 Task: Search one way flight ticket for 3 adults in first from Paducah: Barkley Regional Airport to Raleigh: Raleigh-durham International Airport on 8-5-2023. Choice of flights is Alaska. Number of bags: 11 checked bags. Price is upto 35000. Outbound departure time preference is 8:45.
Action: Mouse moved to (390, 343)
Screenshot: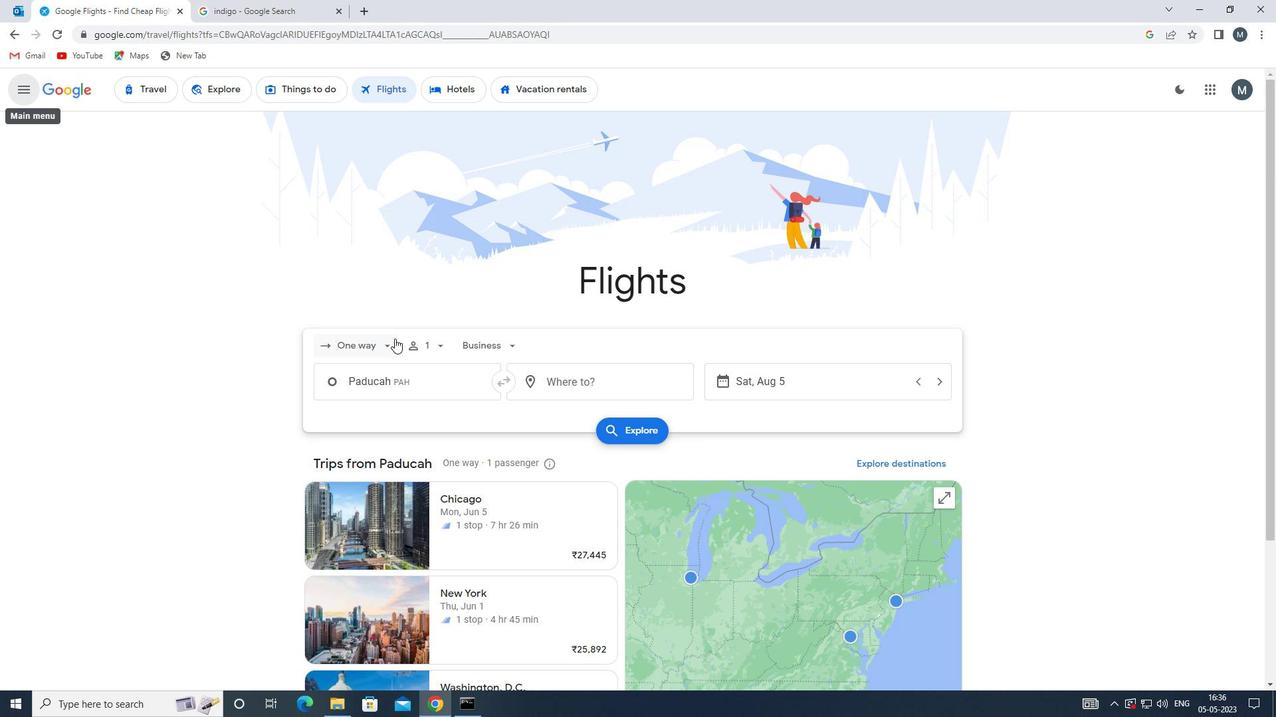 
Action: Mouse pressed left at (390, 343)
Screenshot: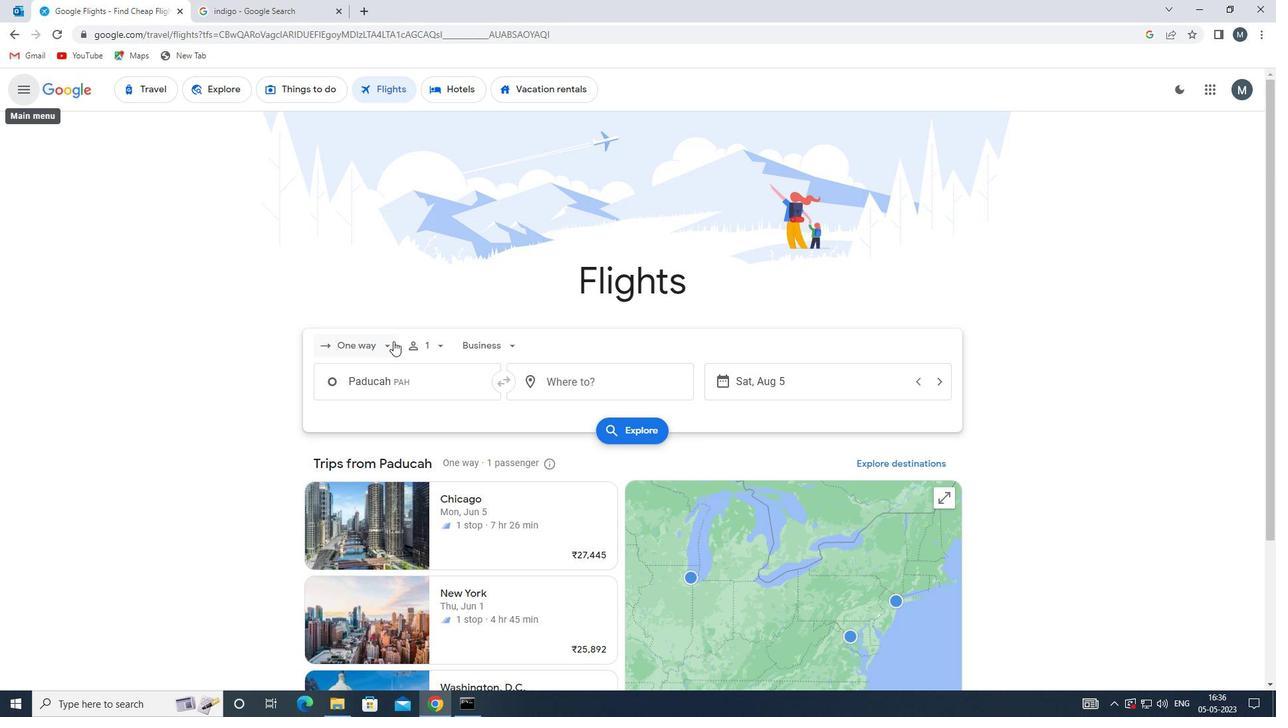 
Action: Mouse moved to (400, 412)
Screenshot: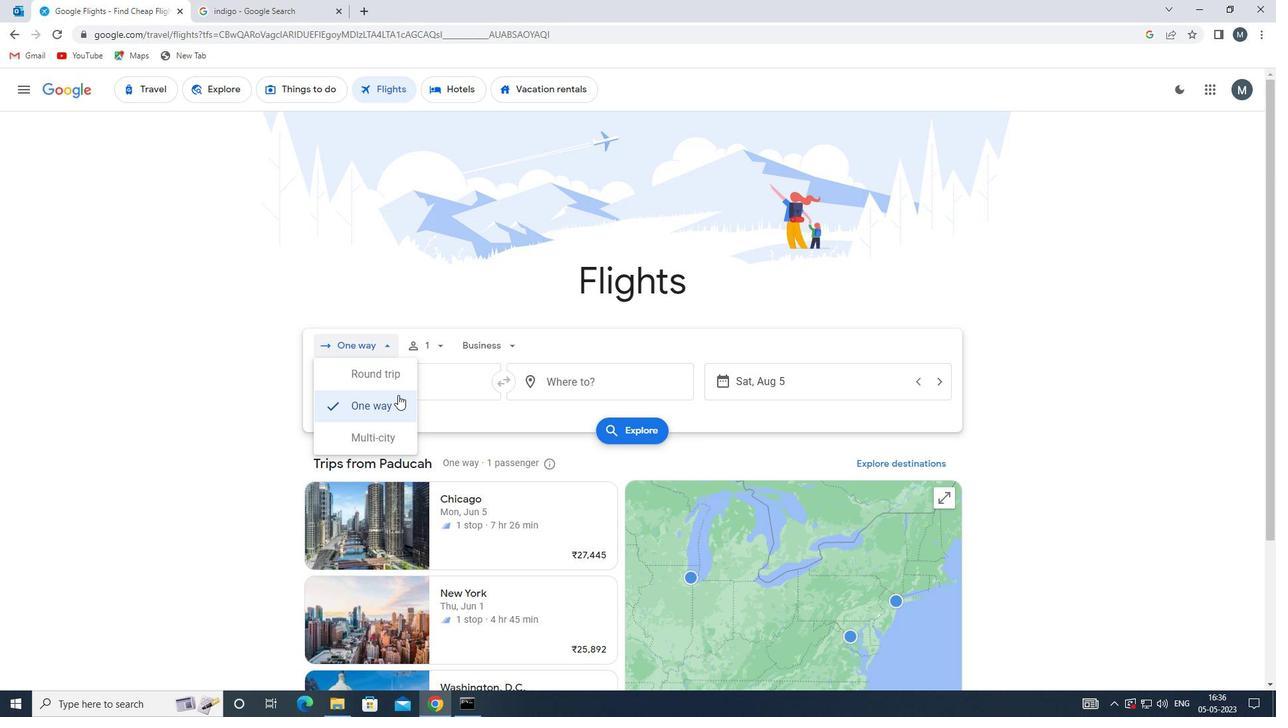 
Action: Mouse pressed left at (400, 412)
Screenshot: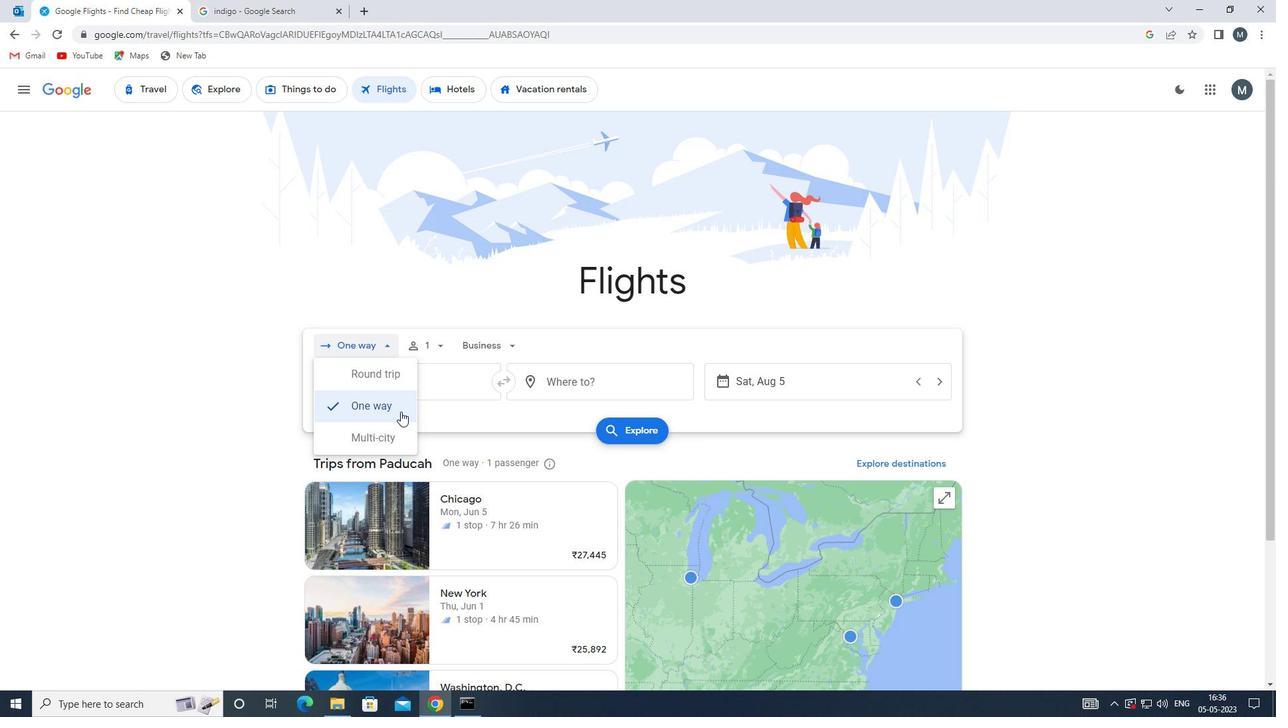 
Action: Mouse moved to (436, 334)
Screenshot: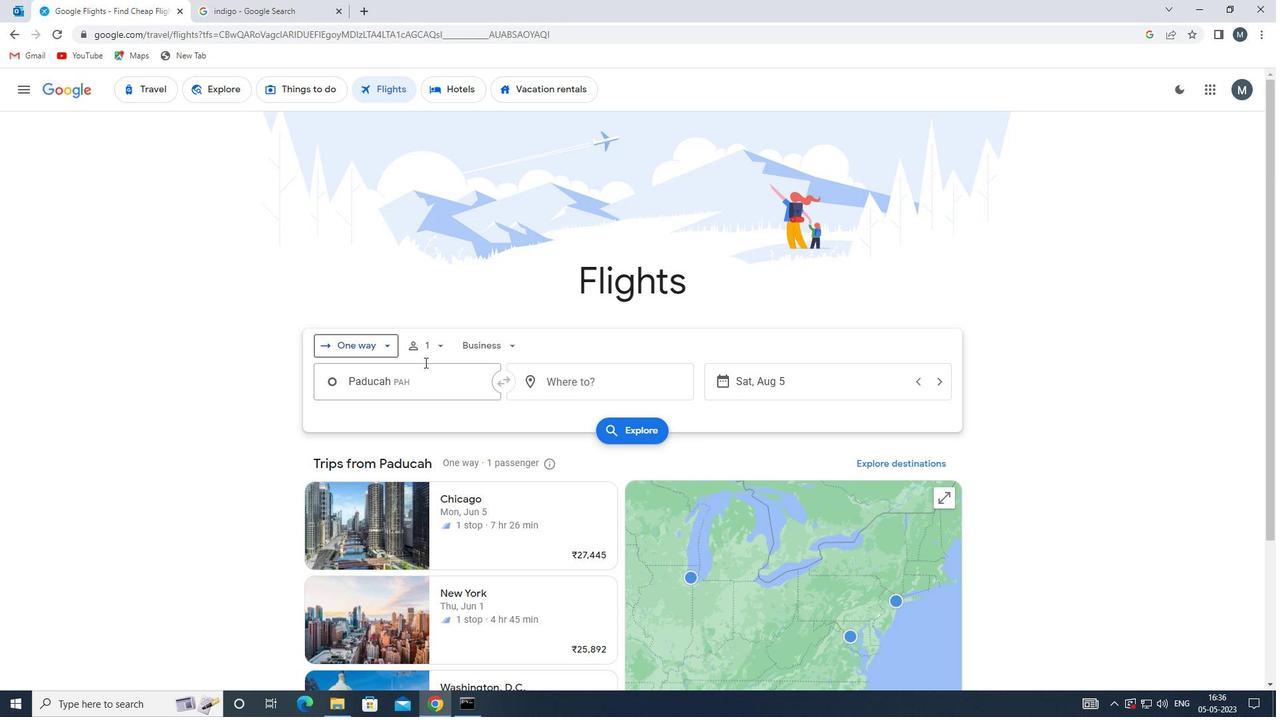 
Action: Mouse pressed left at (436, 334)
Screenshot: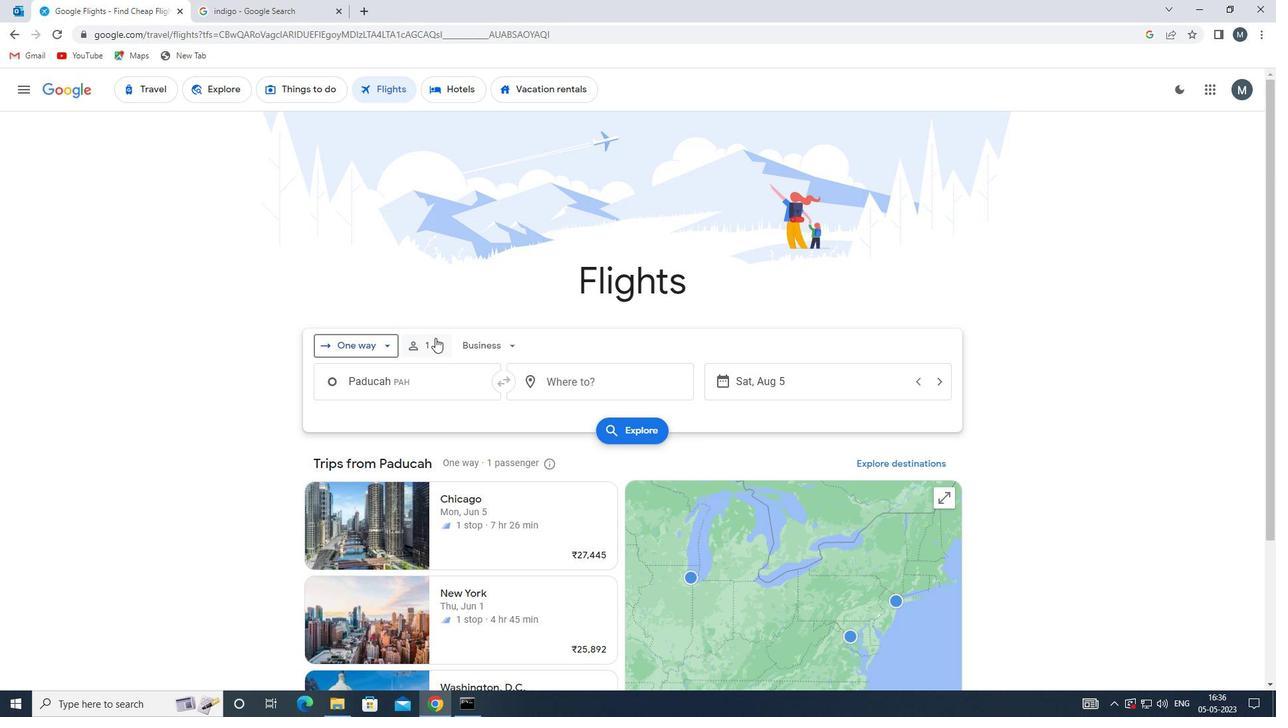 
Action: Mouse moved to (537, 376)
Screenshot: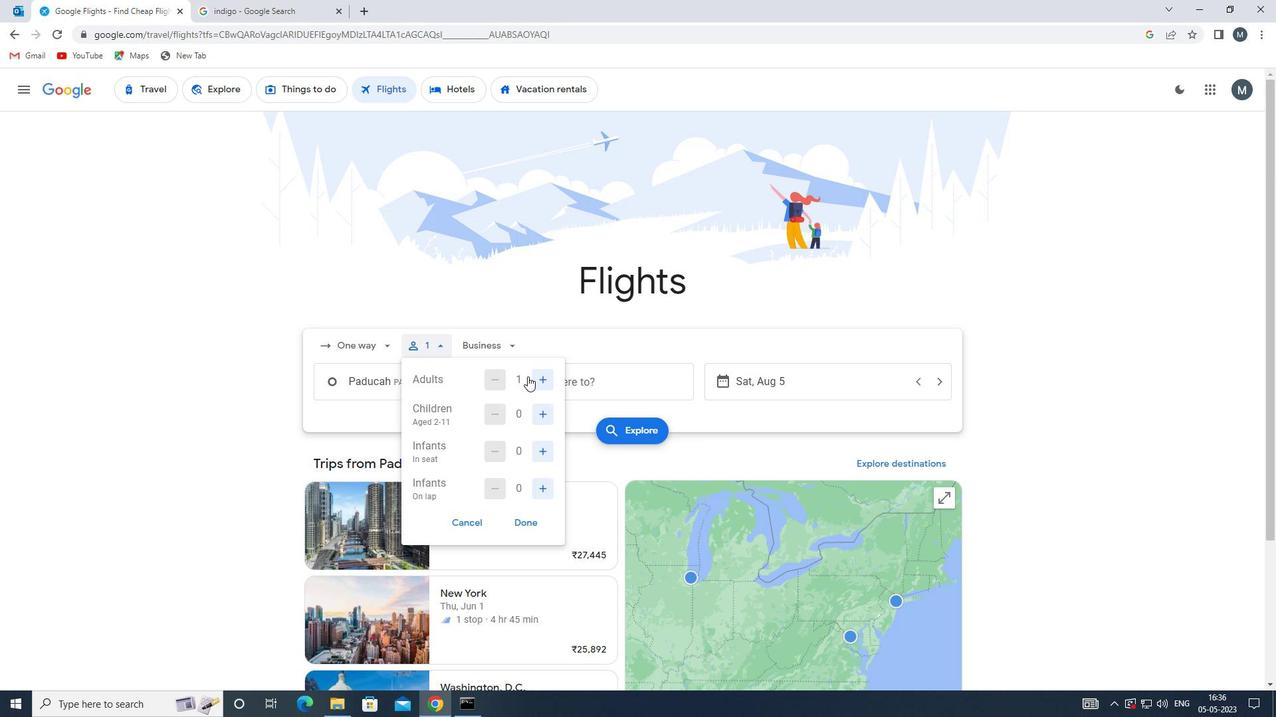 
Action: Mouse pressed left at (537, 376)
Screenshot: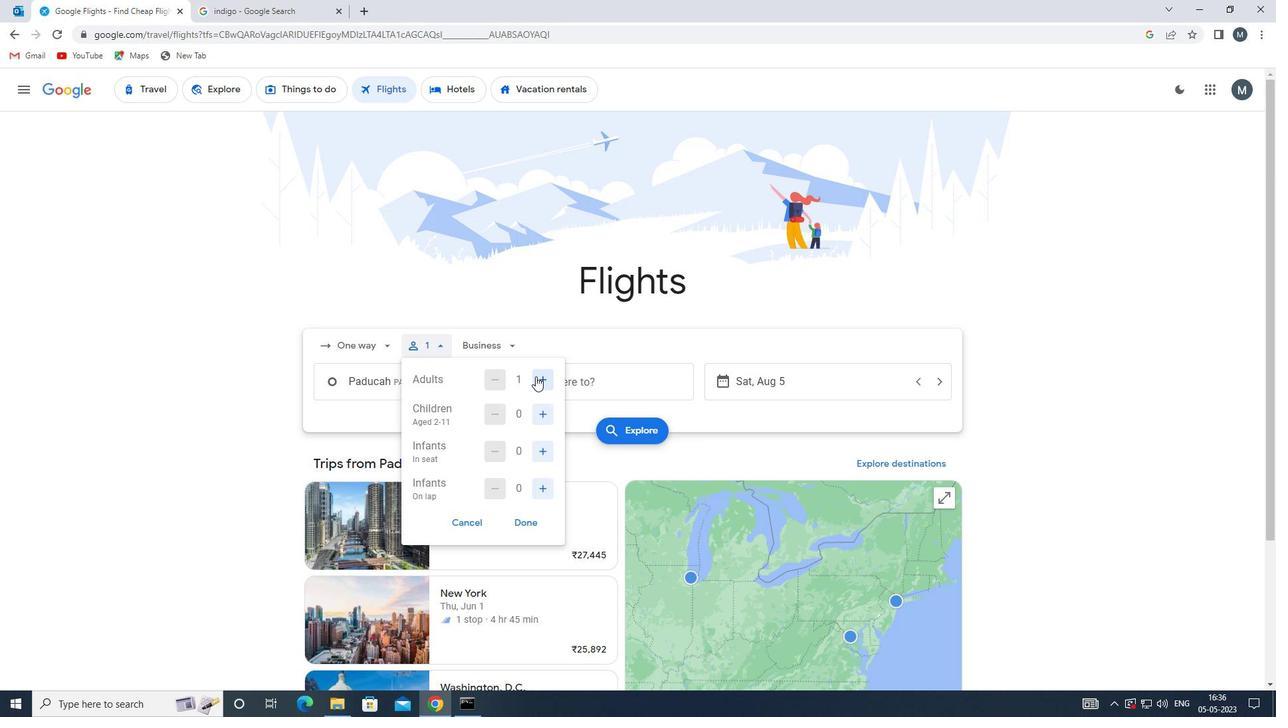 
Action: Mouse pressed left at (537, 376)
Screenshot: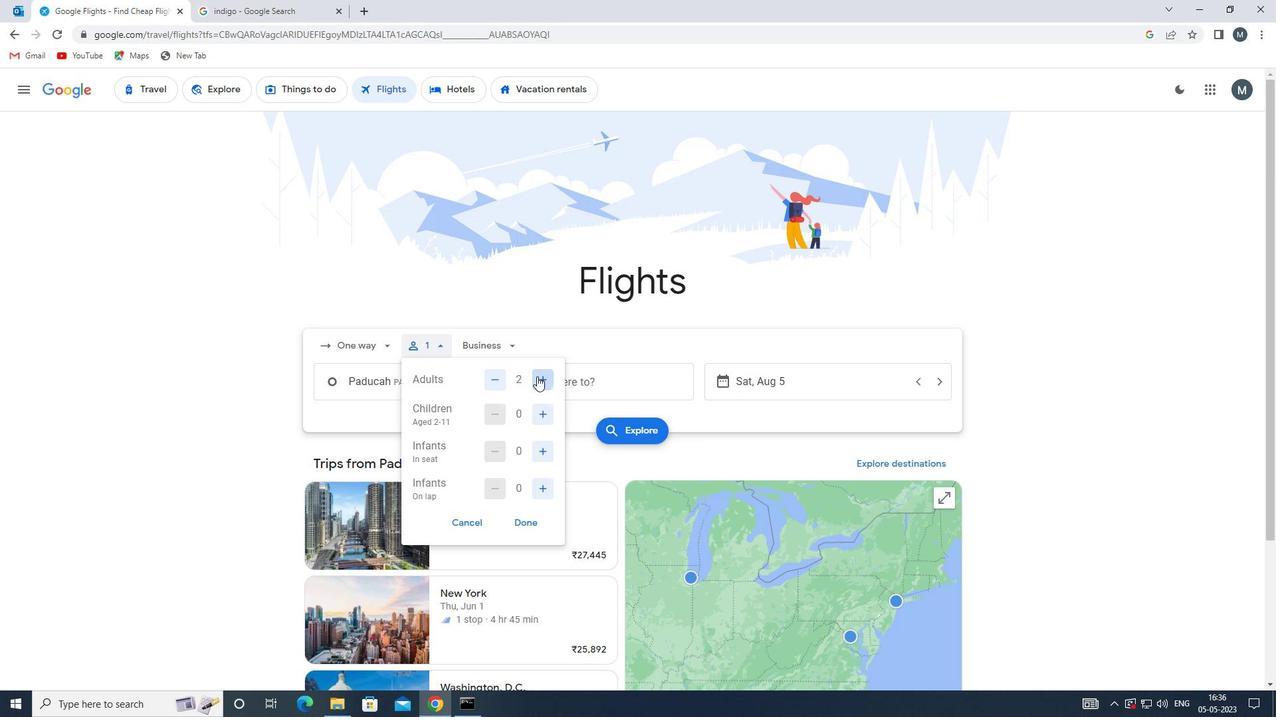 
Action: Mouse moved to (537, 521)
Screenshot: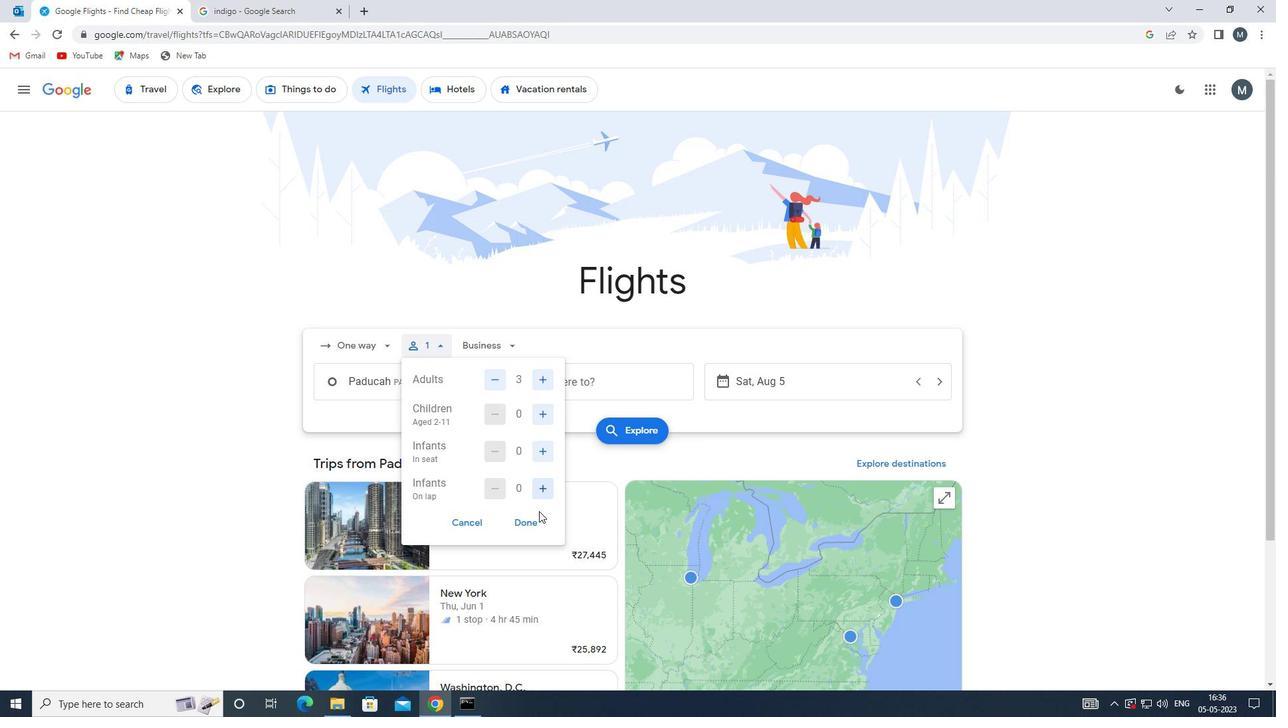 
Action: Mouse pressed left at (537, 521)
Screenshot: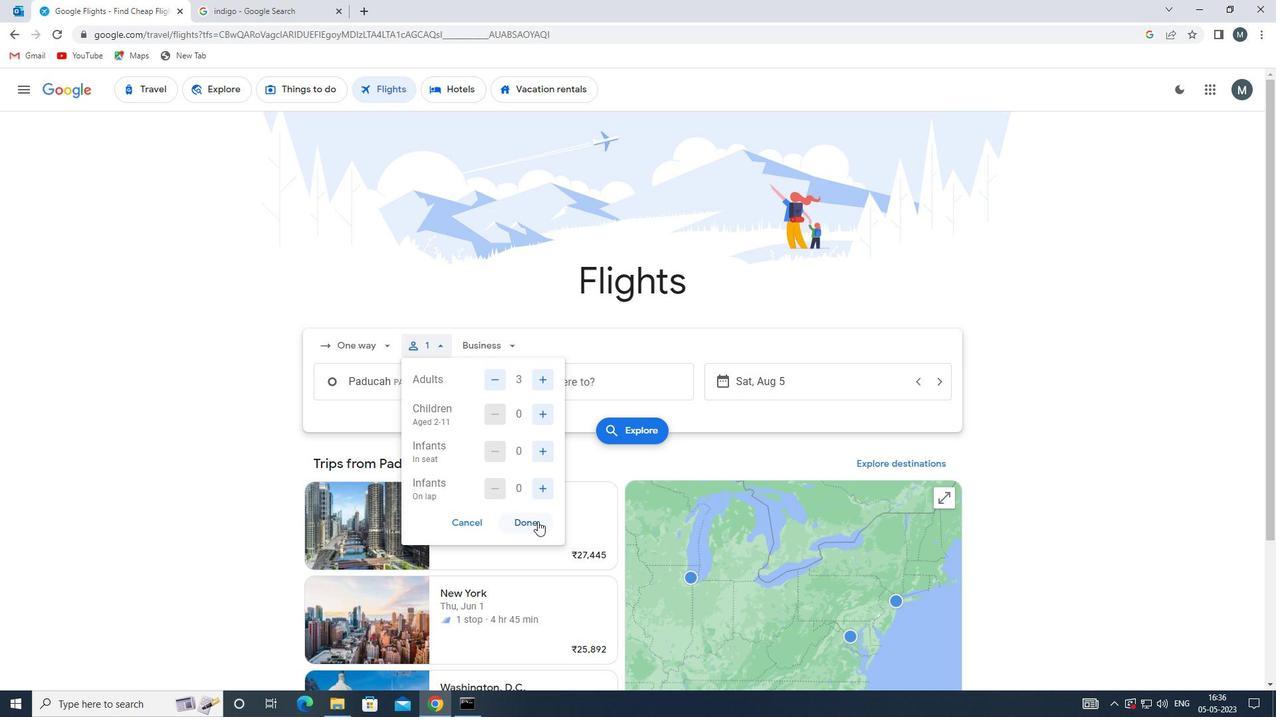 
Action: Mouse moved to (506, 343)
Screenshot: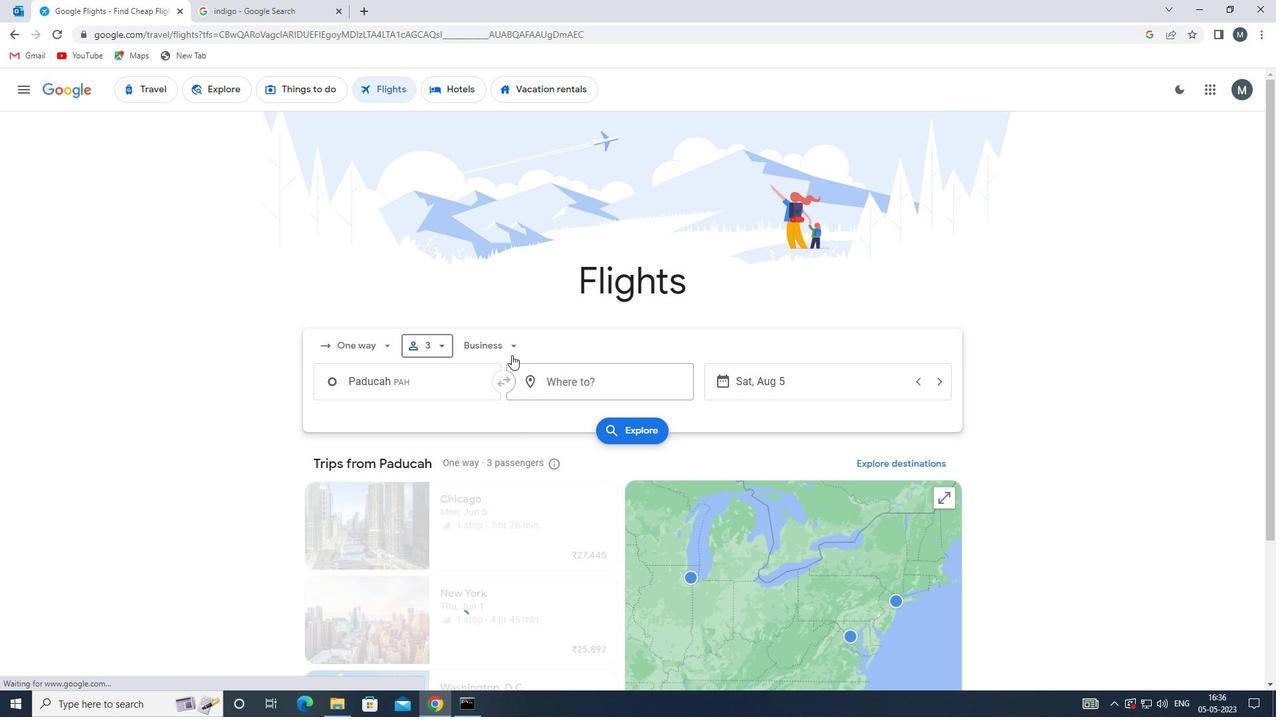 
Action: Mouse pressed left at (506, 343)
Screenshot: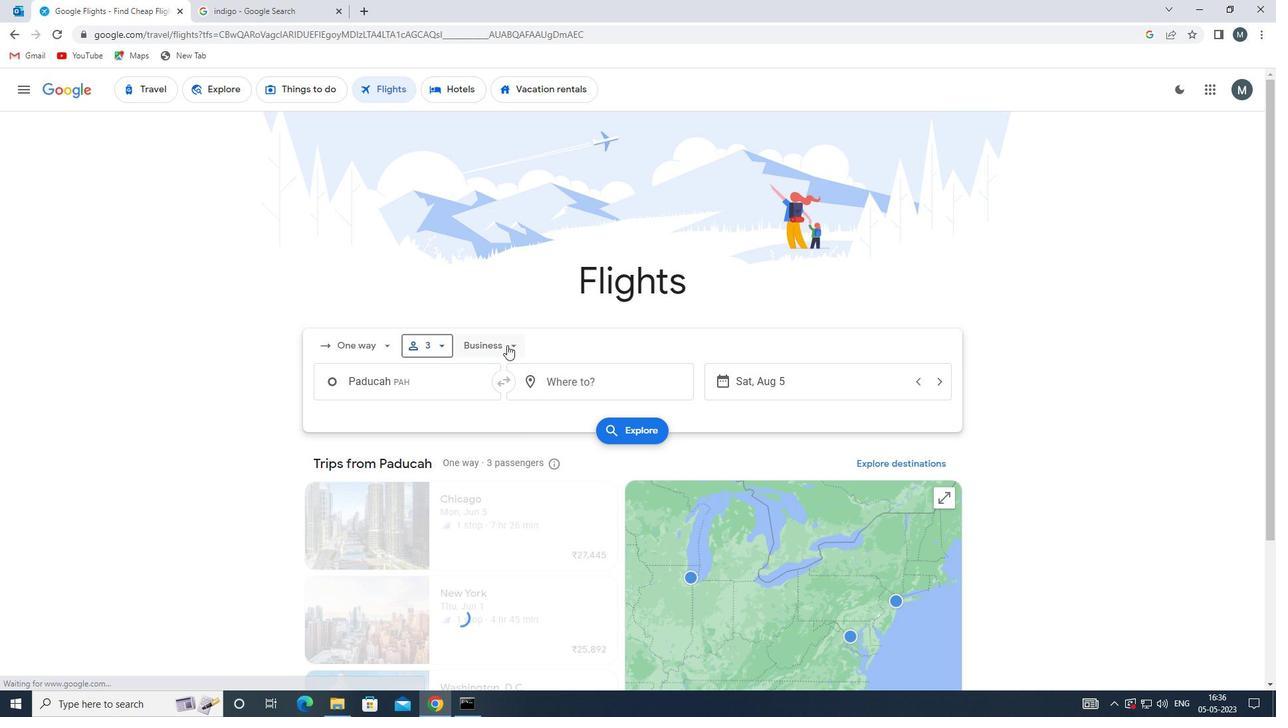 
Action: Mouse moved to (509, 463)
Screenshot: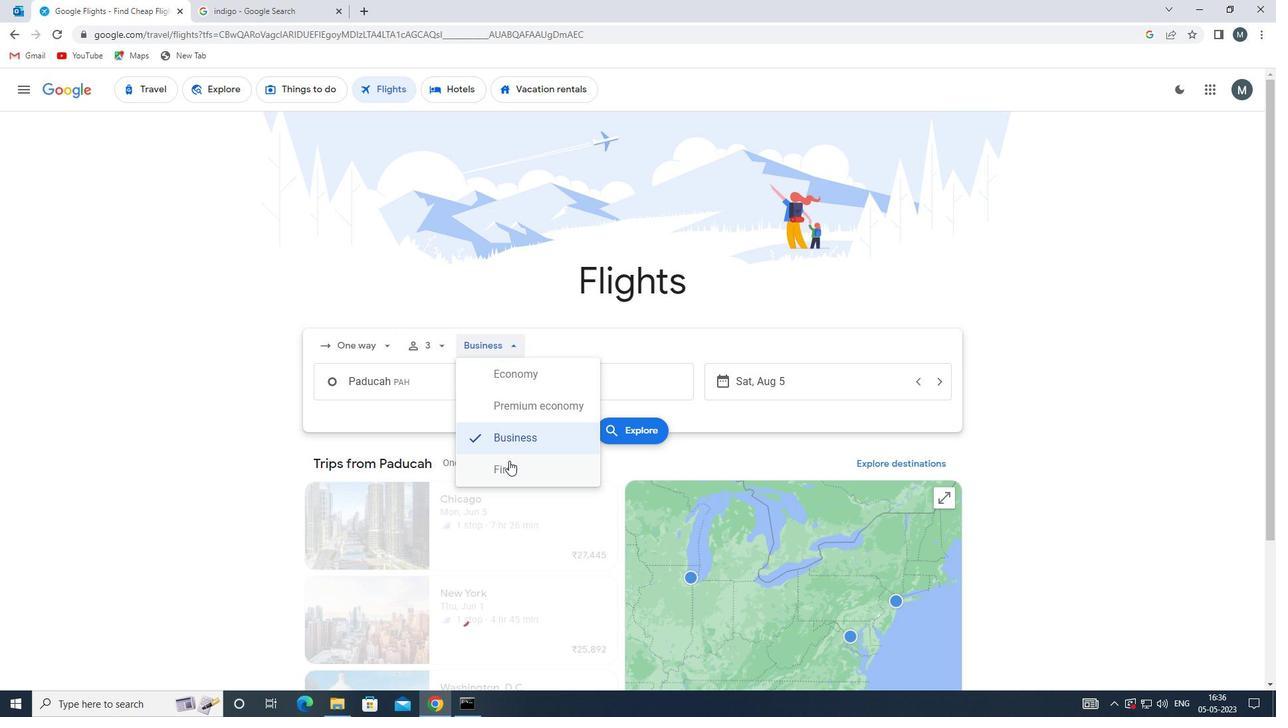 
Action: Mouse pressed left at (509, 463)
Screenshot: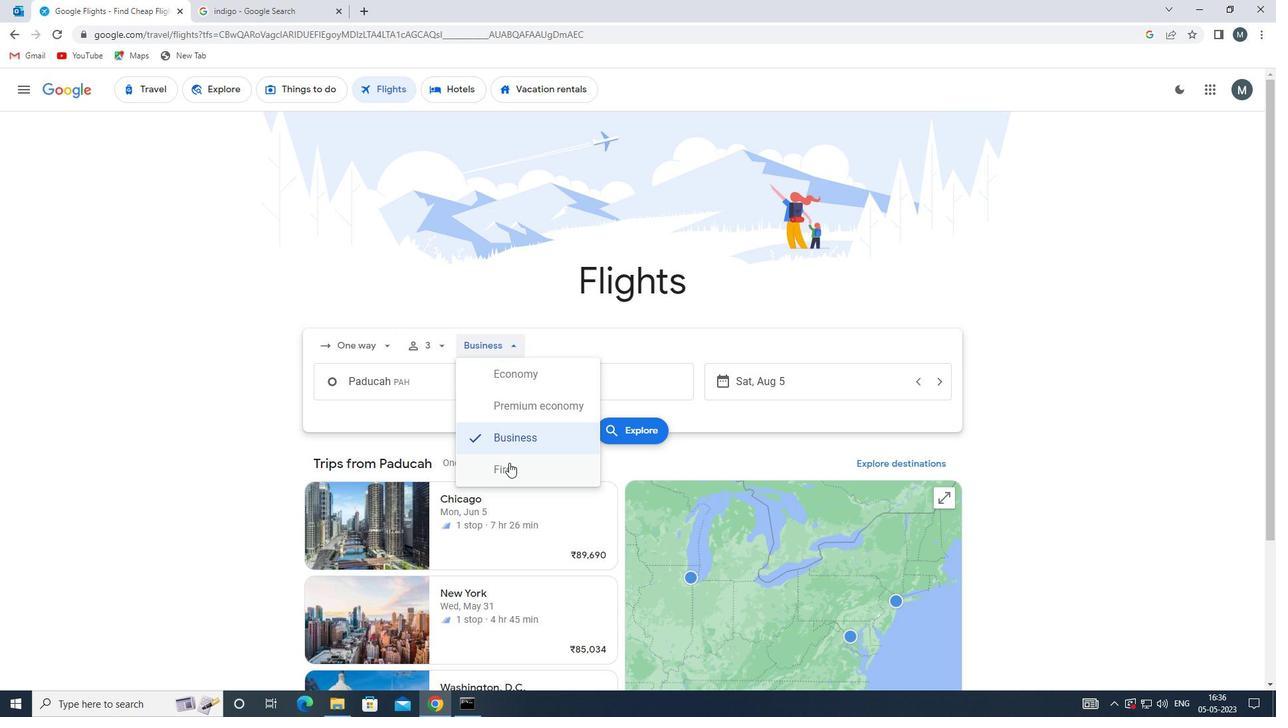 
Action: Mouse moved to (450, 388)
Screenshot: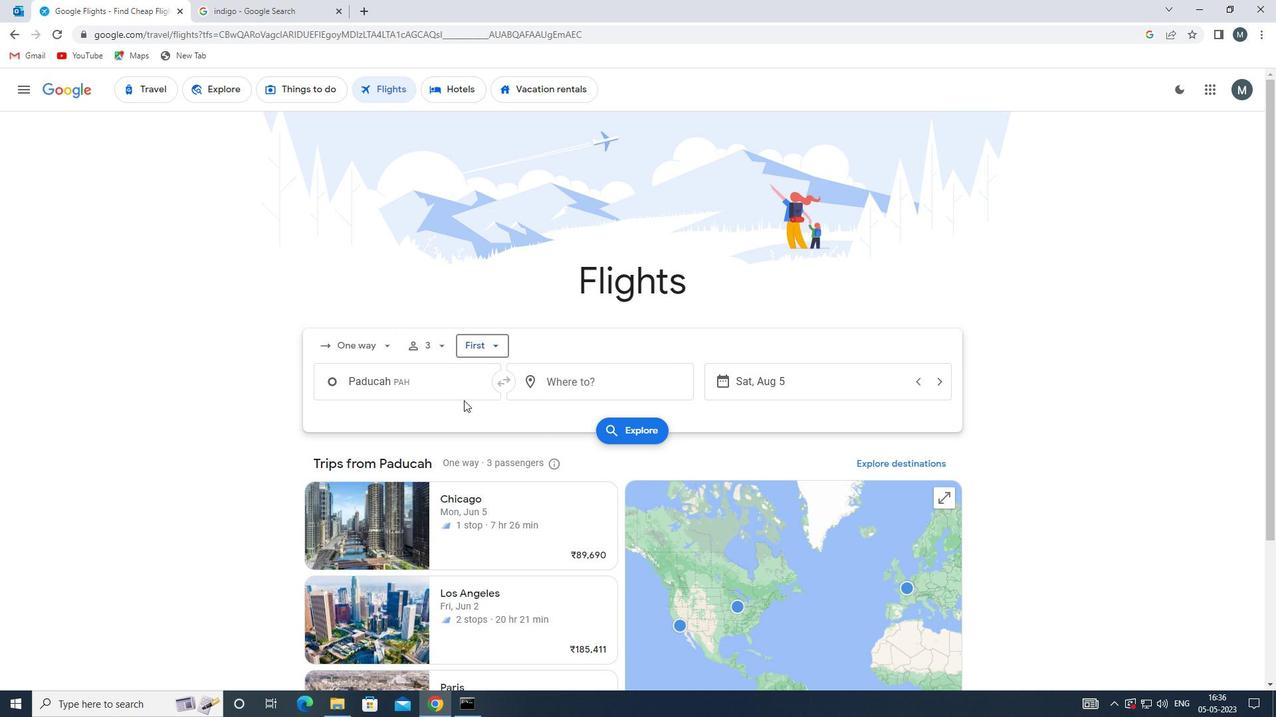 
Action: Mouse pressed left at (450, 388)
Screenshot: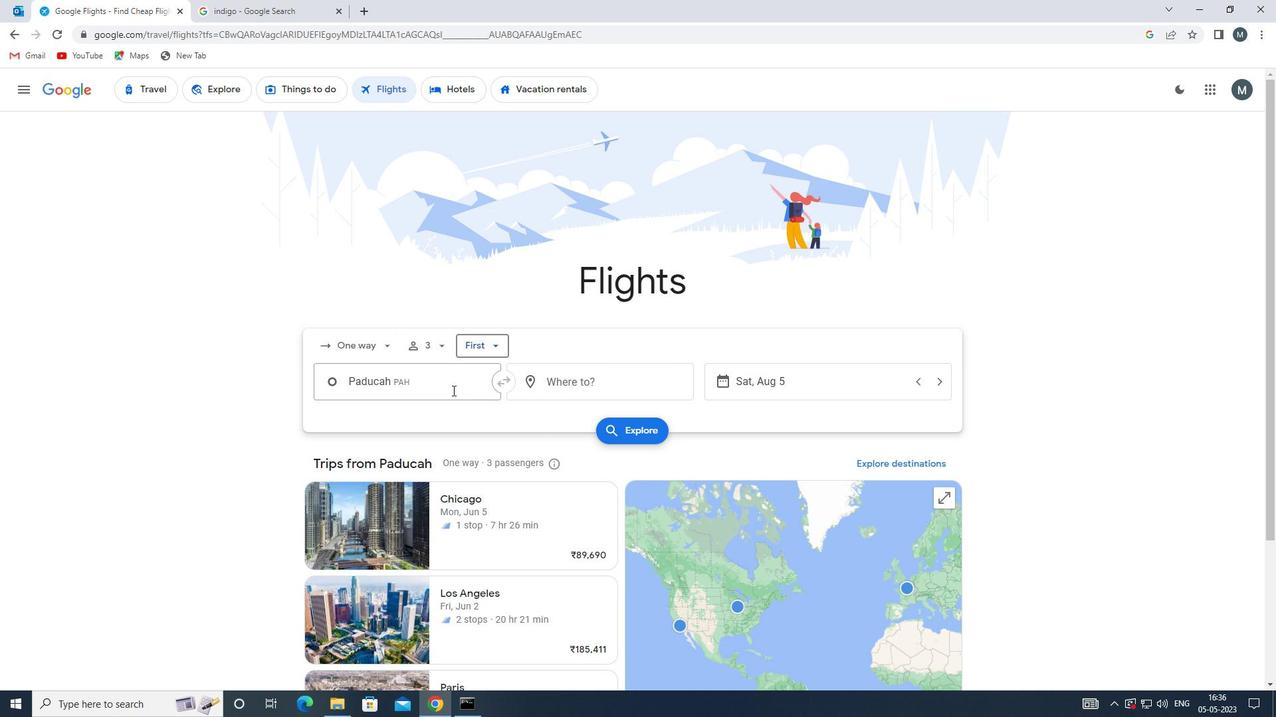 
Action: Key pressed barkl
Screenshot: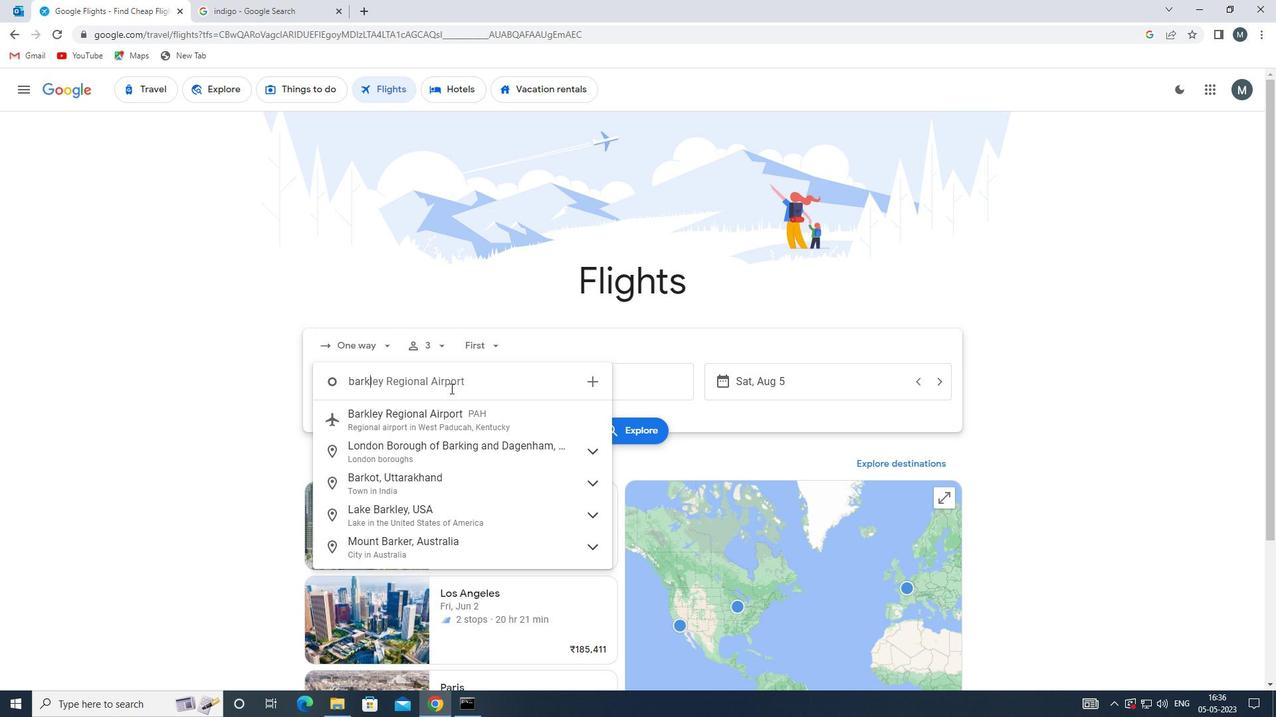 
Action: Mouse moved to (447, 422)
Screenshot: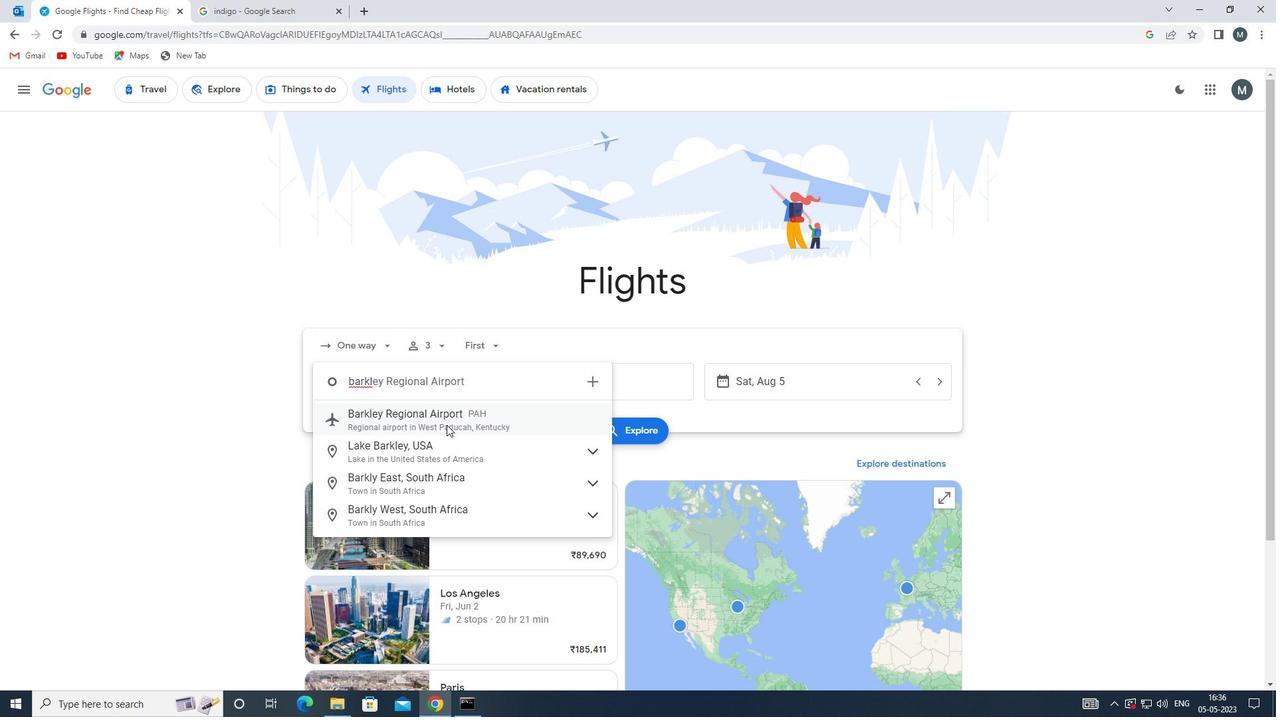 
Action: Mouse pressed left at (447, 422)
Screenshot: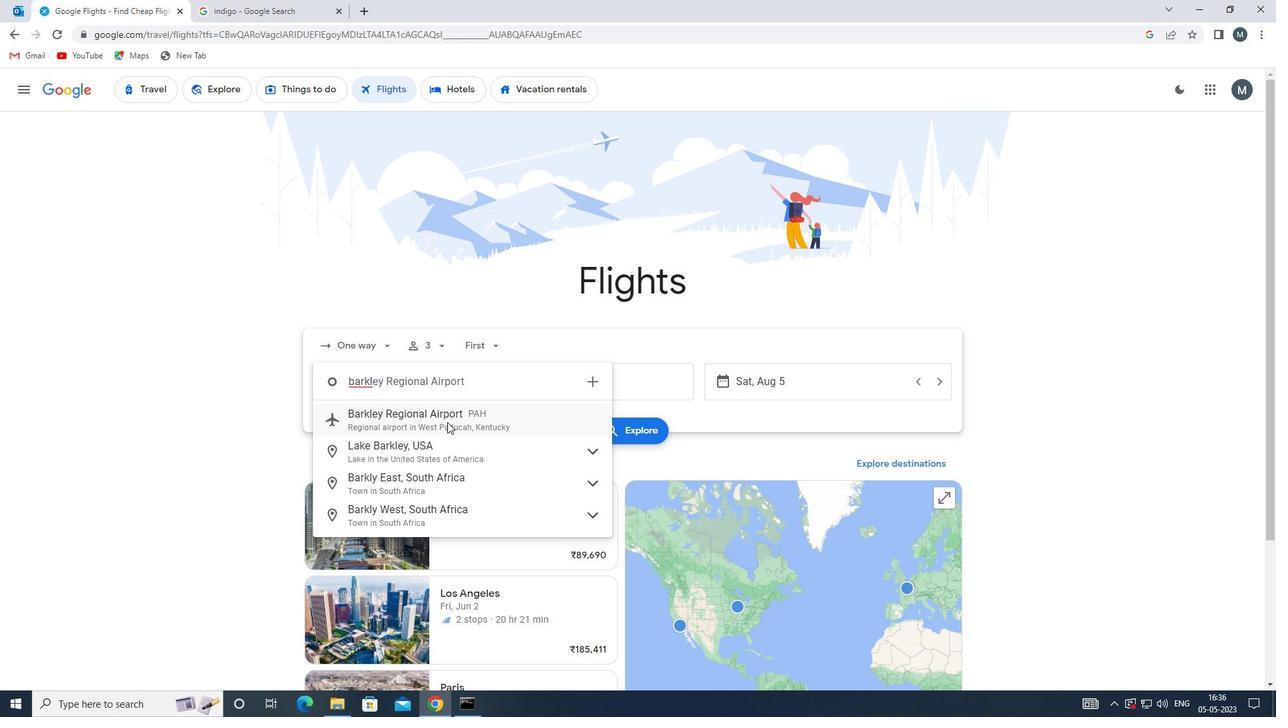 
Action: Mouse moved to (549, 383)
Screenshot: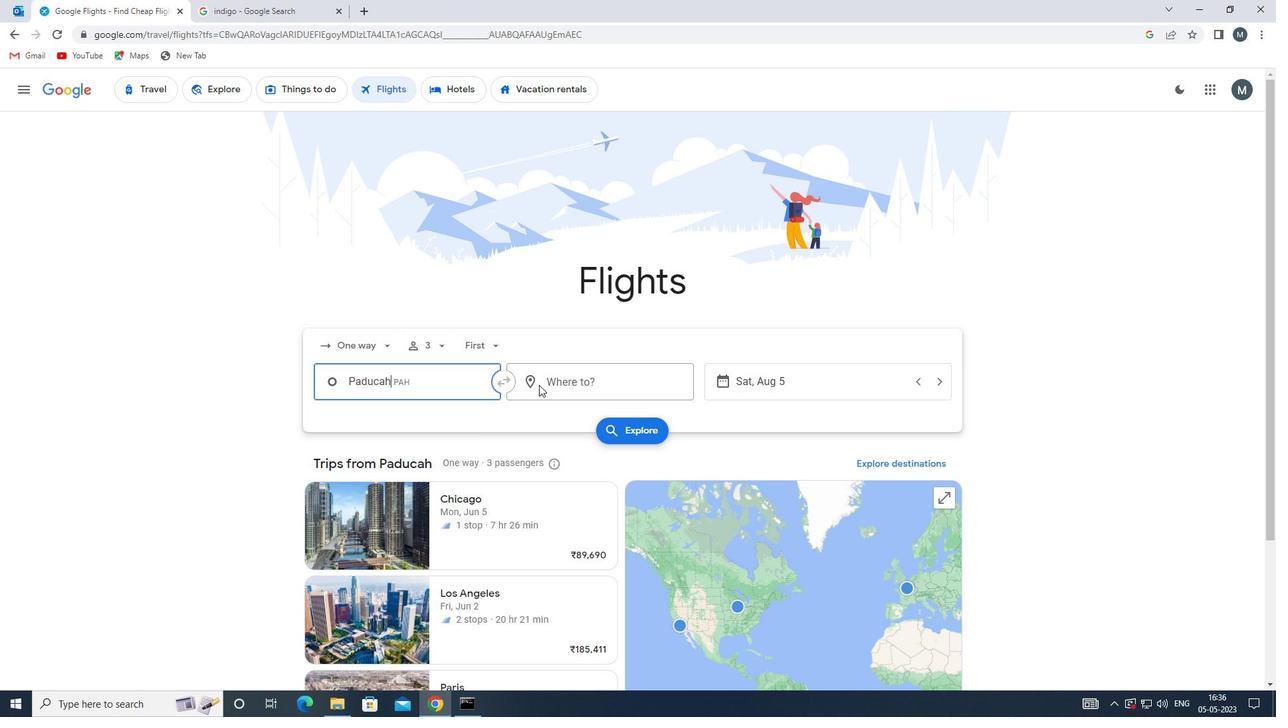 
Action: Mouse pressed left at (549, 383)
Screenshot: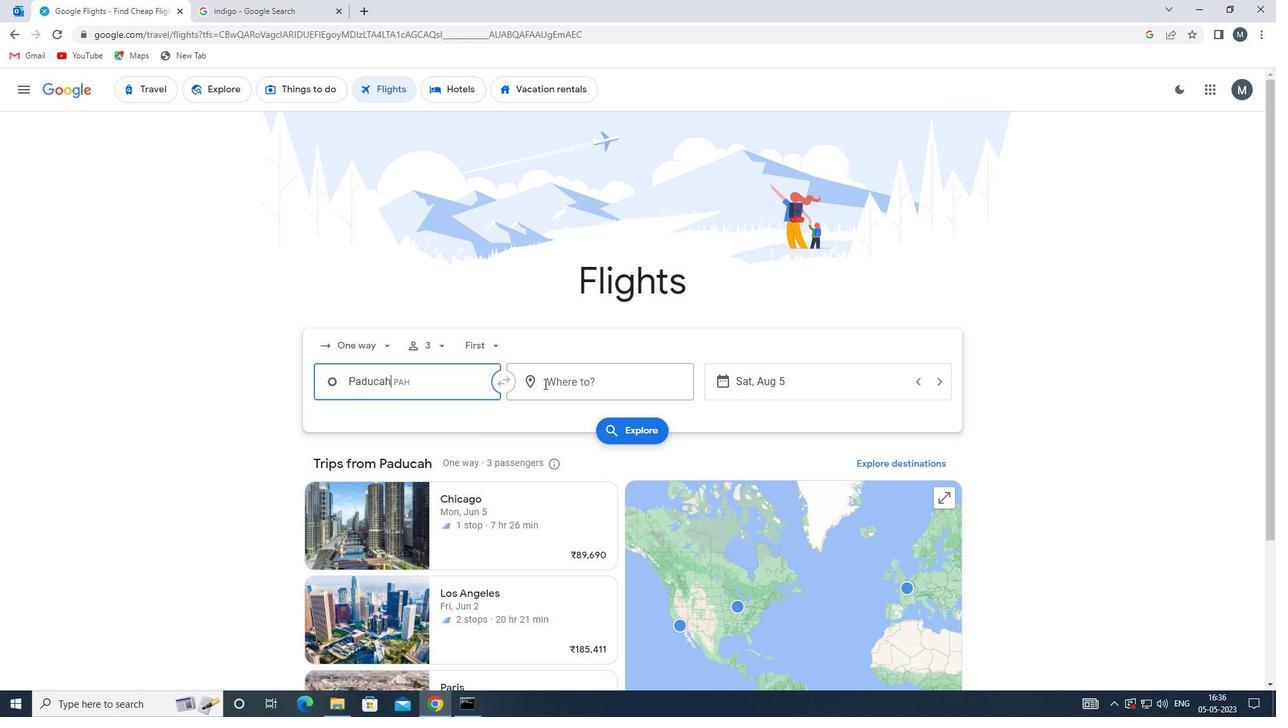 
Action: Mouse moved to (551, 382)
Screenshot: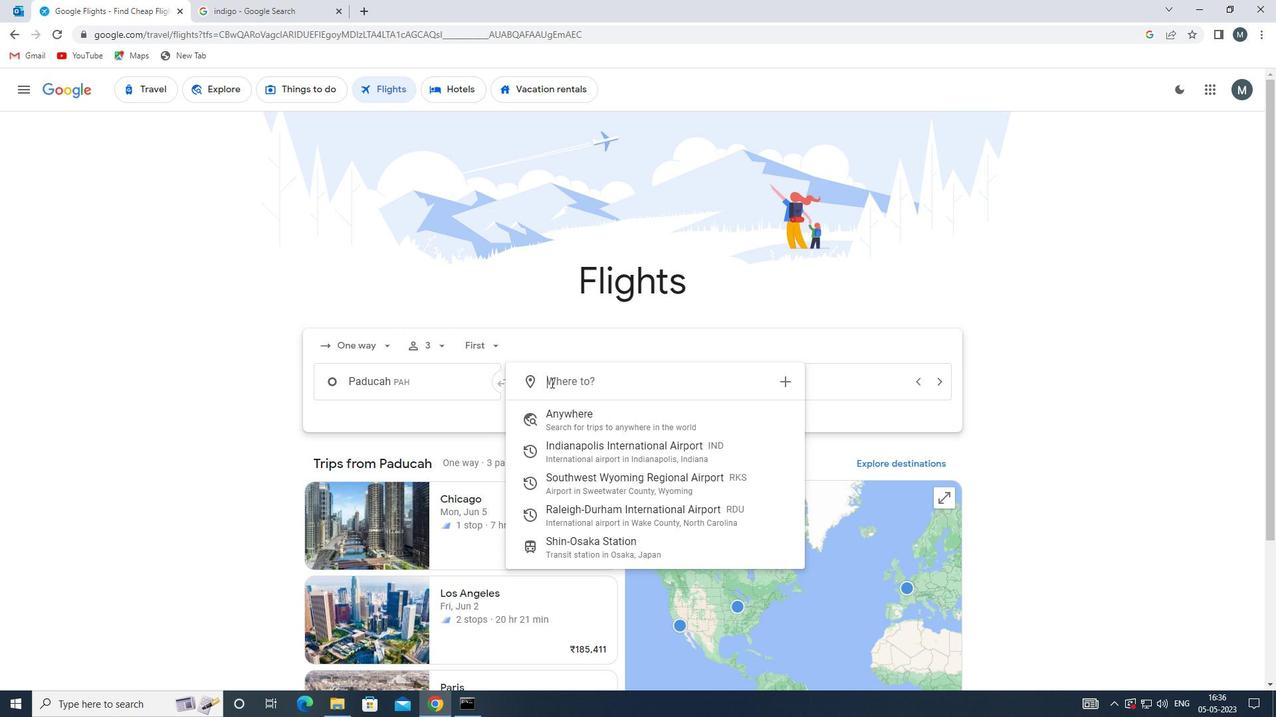 
Action: Key pressed rdu
Screenshot: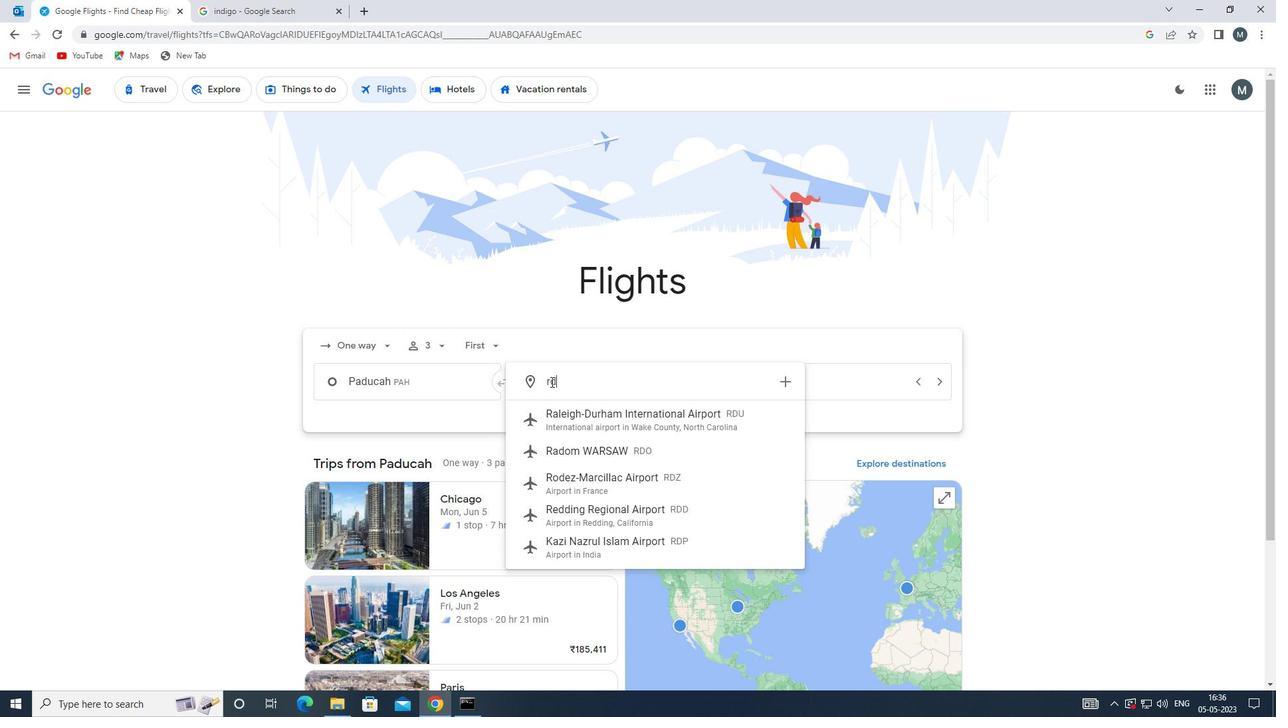 
Action: Mouse moved to (576, 421)
Screenshot: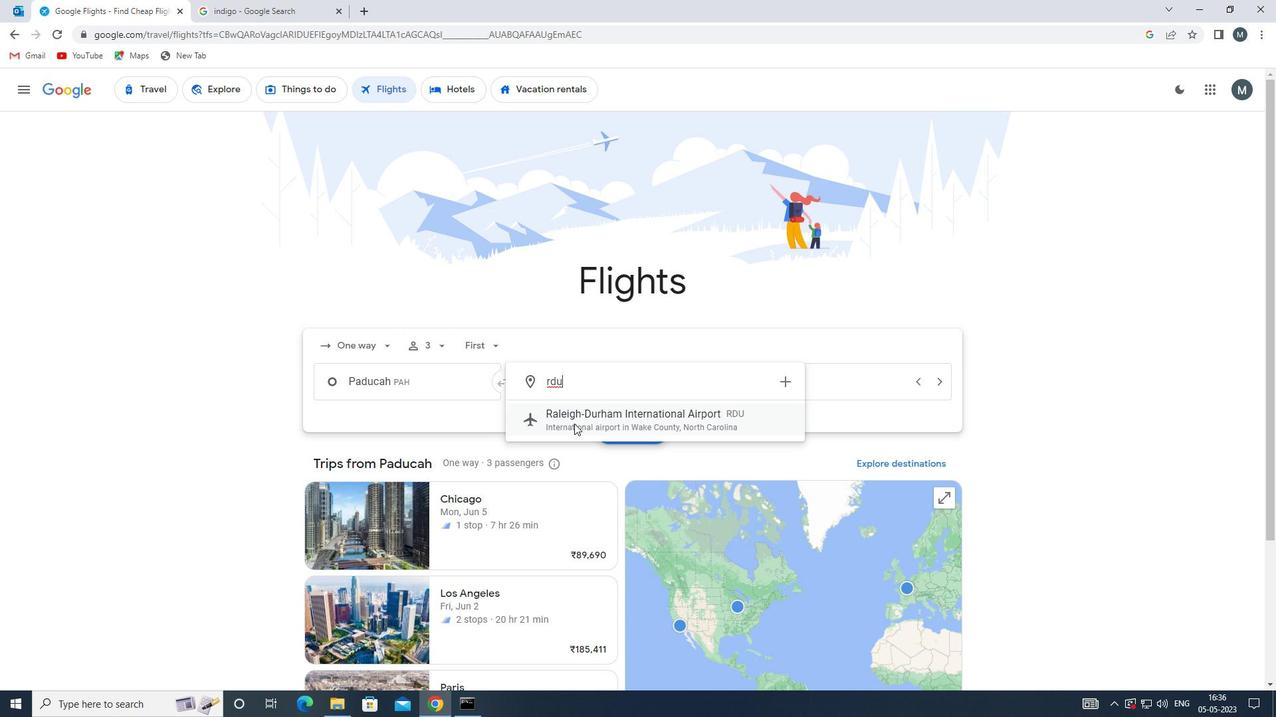 
Action: Mouse pressed left at (576, 421)
Screenshot: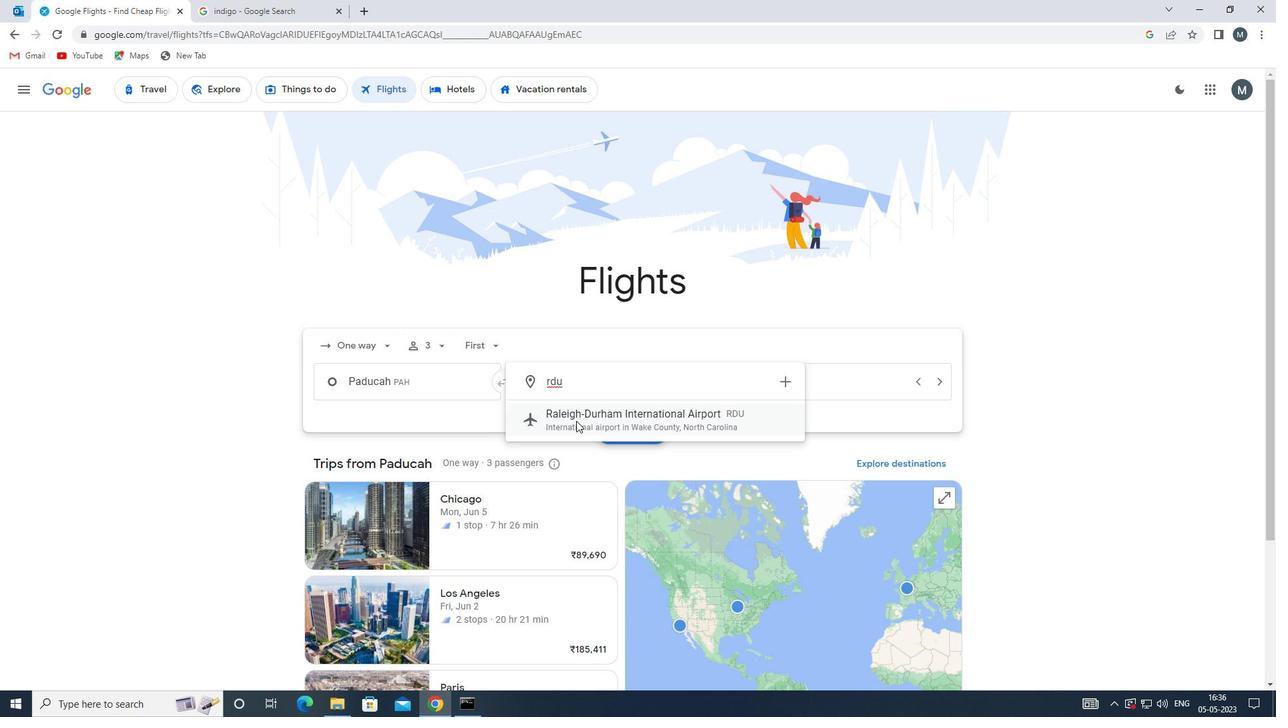 
Action: Mouse moved to (741, 380)
Screenshot: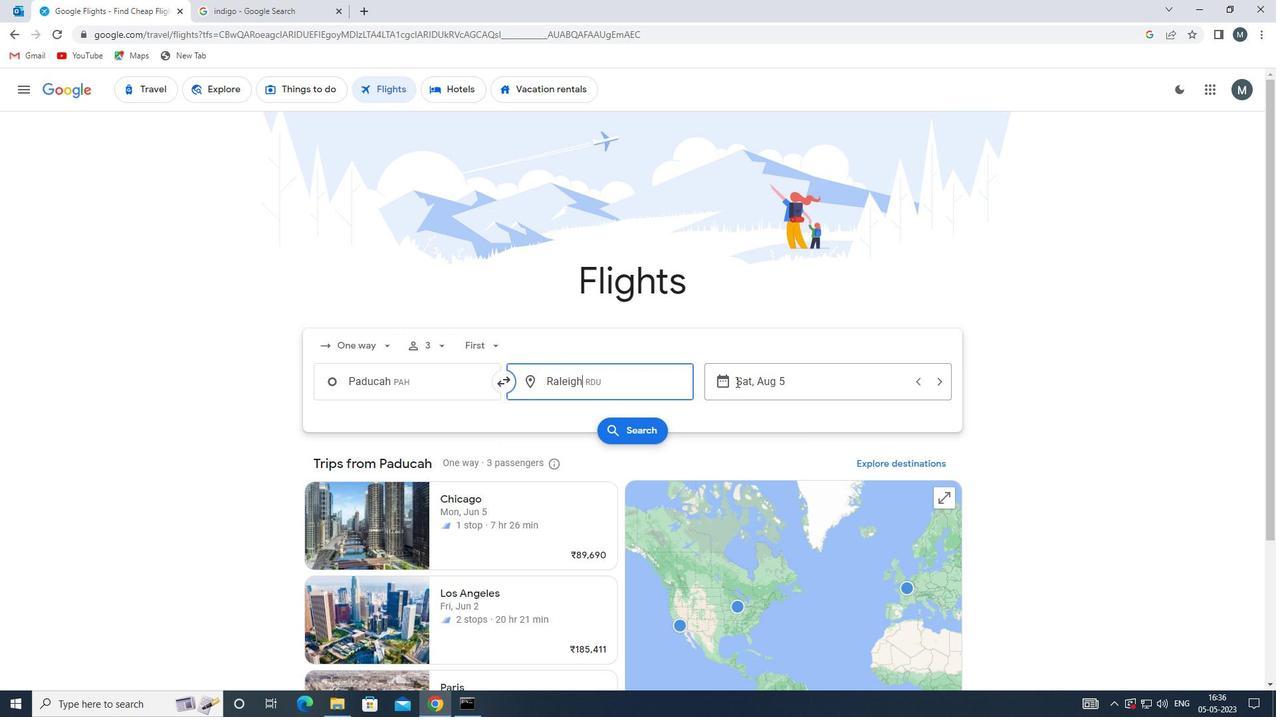 
Action: Mouse pressed left at (741, 380)
Screenshot: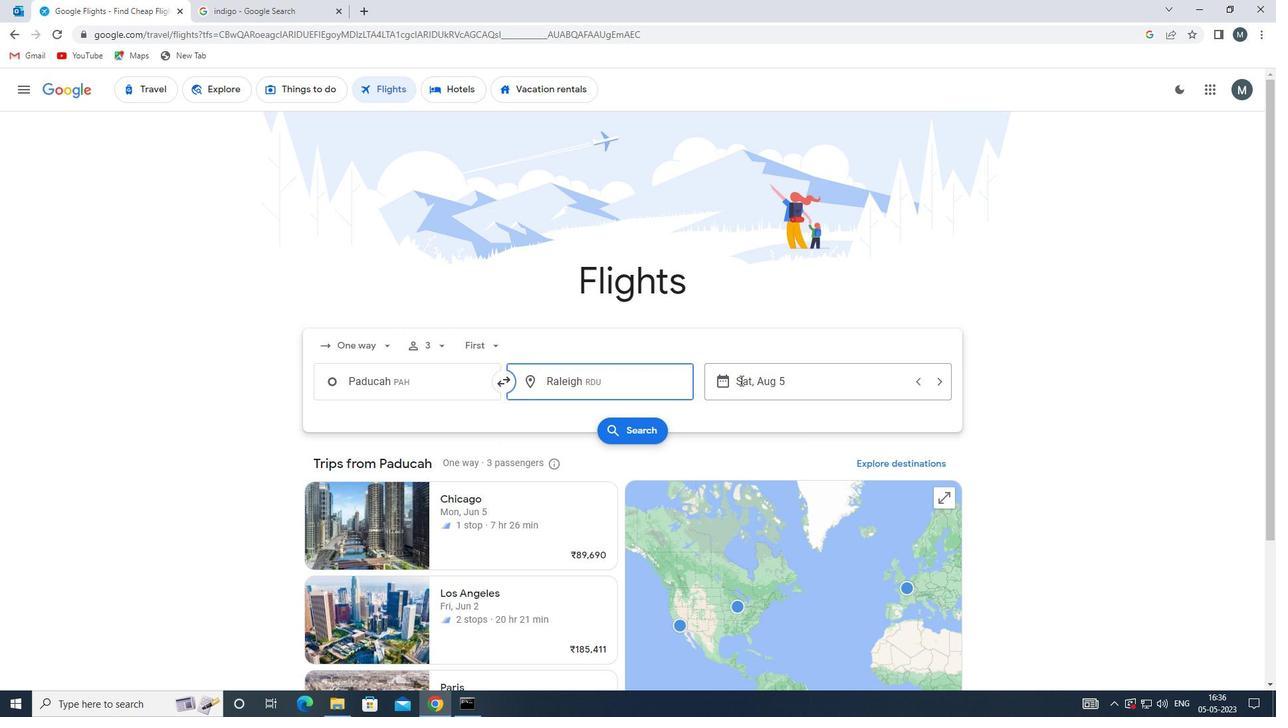 
Action: Mouse moved to (672, 448)
Screenshot: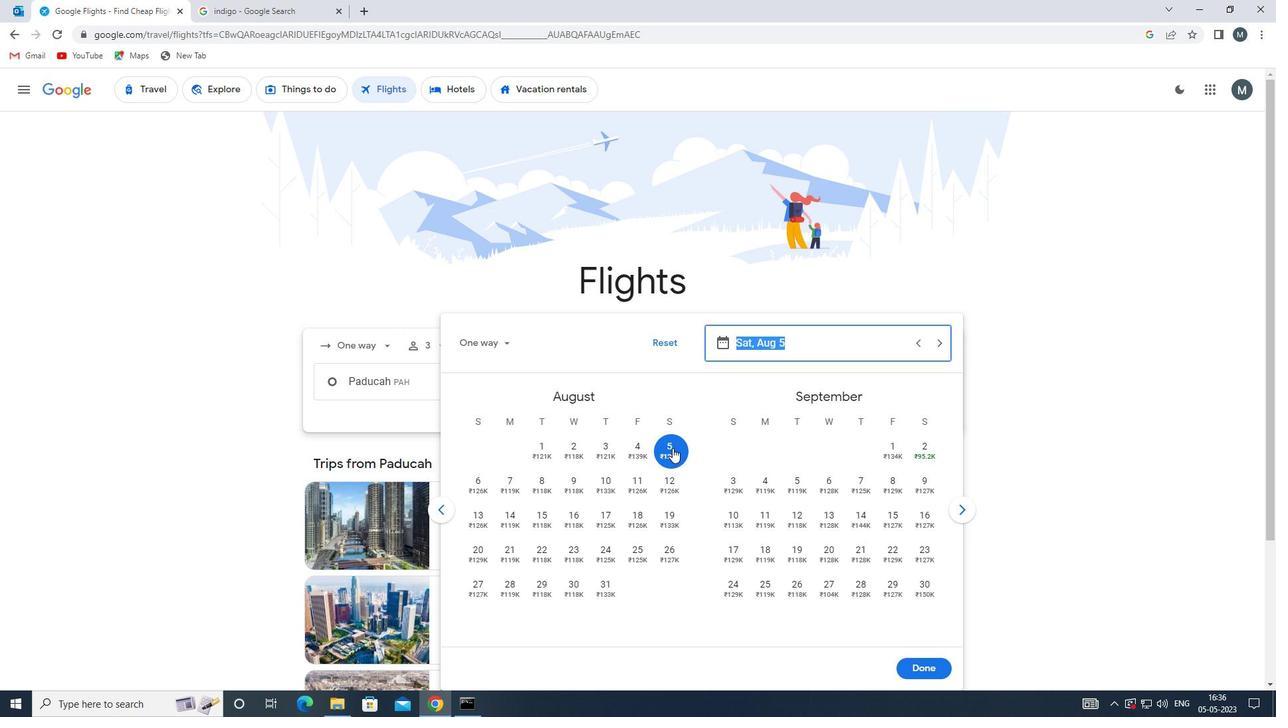 
Action: Mouse pressed left at (672, 448)
Screenshot: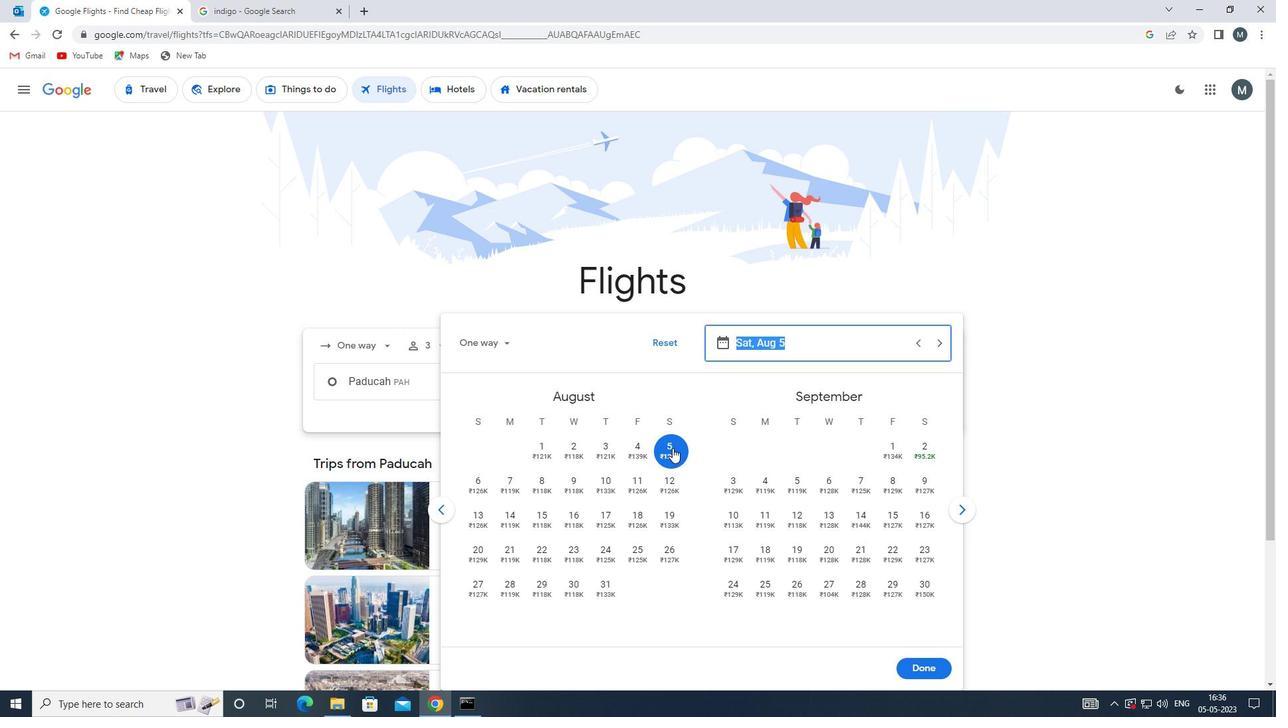
Action: Mouse moved to (913, 670)
Screenshot: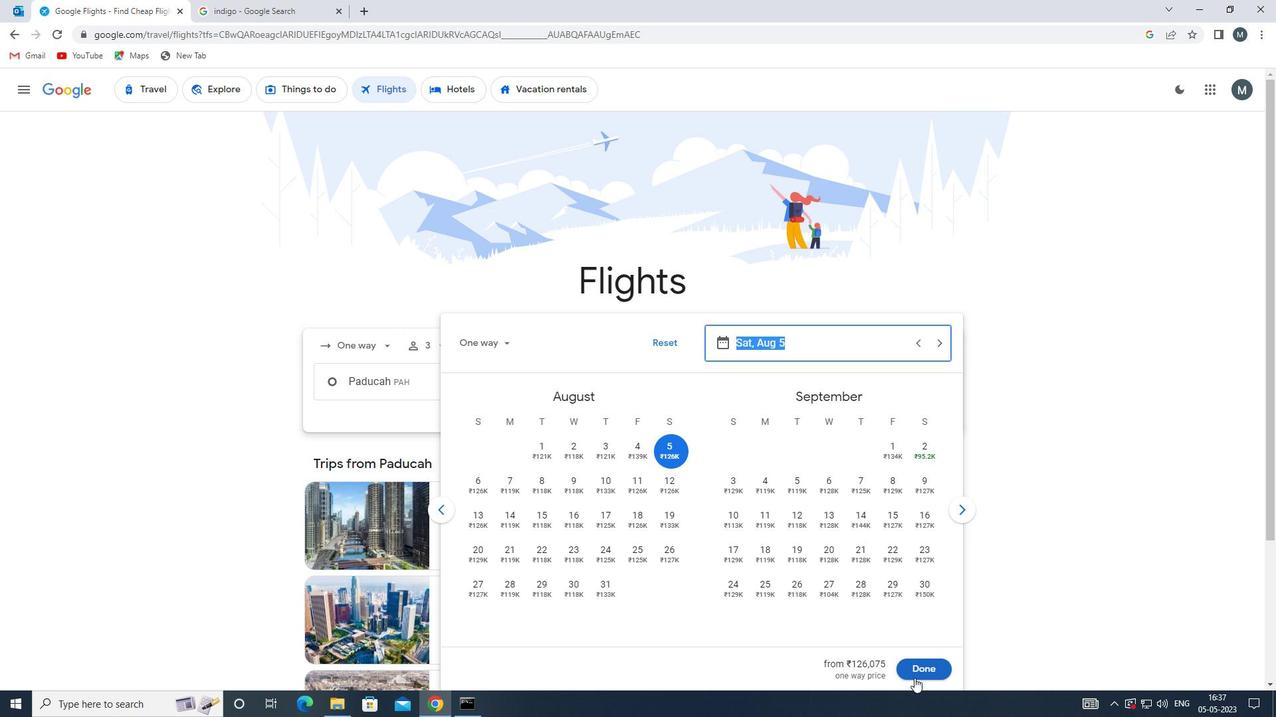 
Action: Mouse pressed left at (913, 670)
Screenshot: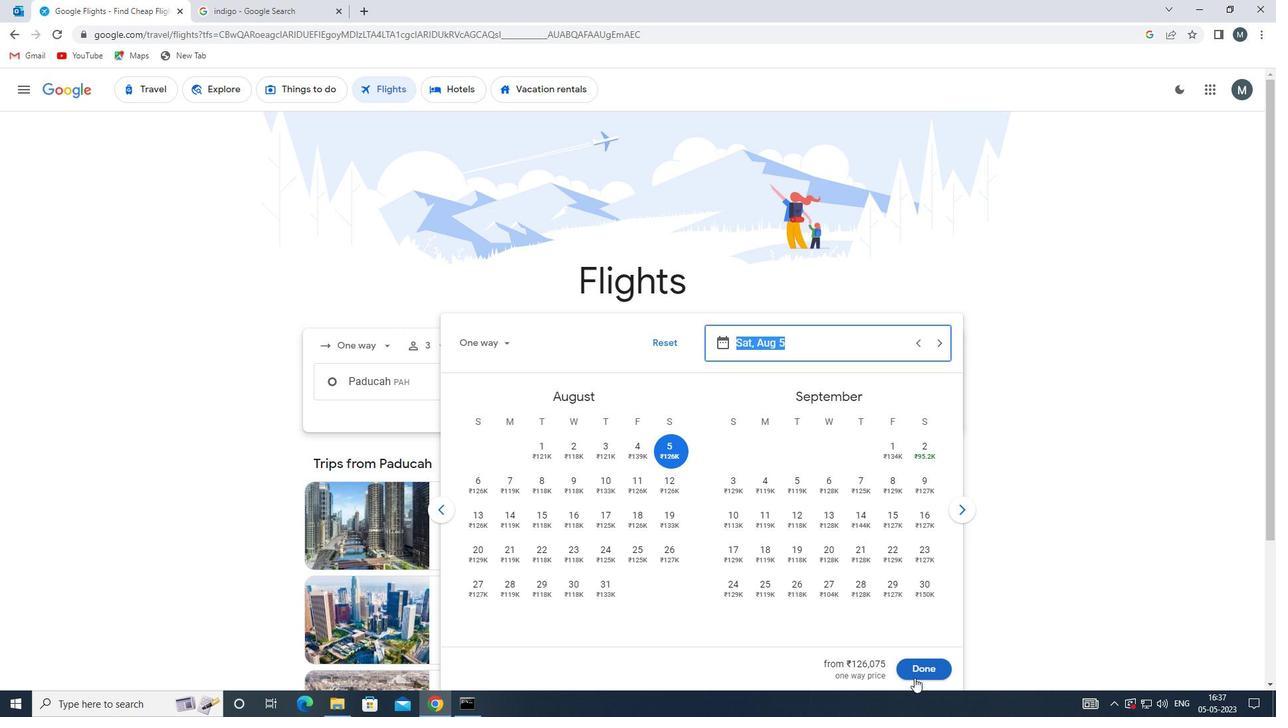 
Action: Mouse moved to (623, 424)
Screenshot: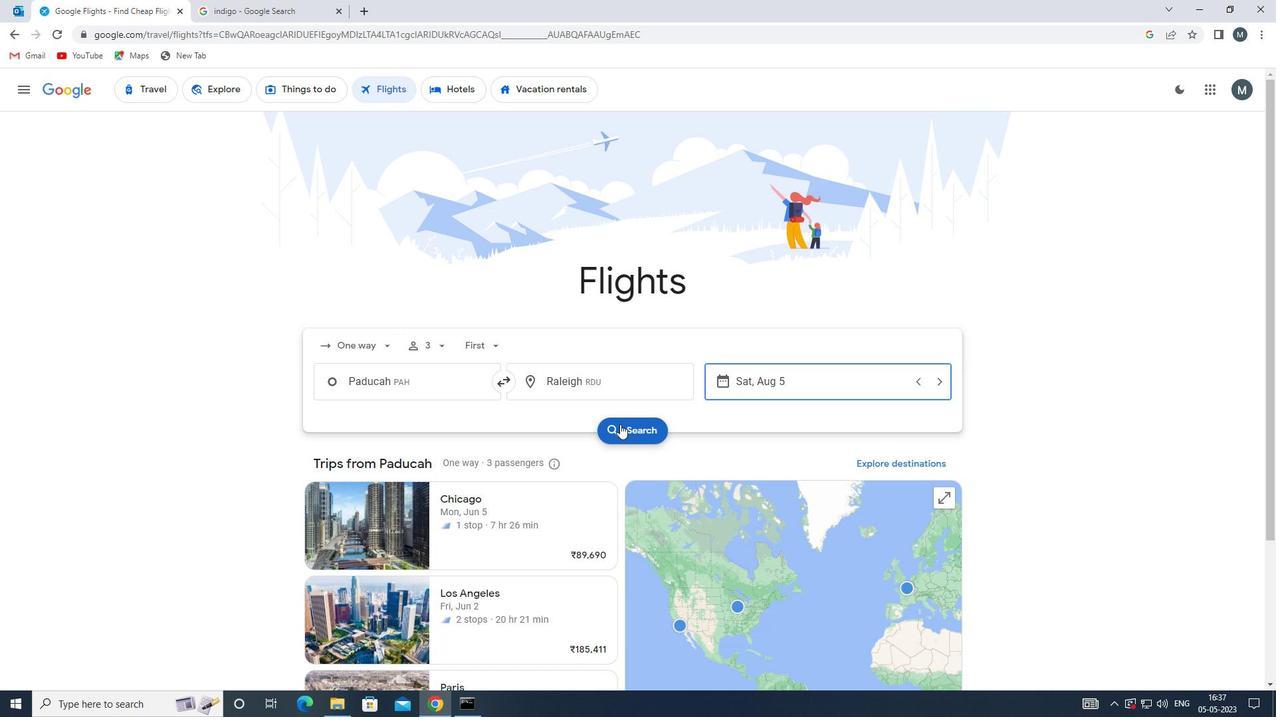 
Action: Mouse pressed left at (623, 424)
Screenshot: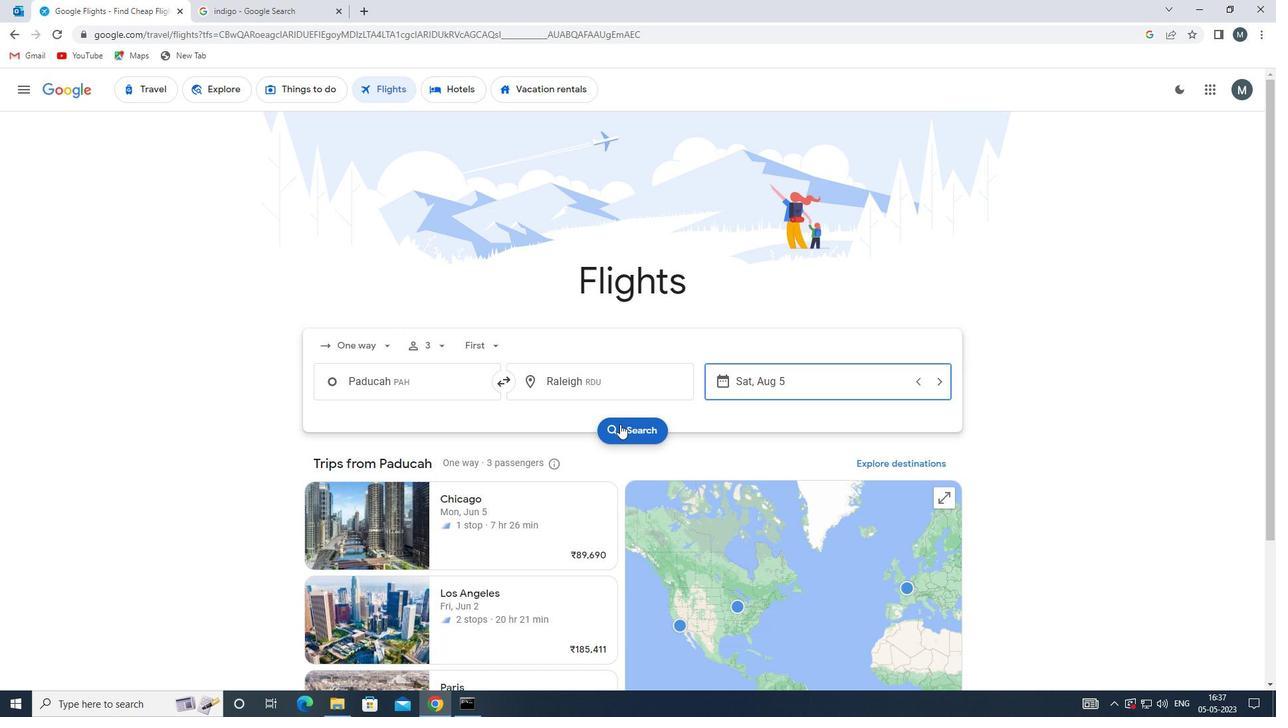 
Action: Mouse moved to (340, 212)
Screenshot: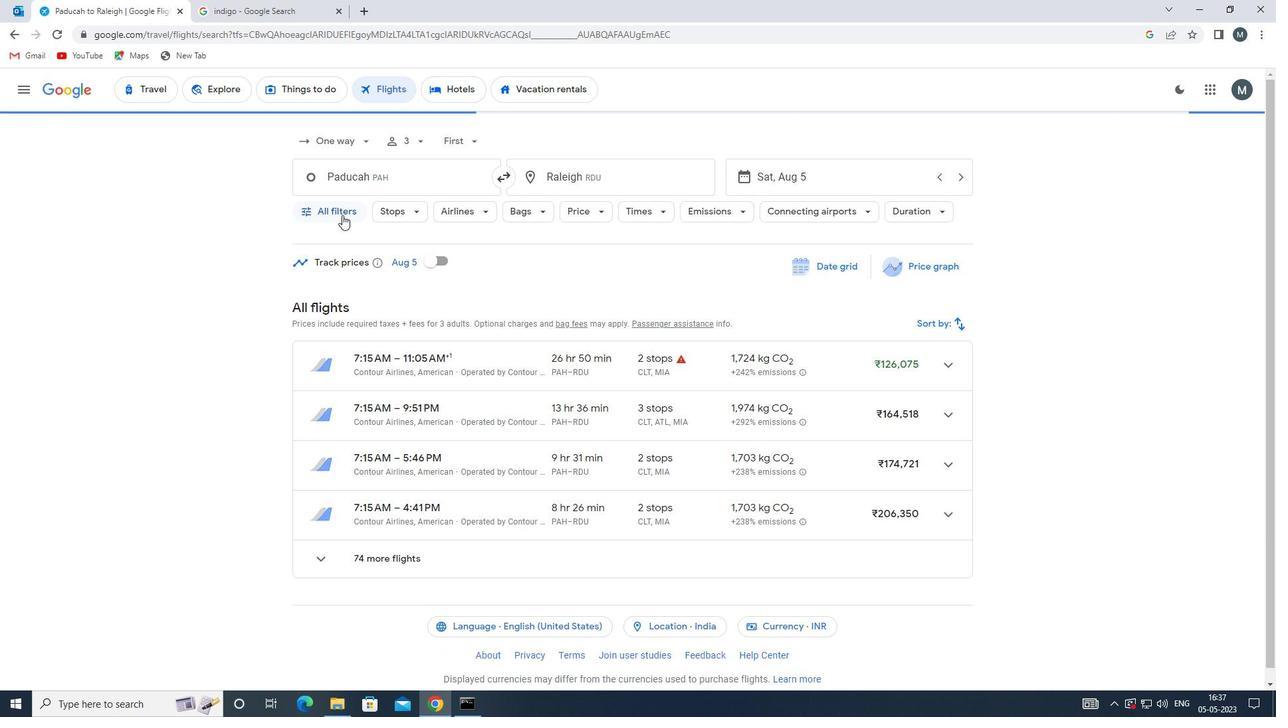 
Action: Mouse pressed left at (340, 212)
Screenshot: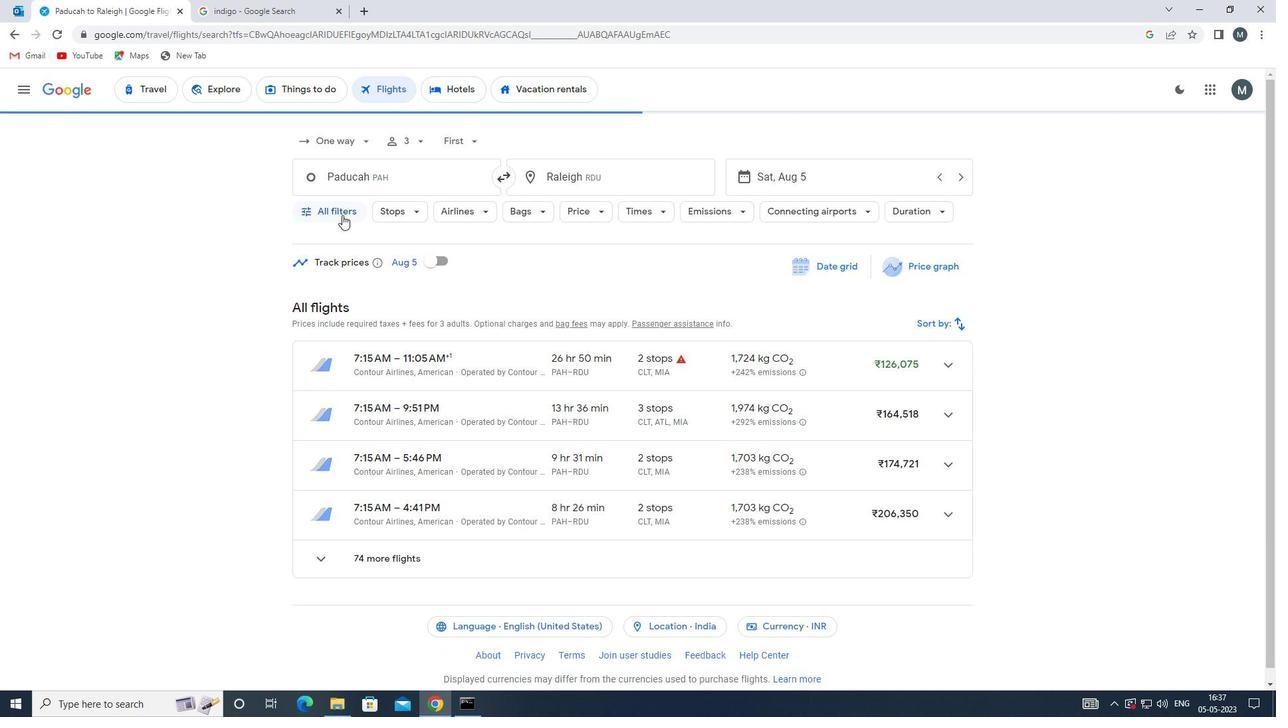 
Action: Mouse moved to (493, 291)
Screenshot: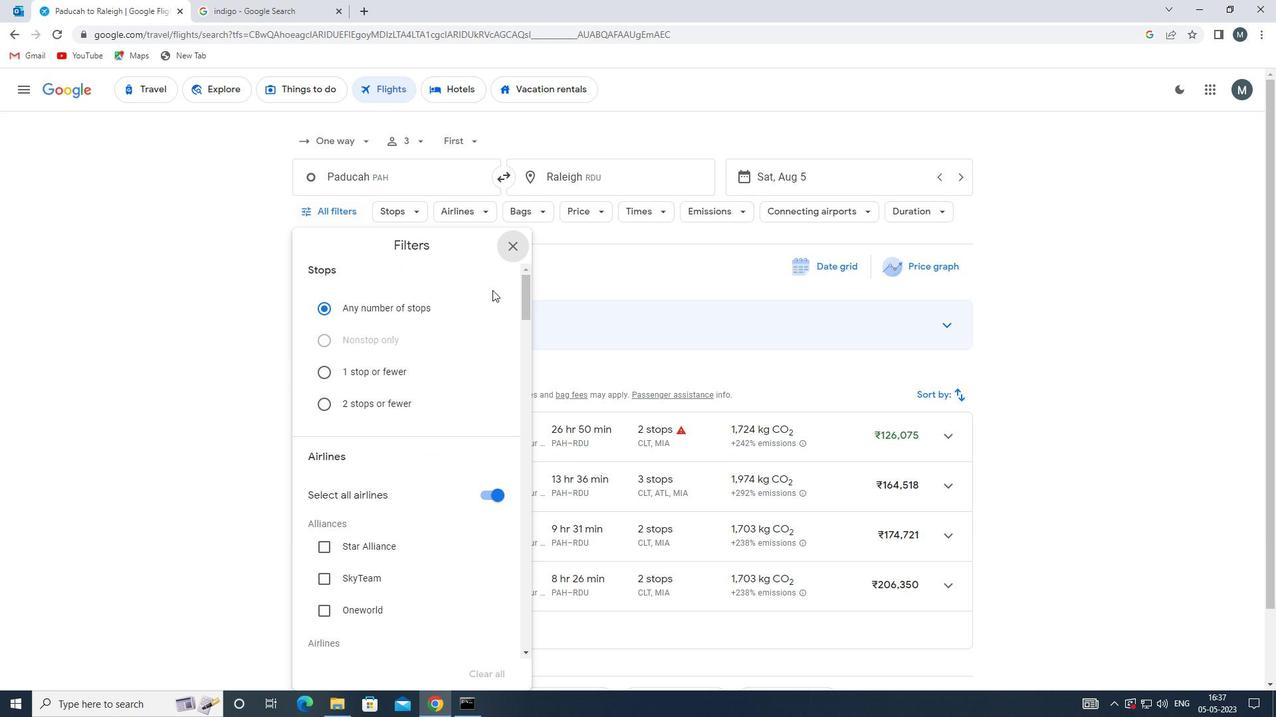 
Action: Mouse scrolled (493, 290) with delta (0, 0)
Screenshot: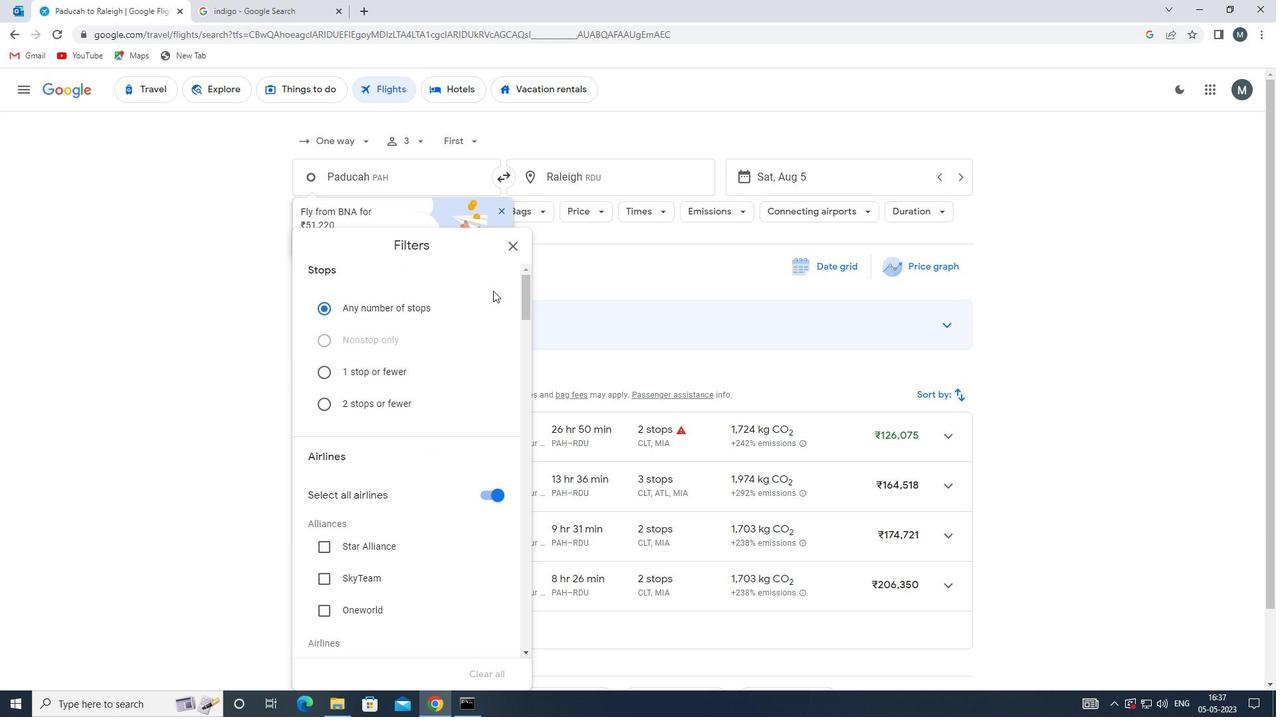 
Action: Mouse moved to (493, 291)
Screenshot: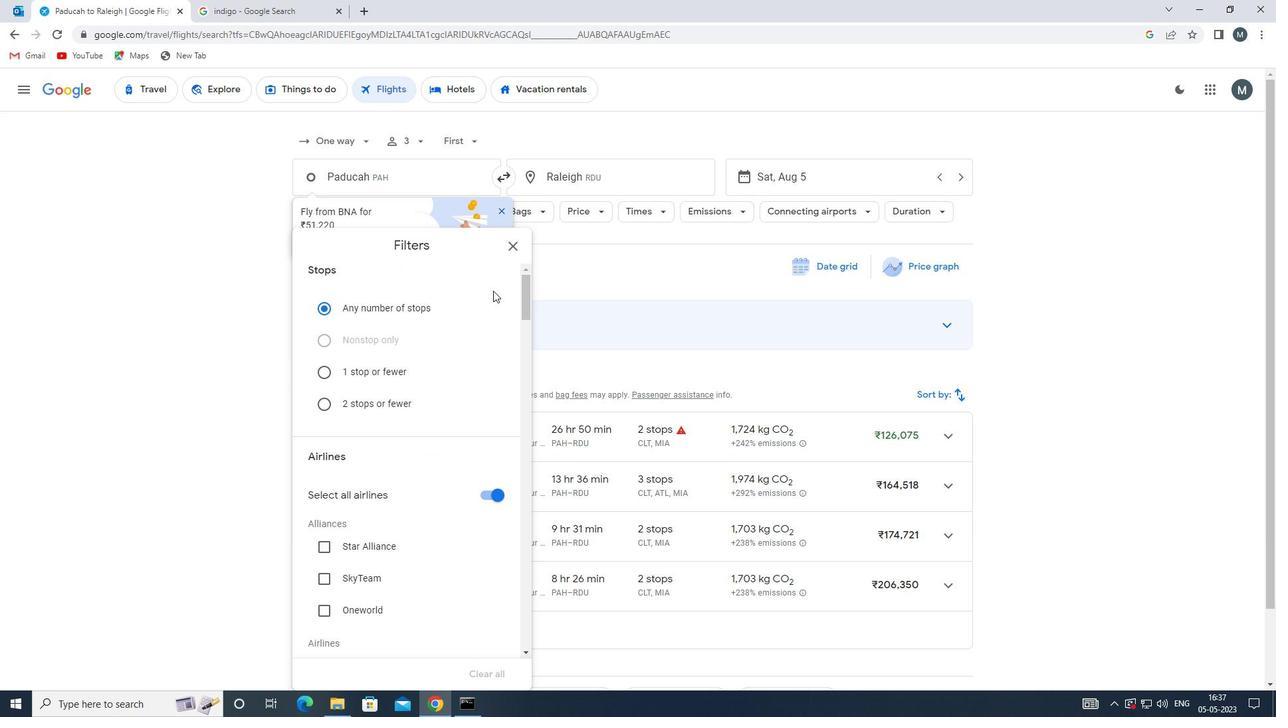 
Action: Mouse scrolled (493, 290) with delta (0, 0)
Screenshot: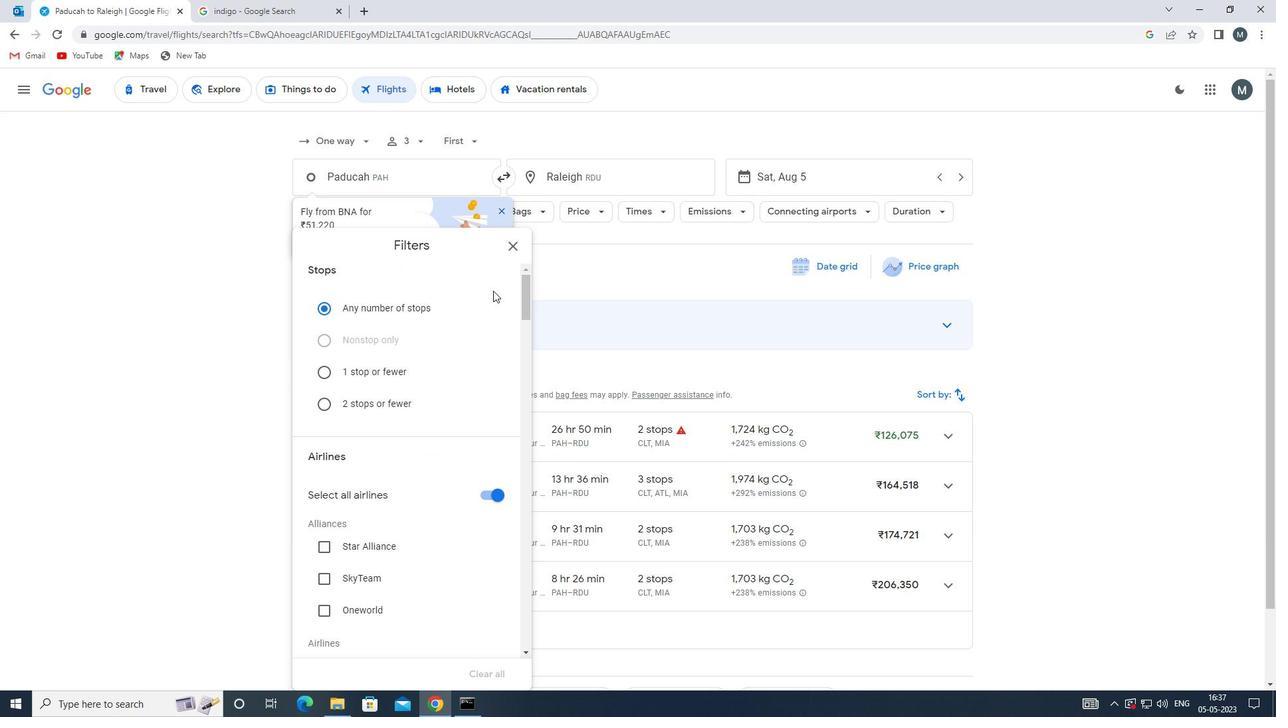 
Action: Mouse moved to (487, 361)
Screenshot: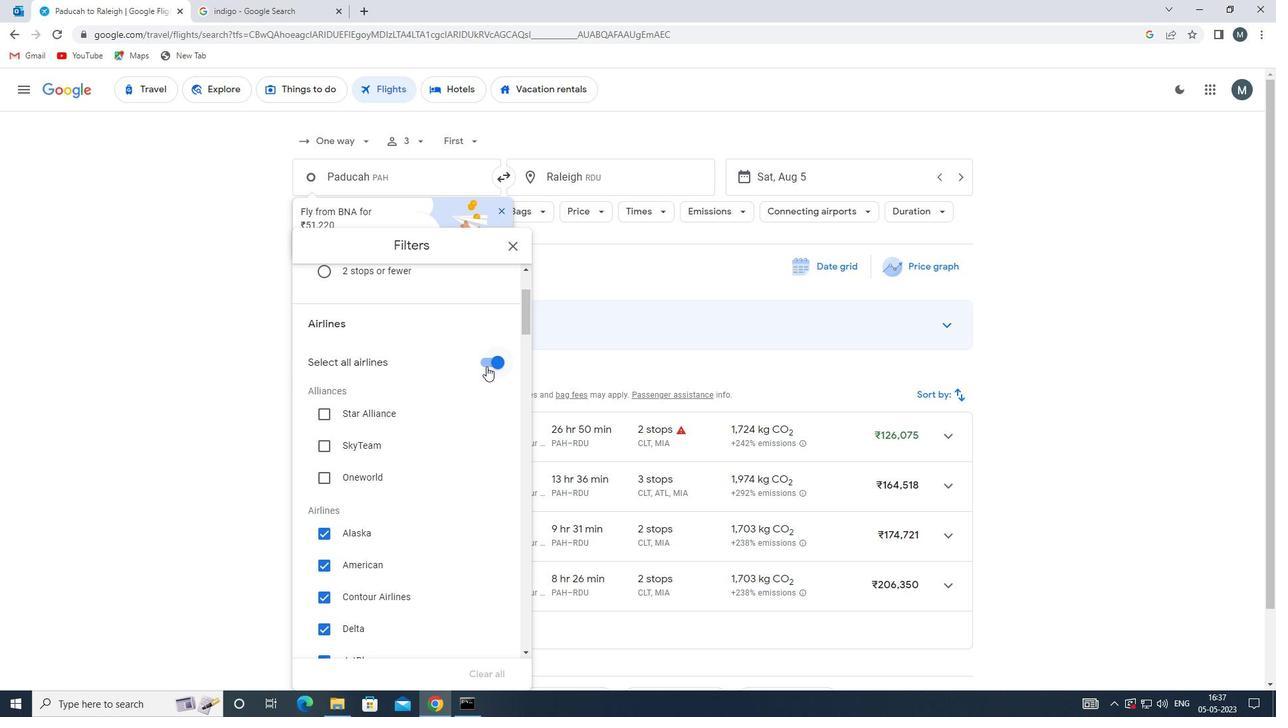 
Action: Mouse pressed left at (487, 361)
Screenshot: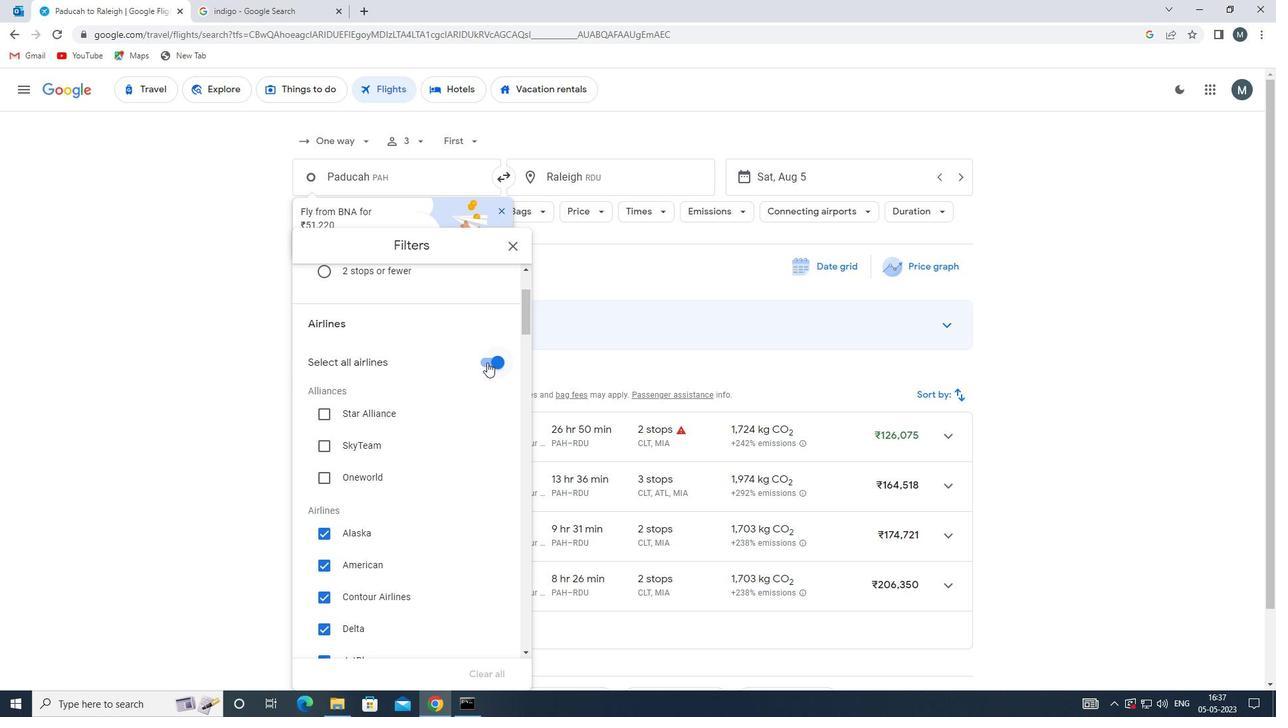 
Action: Mouse moved to (465, 364)
Screenshot: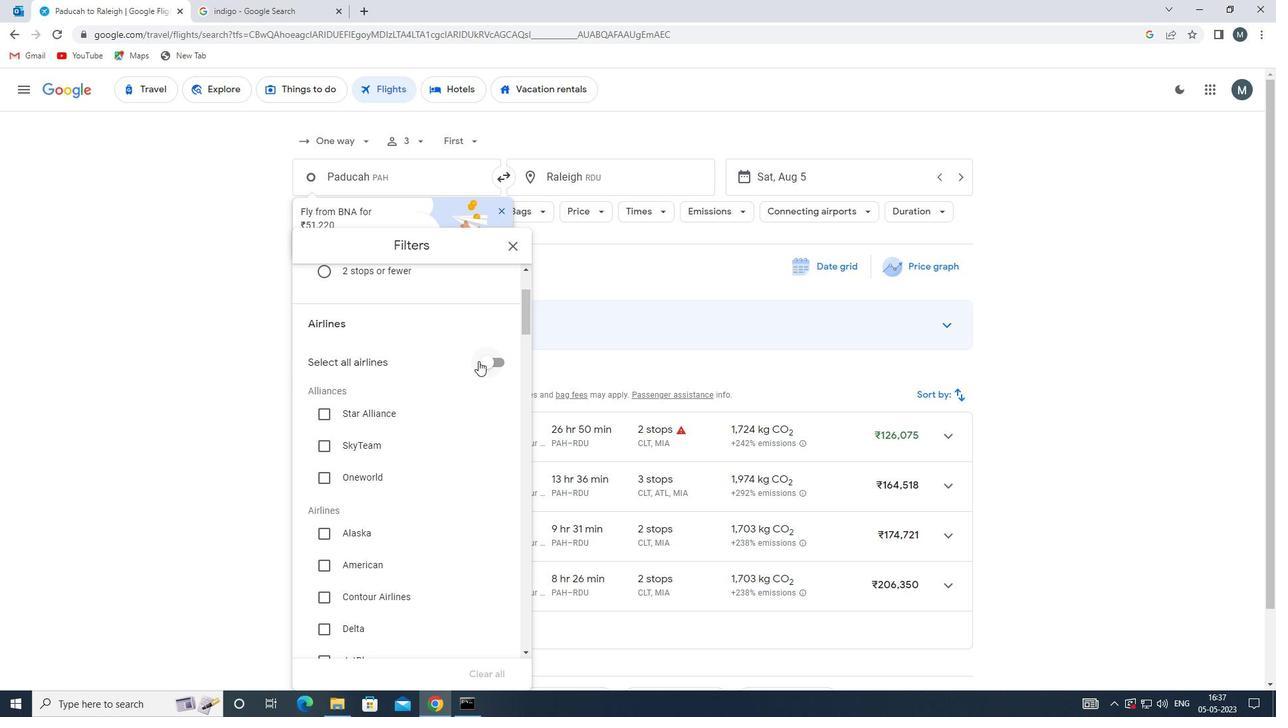 
Action: Mouse scrolled (465, 363) with delta (0, 0)
Screenshot: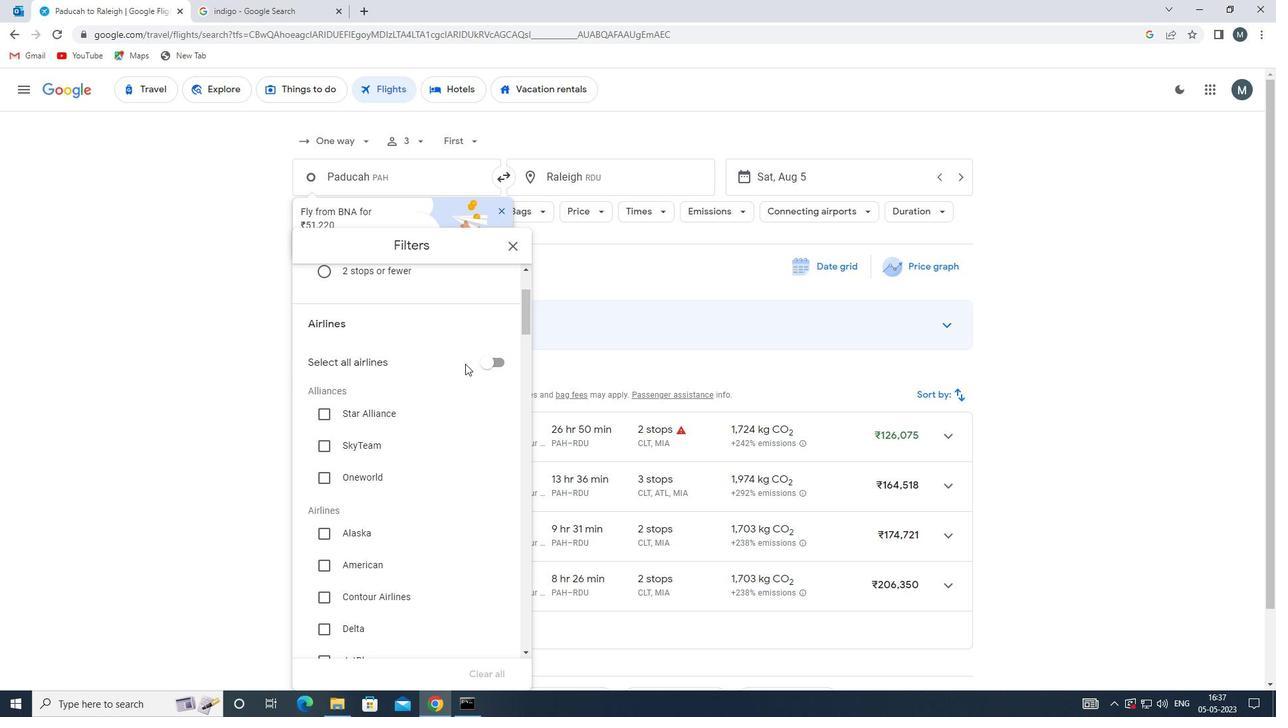 
Action: Mouse moved to (459, 366)
Screenshot: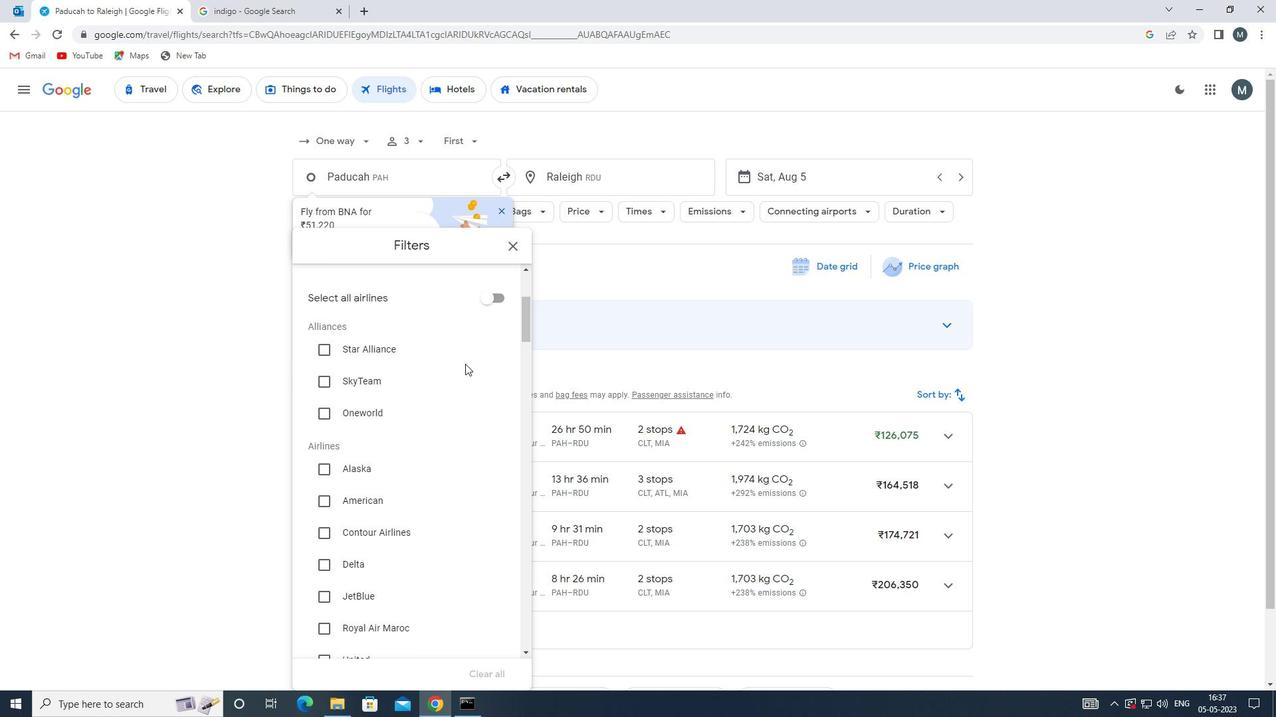 
Action: Mouse scrolled (459, 365) with delta (0, 0)
Screenshot: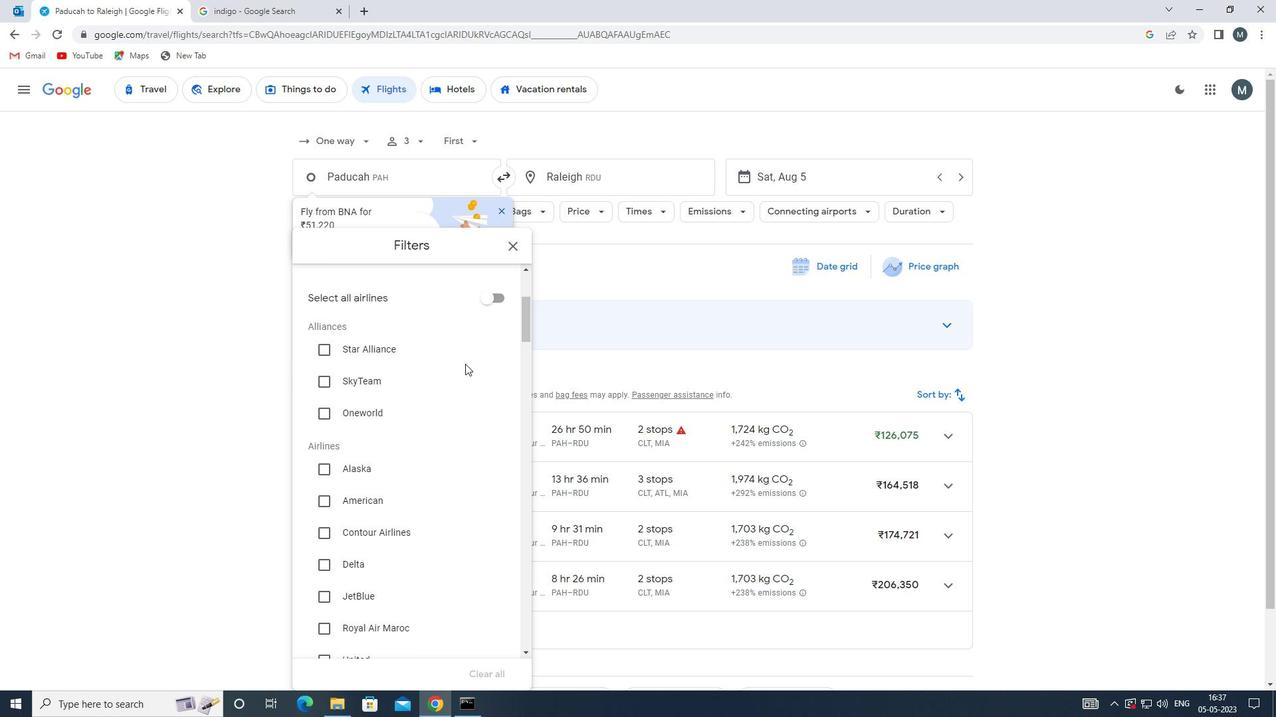 
Action: Mouse moved to (434, 392)
Screenshot: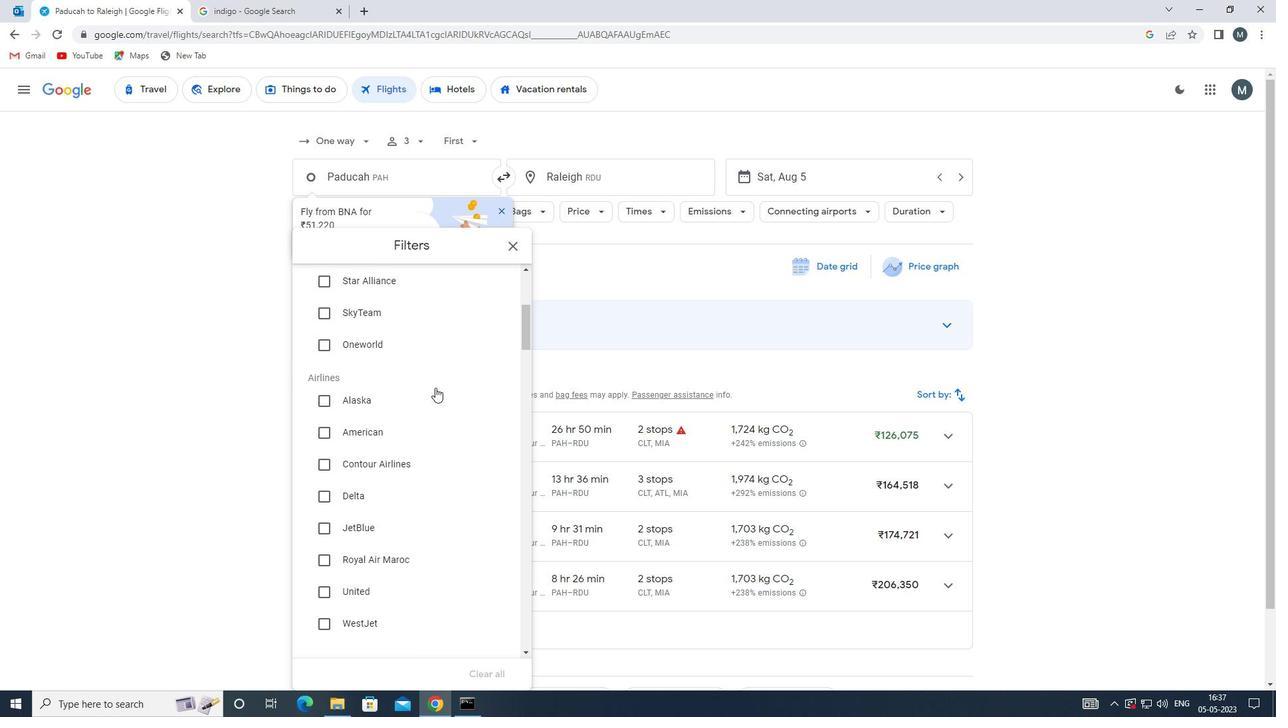 
Action: Mouse pressed left at (434, 392)
Screenshot: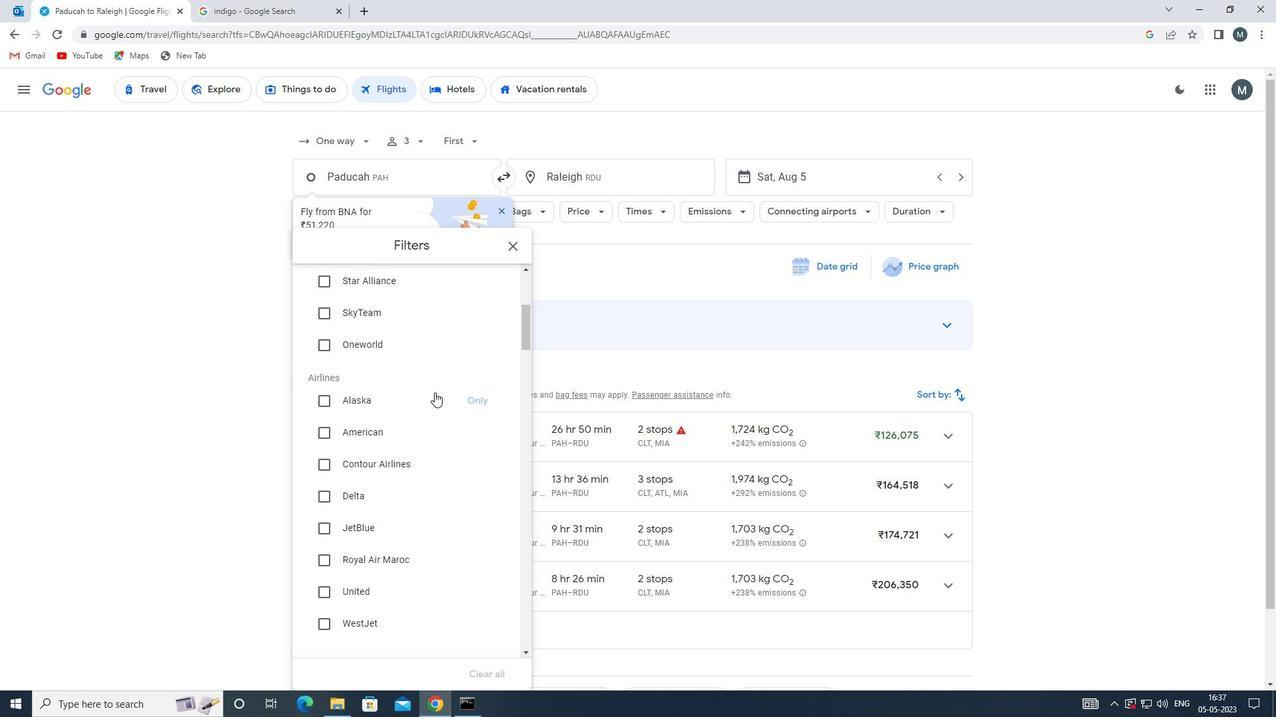 
Action: Mouse moved to (406, 415)
Screenshot: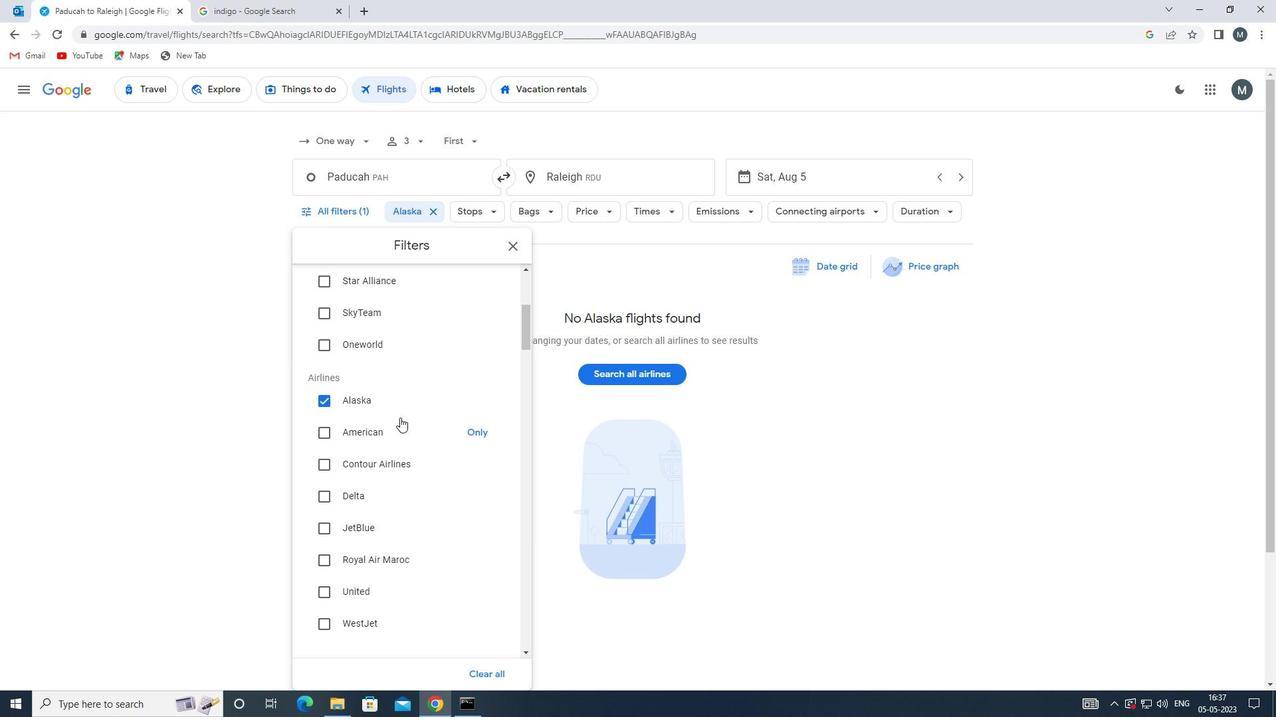 
Action: Mouse scrolled (406, 414) with delta (0, 0)
Screenshot: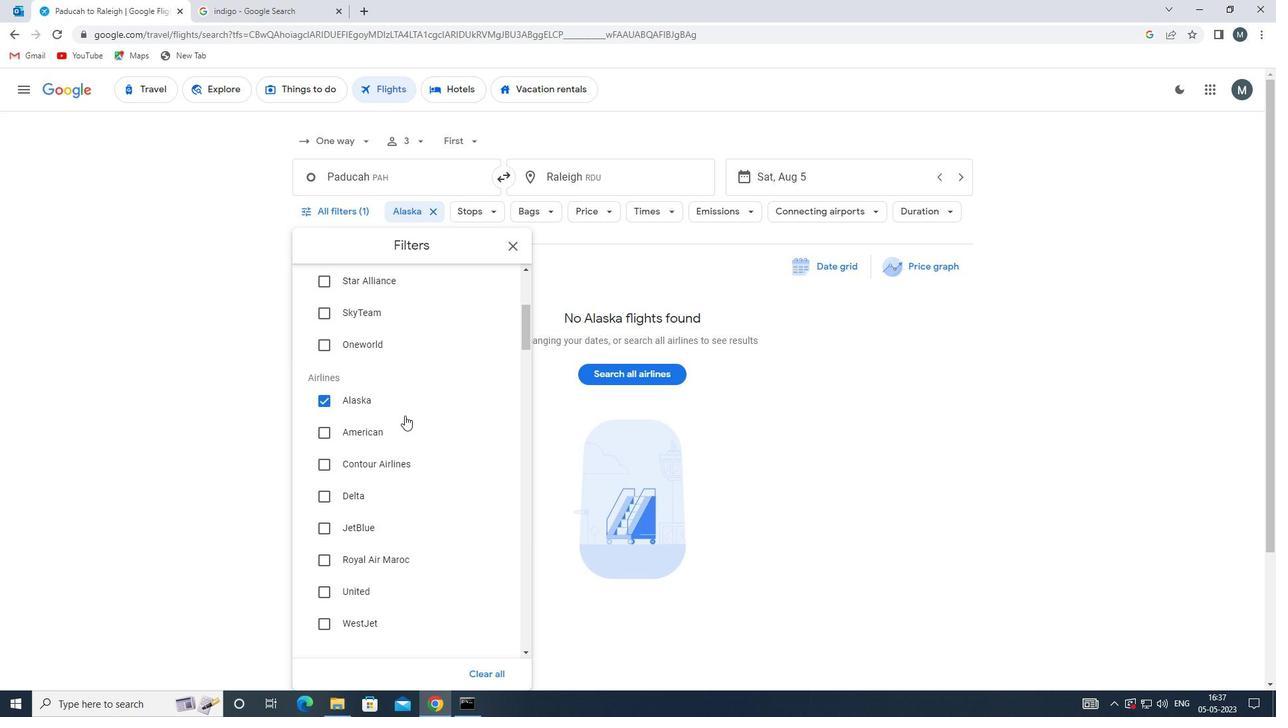 
Action: Mouse scrolled (406, 414) with delta (0, 0)
Screenshot: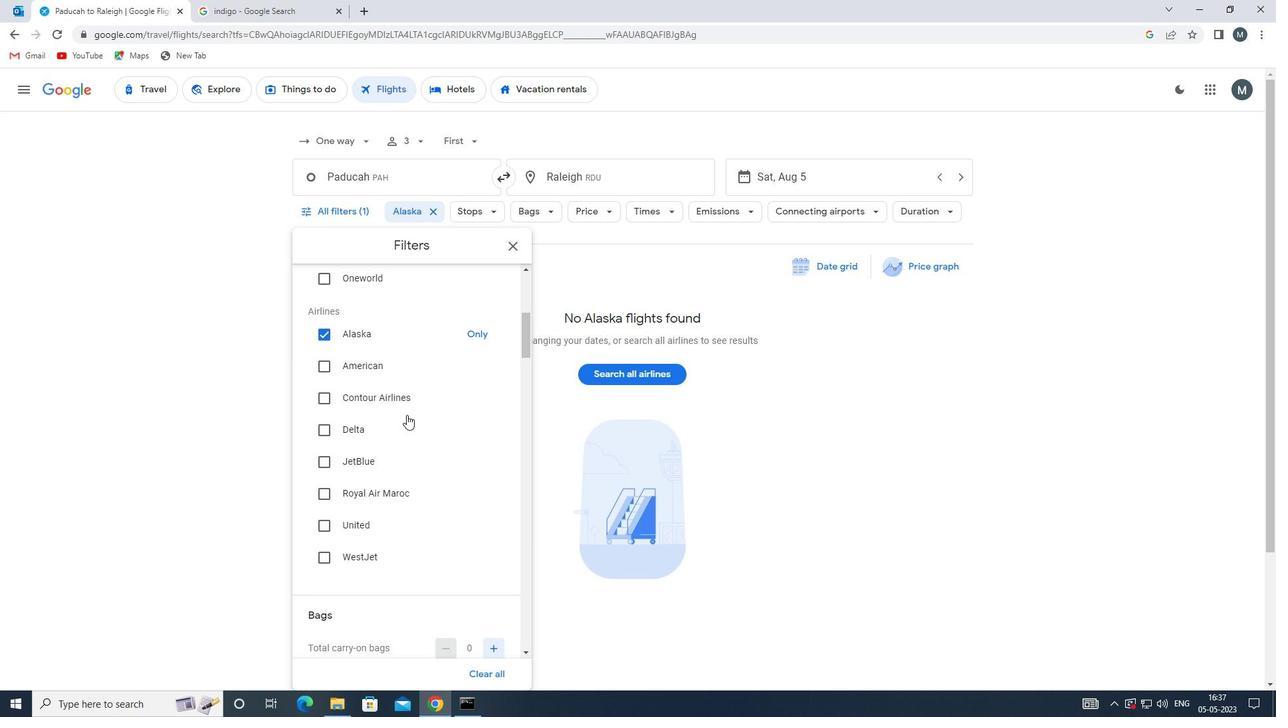 
Action: Mouse scrolled (406, 414) with delta (0, 0)
Screenshot: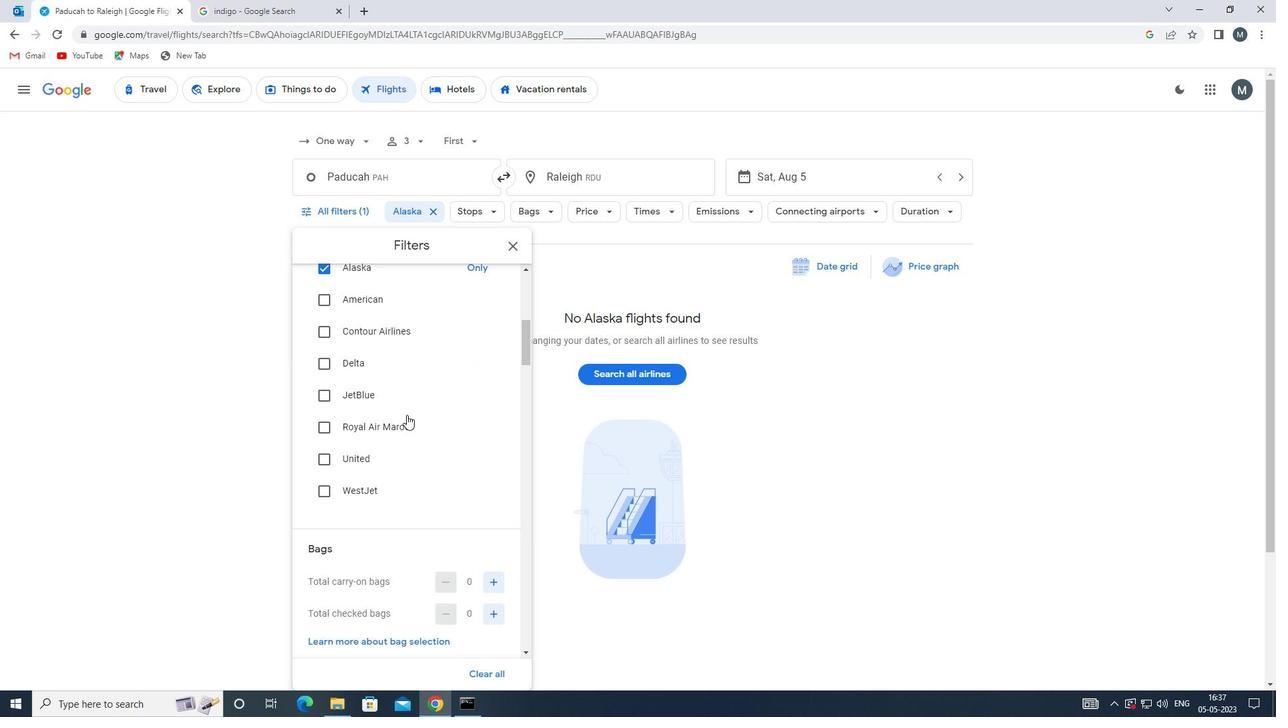 
Action: Mouse scrolled (406, 414) with delta (0, 0)
Screenshot: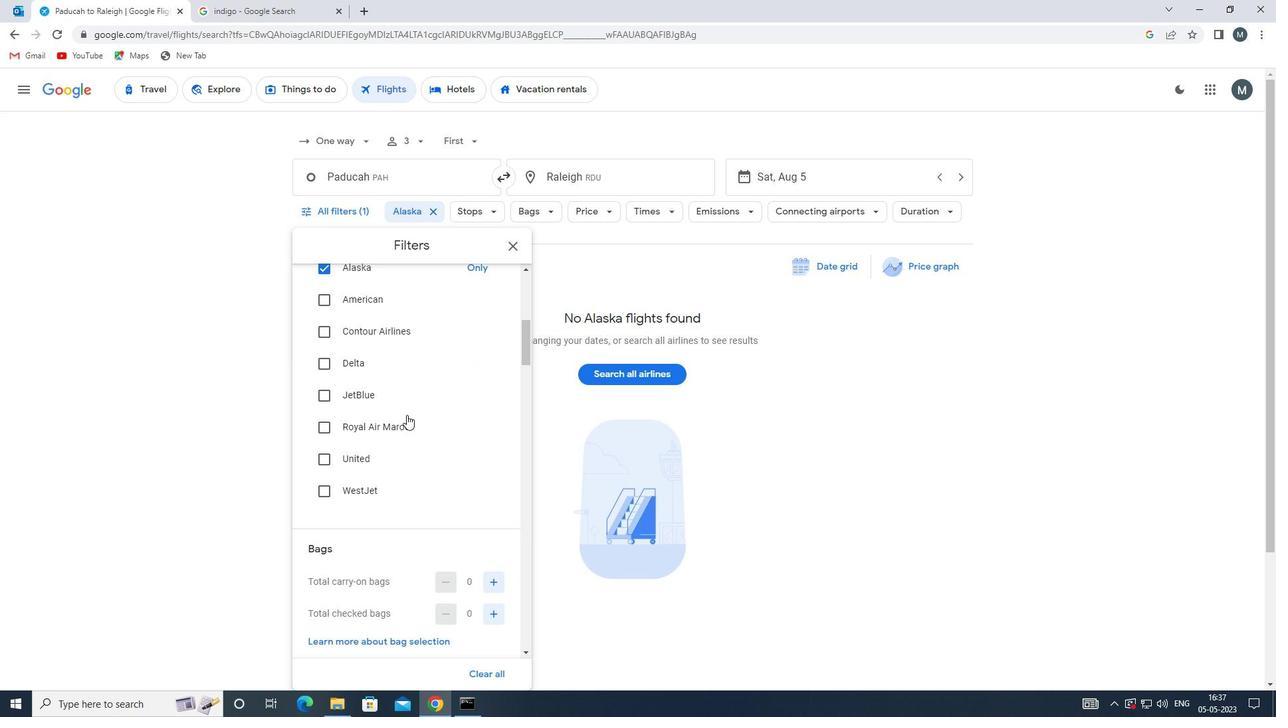 
Action: Mouse moved to (493, 481)
Screenshot: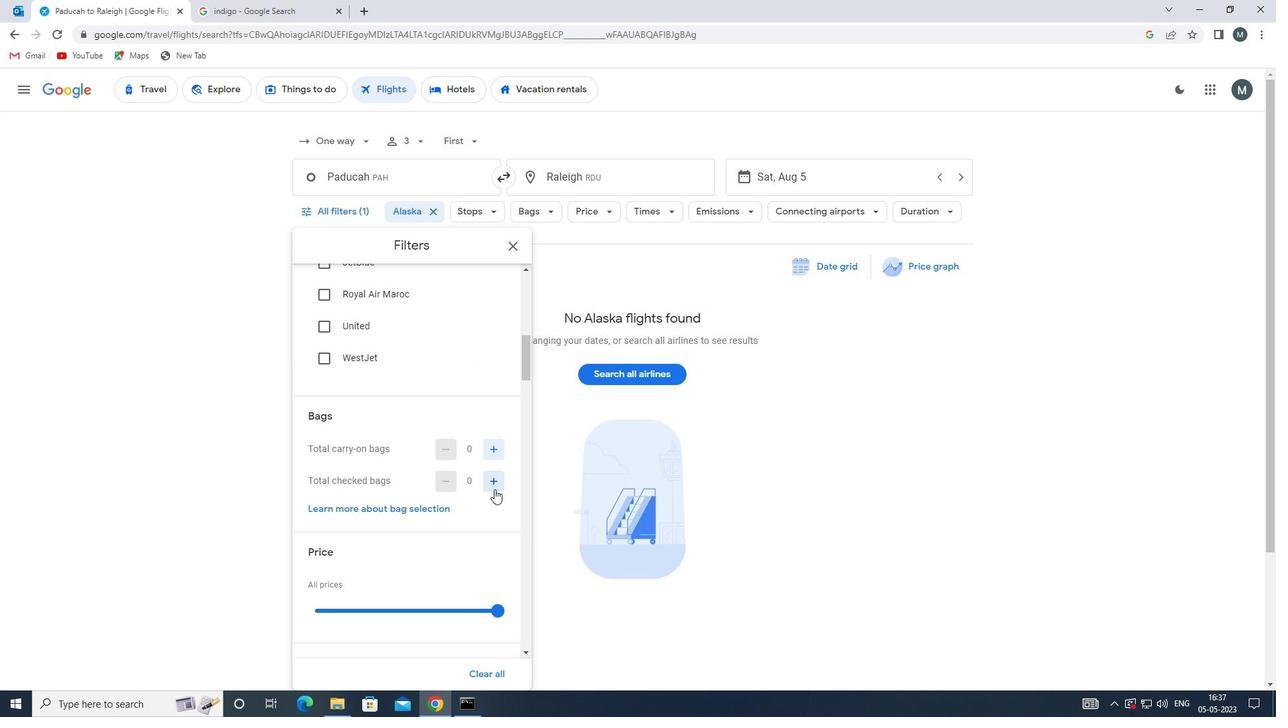 
Action: Mouse pressed left at (493, 481)
Screenshot: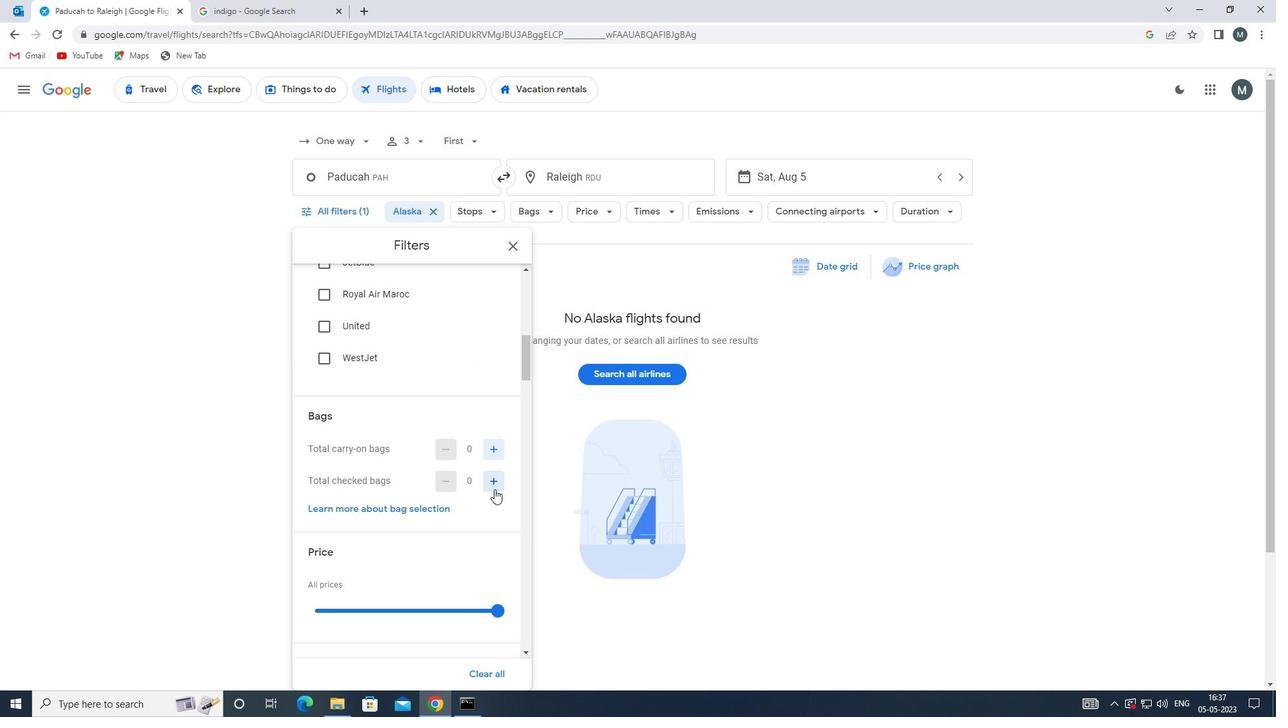 
Action: Mouse pressed left at (493, 481)
Screenshot: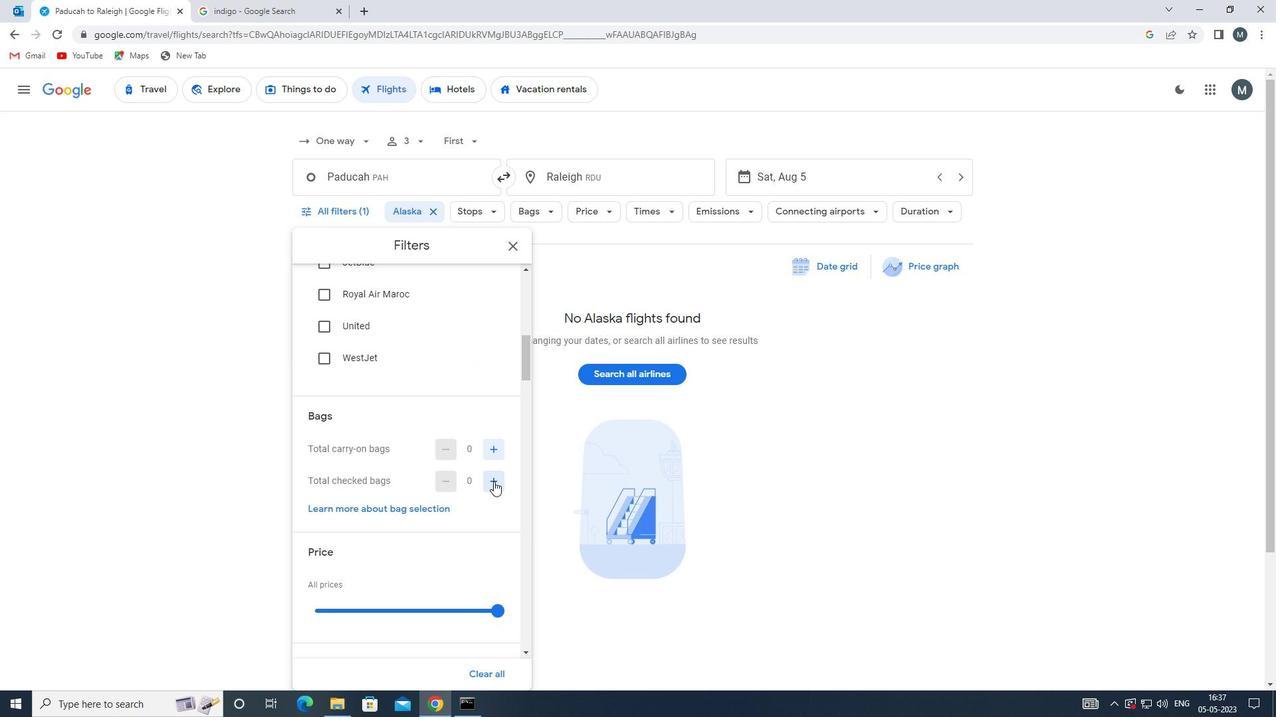 
Action: Mouse pressed left at (493, 481)
Screenshot: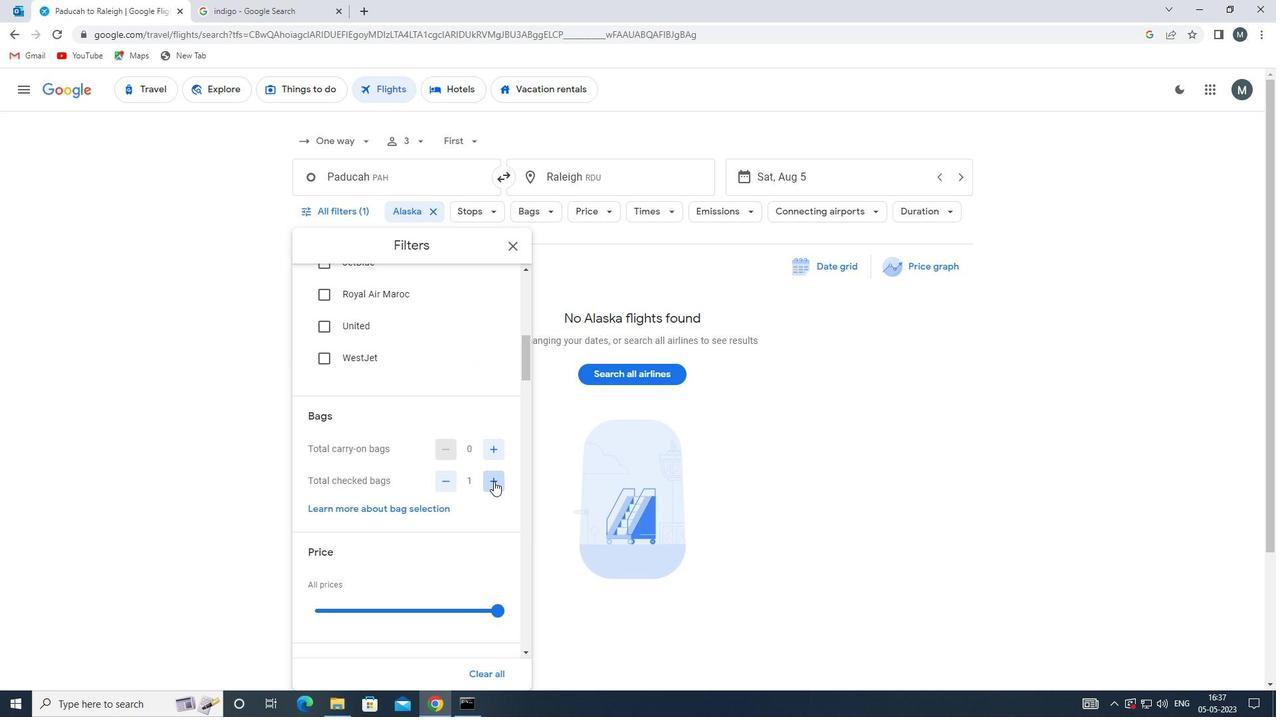 
Action: Mouse pressed left at (493, 481)
Screenshot: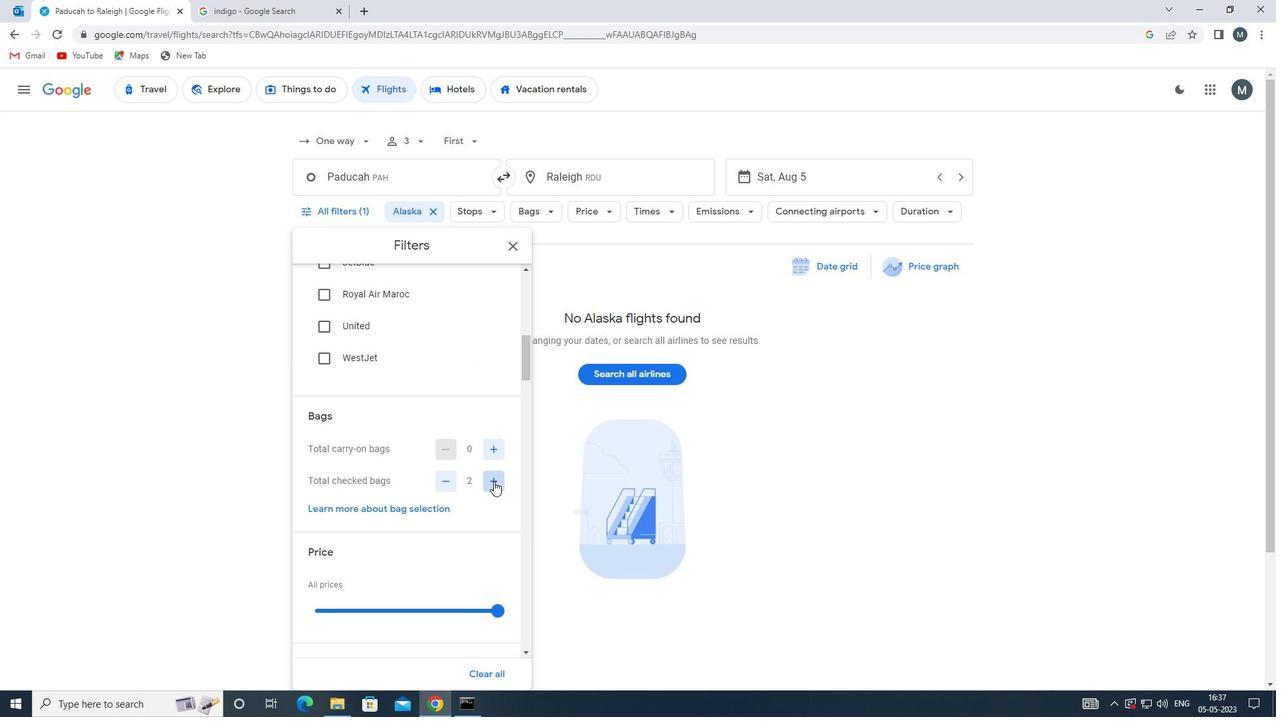 
Action: Mouse pressed left at (493, 481)
Screenshot: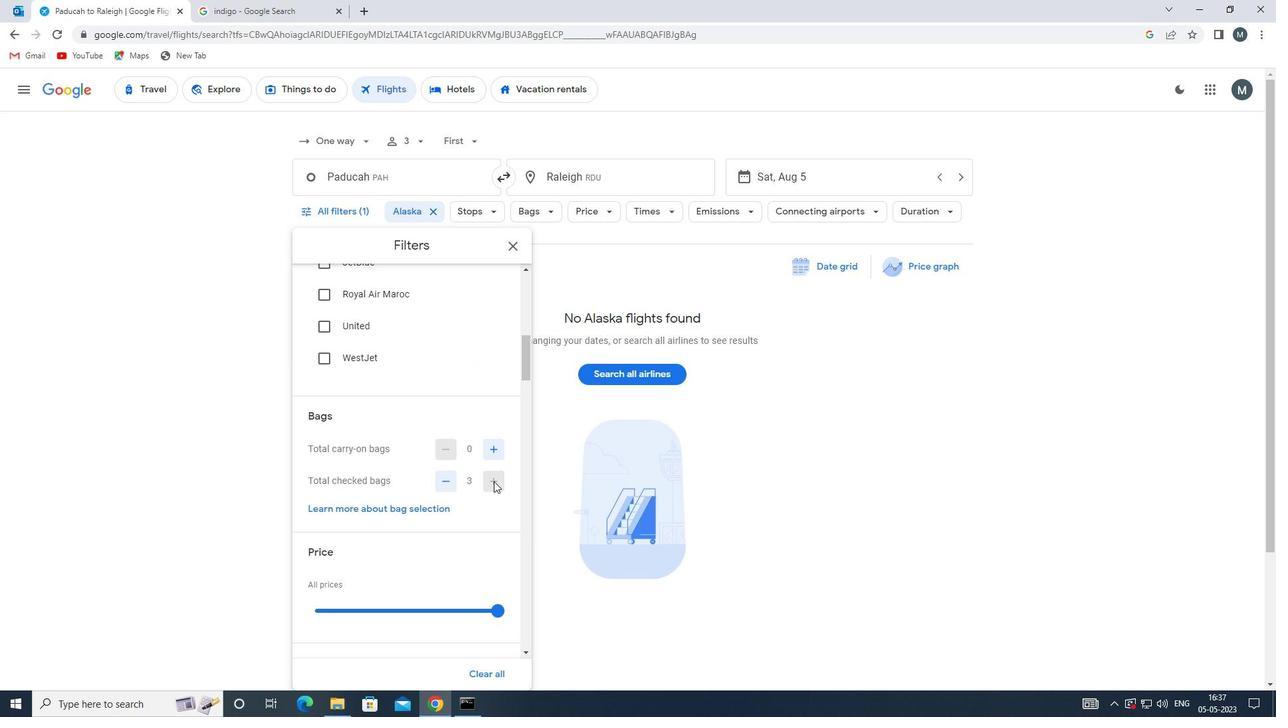 
Action: Mouse pressed left at (493, 481)
Screenshot: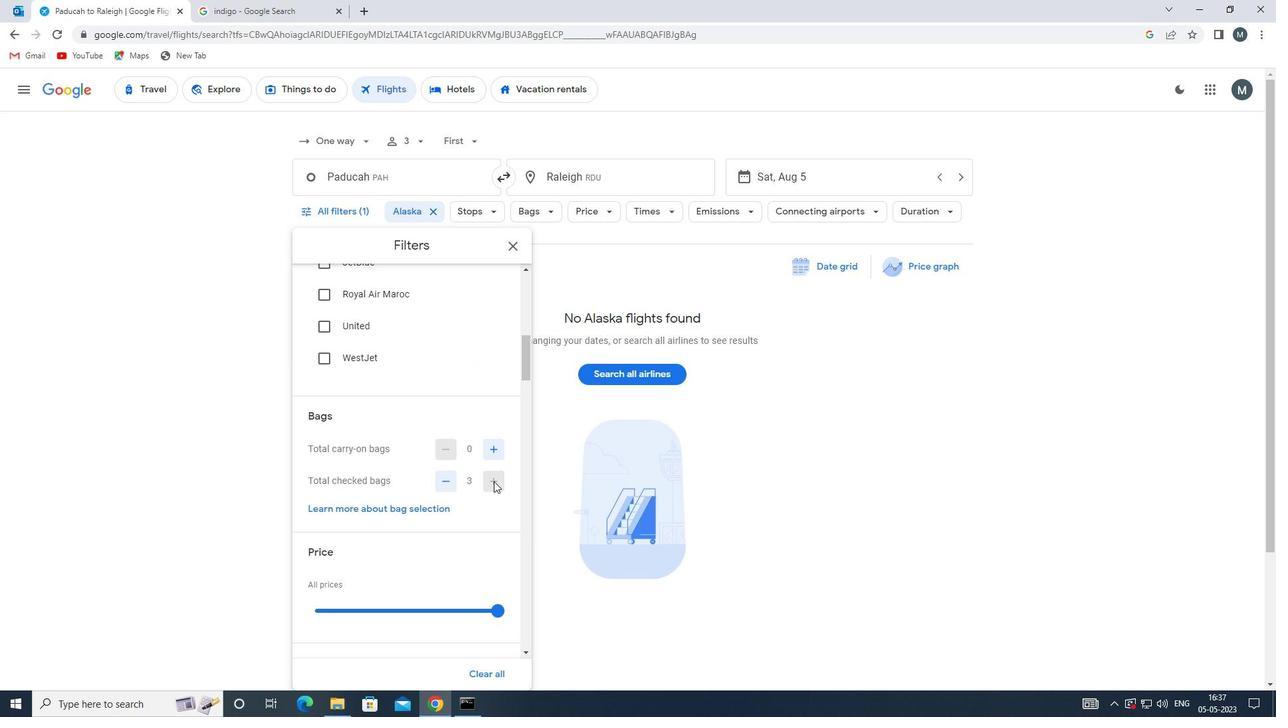 
Action: Mouse moved to (493, 481)
Screenshot: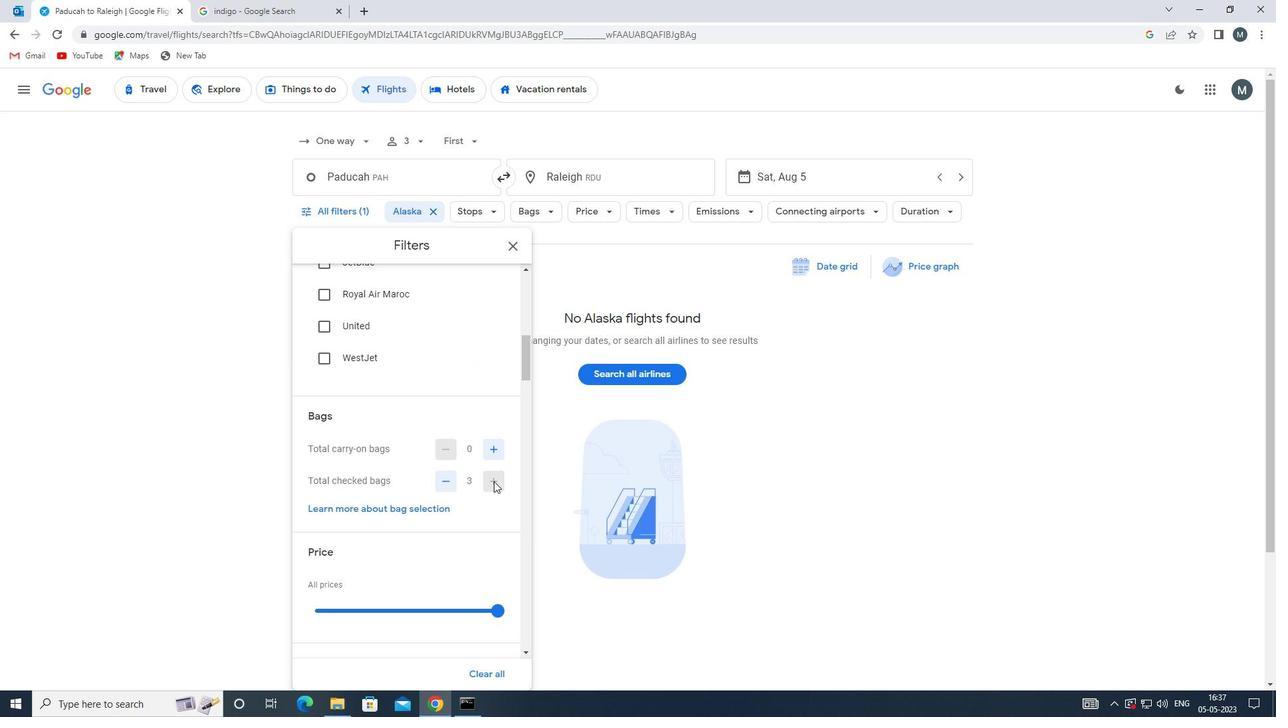 
Action: Mouse pressed left at (493, 481)
Screenshot: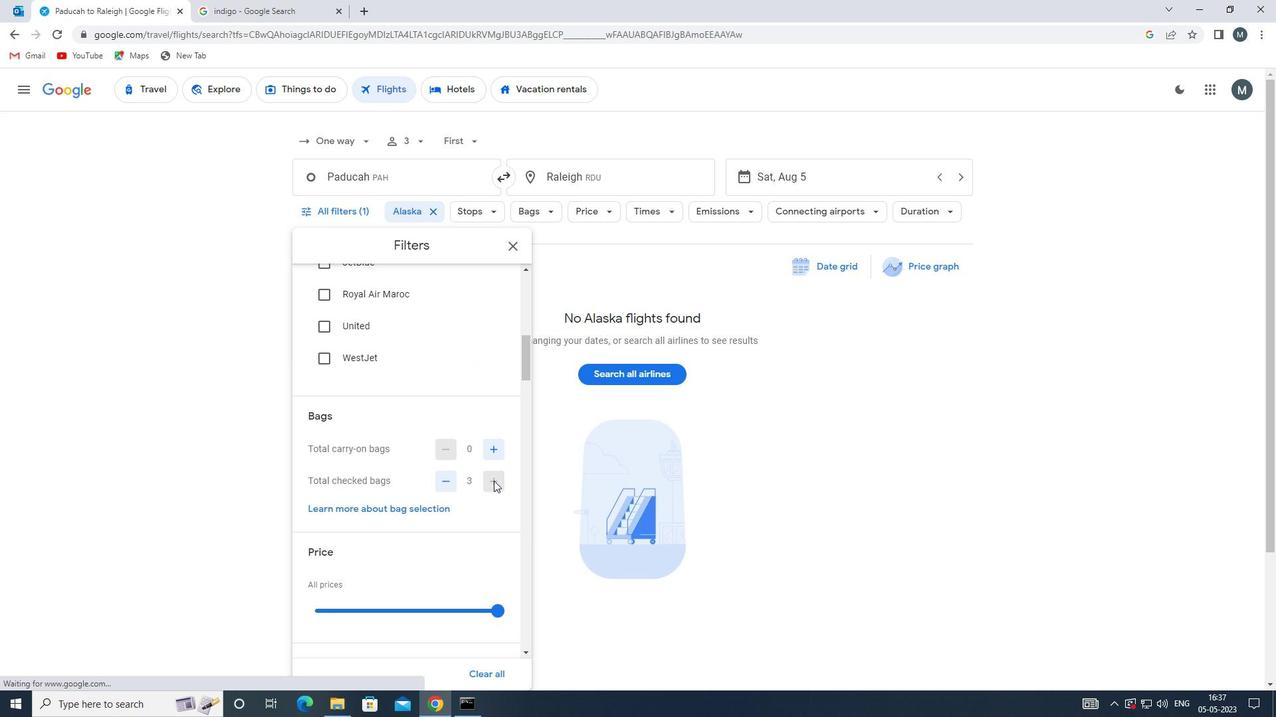
Action: Mouse pressed left at (493, 481)
Screenshot: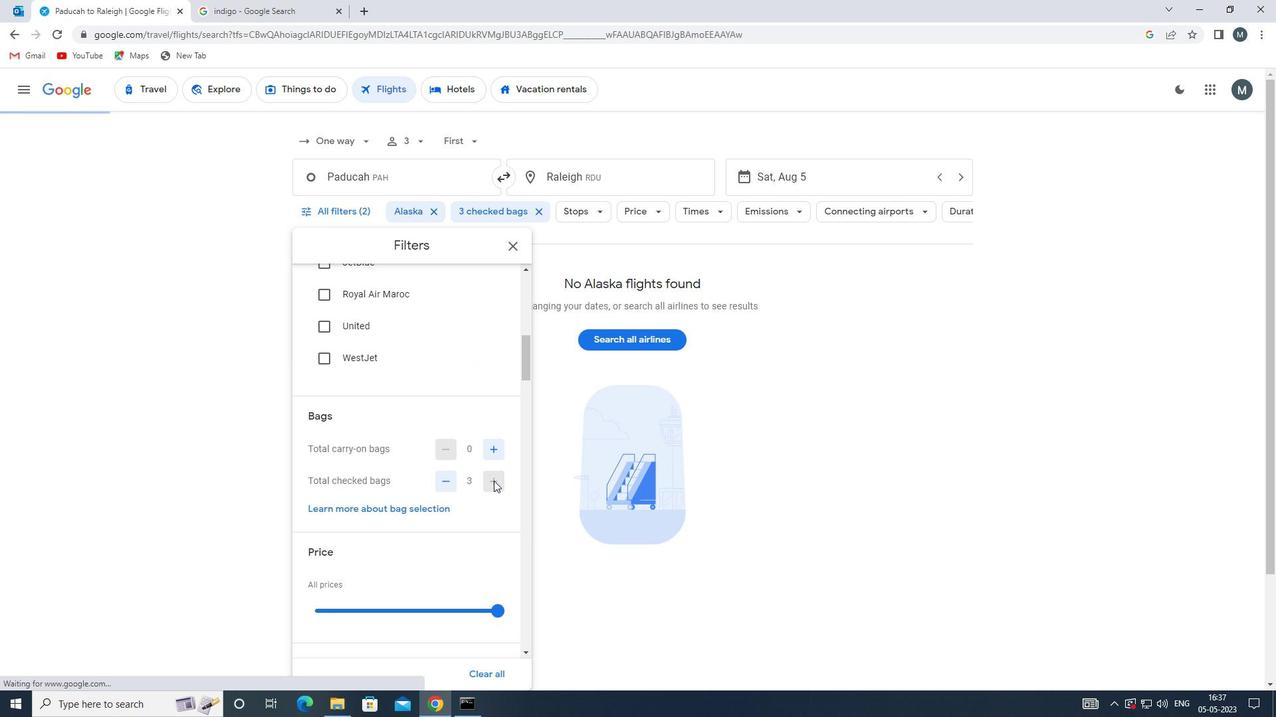 
Action: Mouse pressed left at (493, 481)
Screenshot: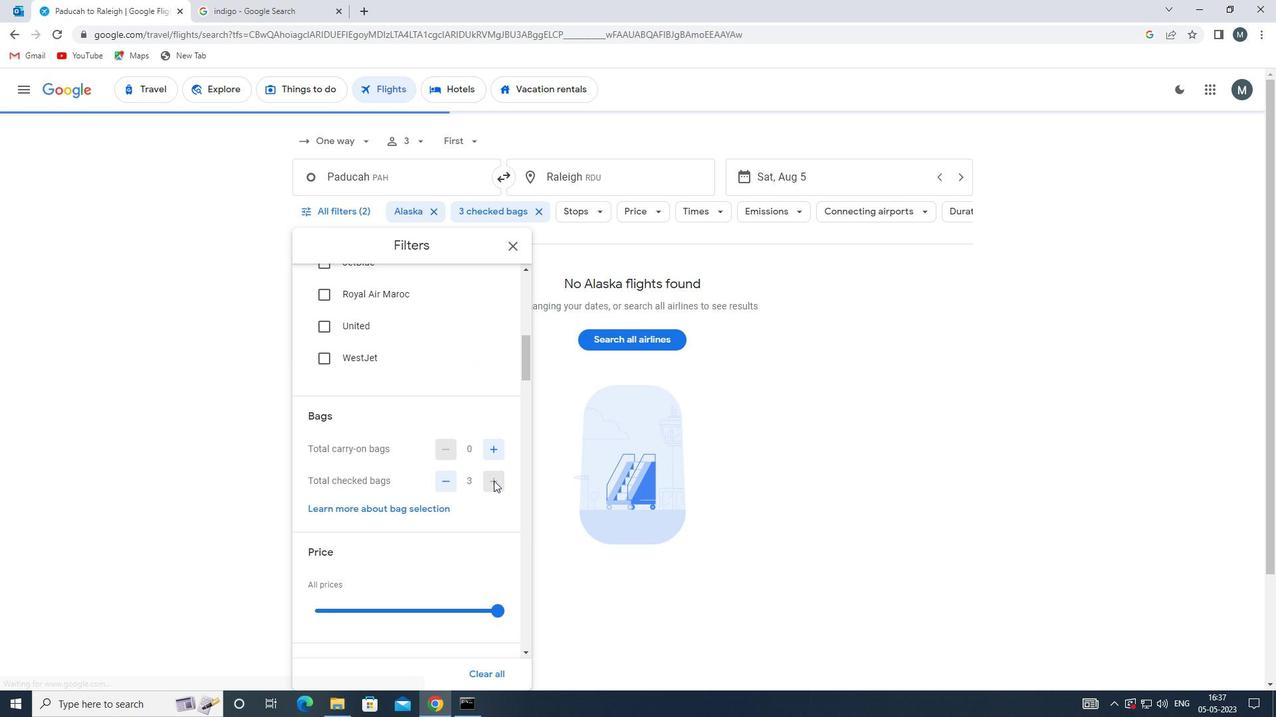 
Action: Mouse pressed left at (493, 481)
Screenshot: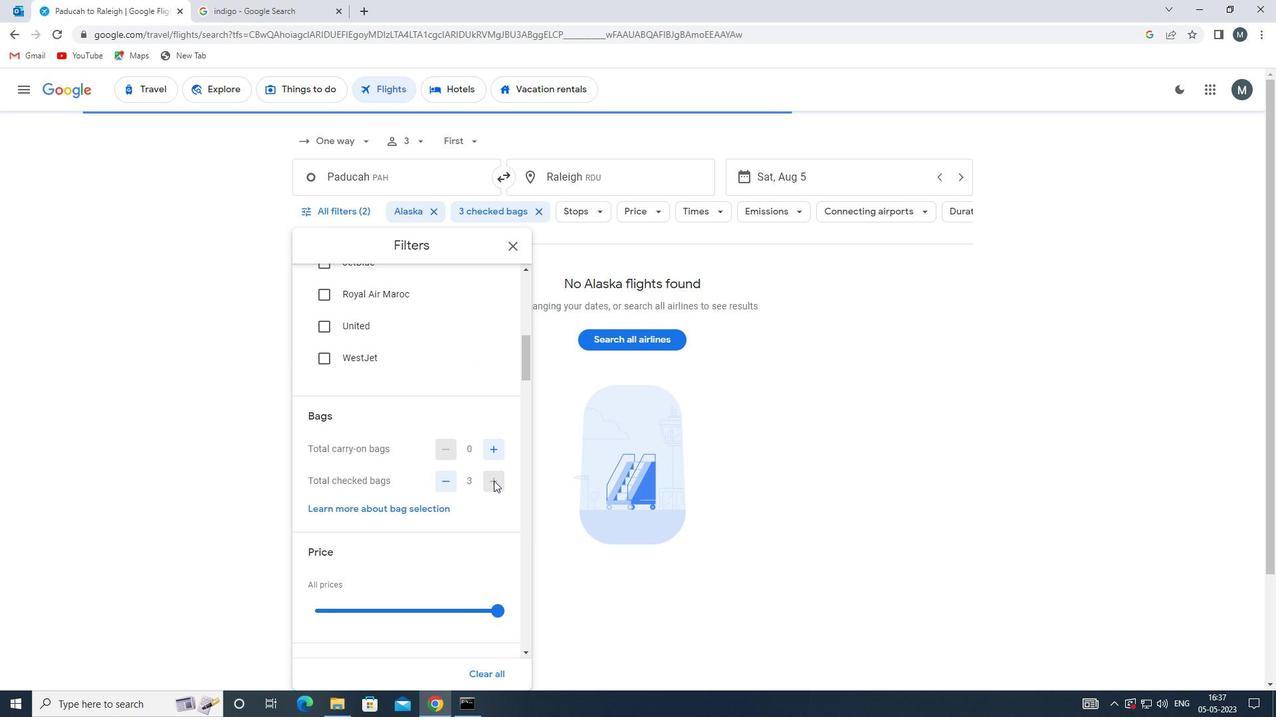 
Action: Mouse pressed left at (493, 481)
Screenshot: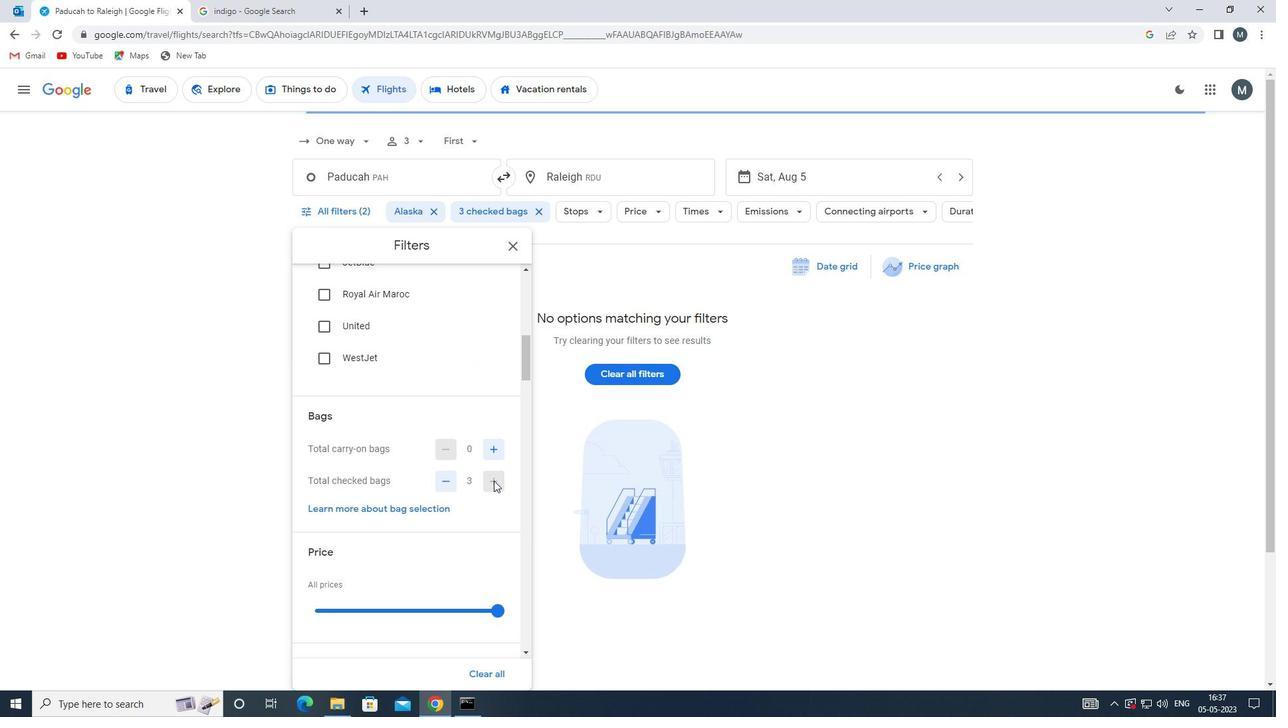 
Action: Mouse pressed left at (493, 481)
Screenshot: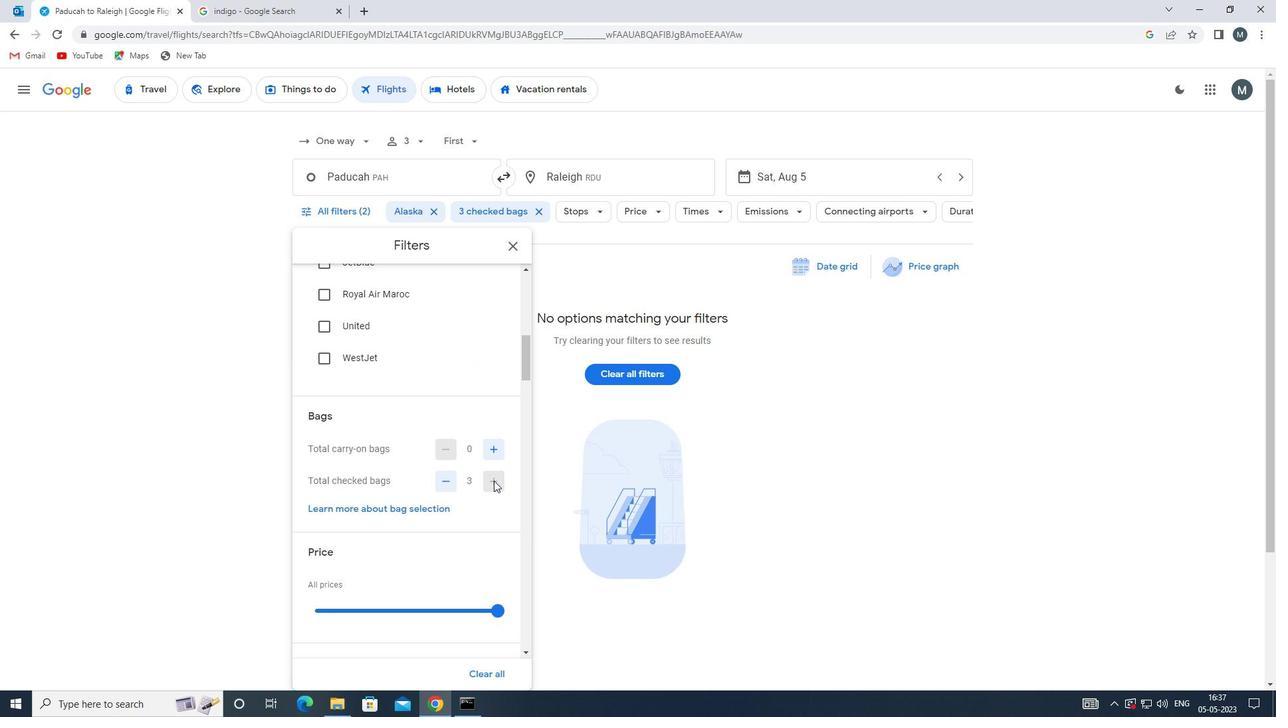 
Action: Mouse pressed left at (493, 481)
Screenshot: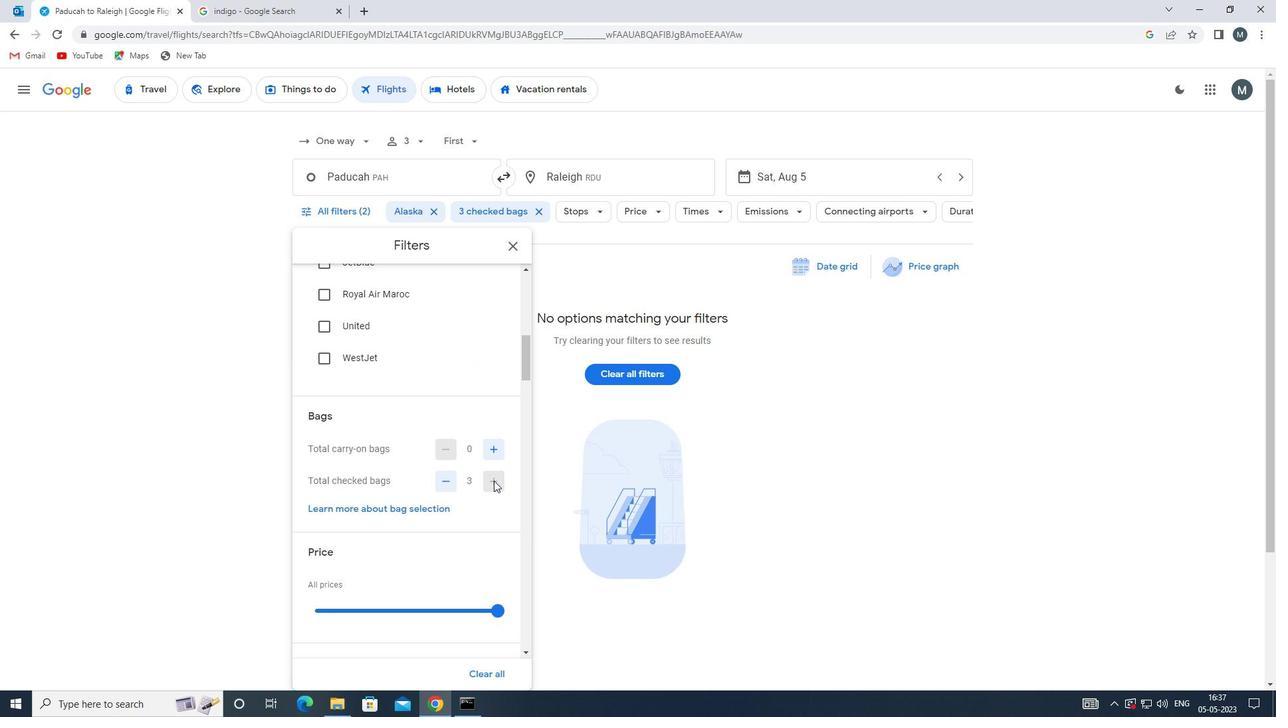 
Action: Mouse moved to (490, 485)
Screenshot: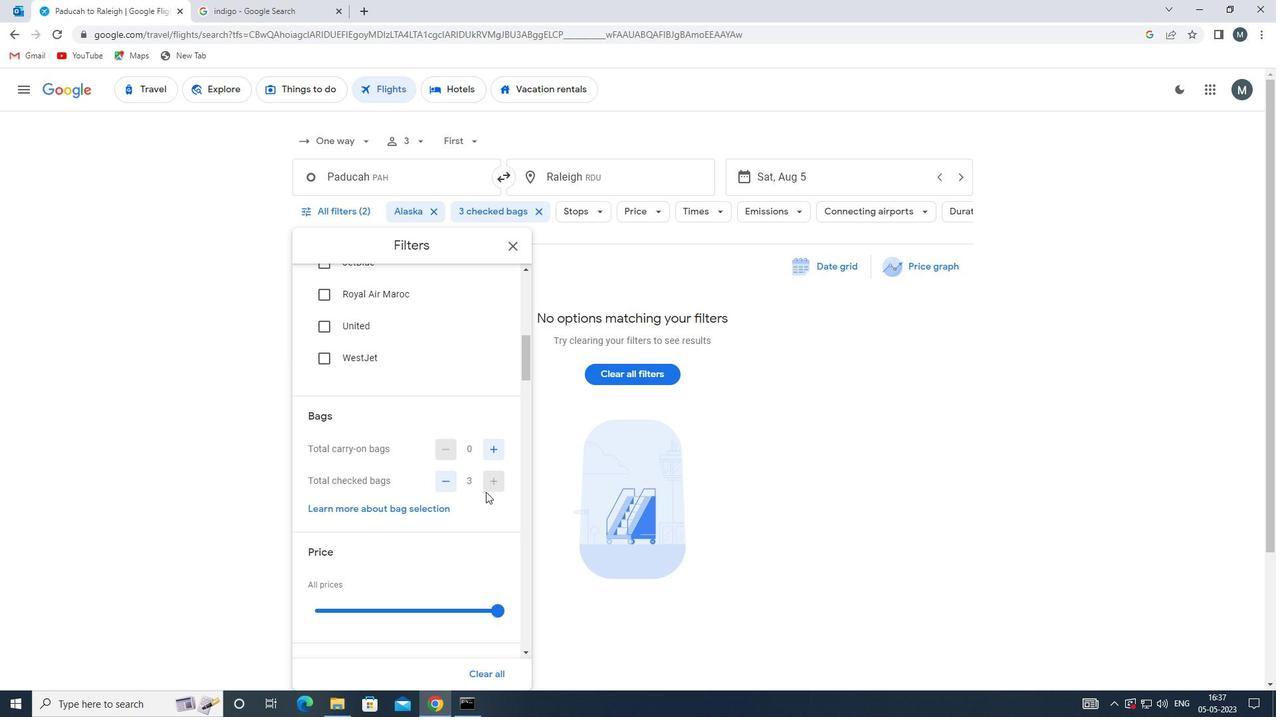 
Action: Mouse pressed left at (490, 485)
Screenshot: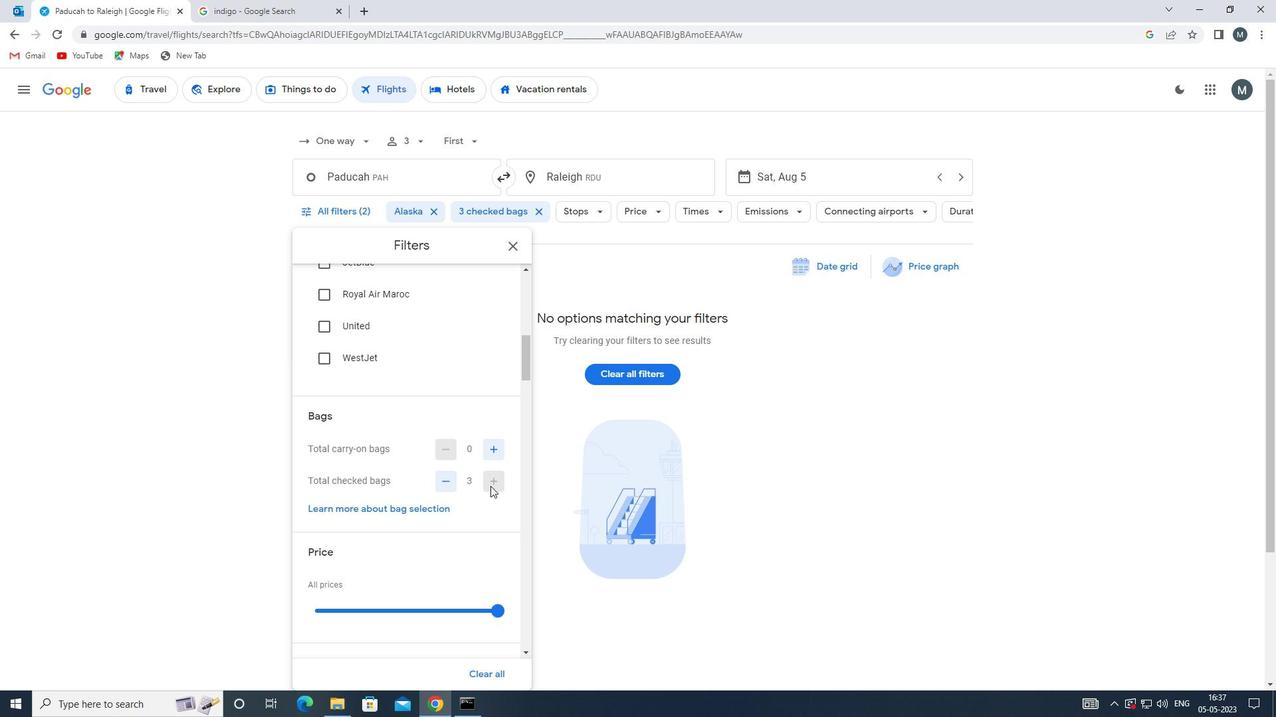 
Action: Mouse moved to (434, 452)
Screenshot: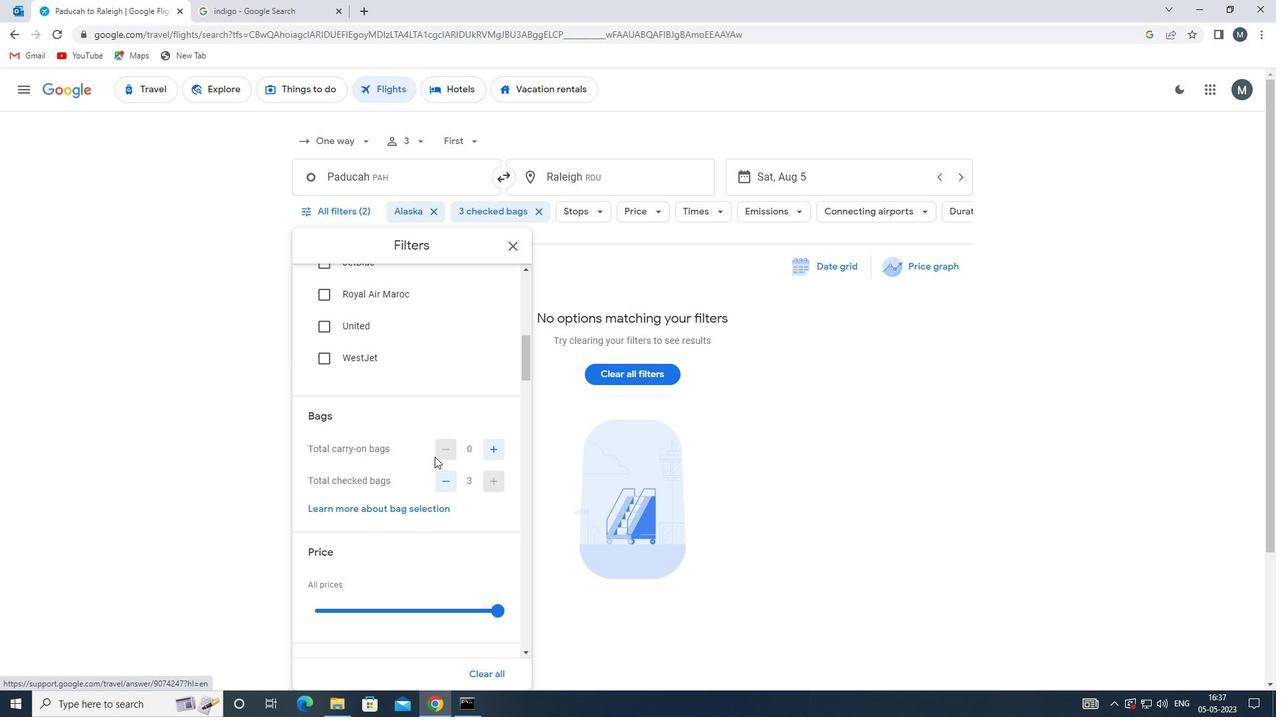 
Action: Mouse scrolled (434, 451) with delta (0, 0)
Screenshot: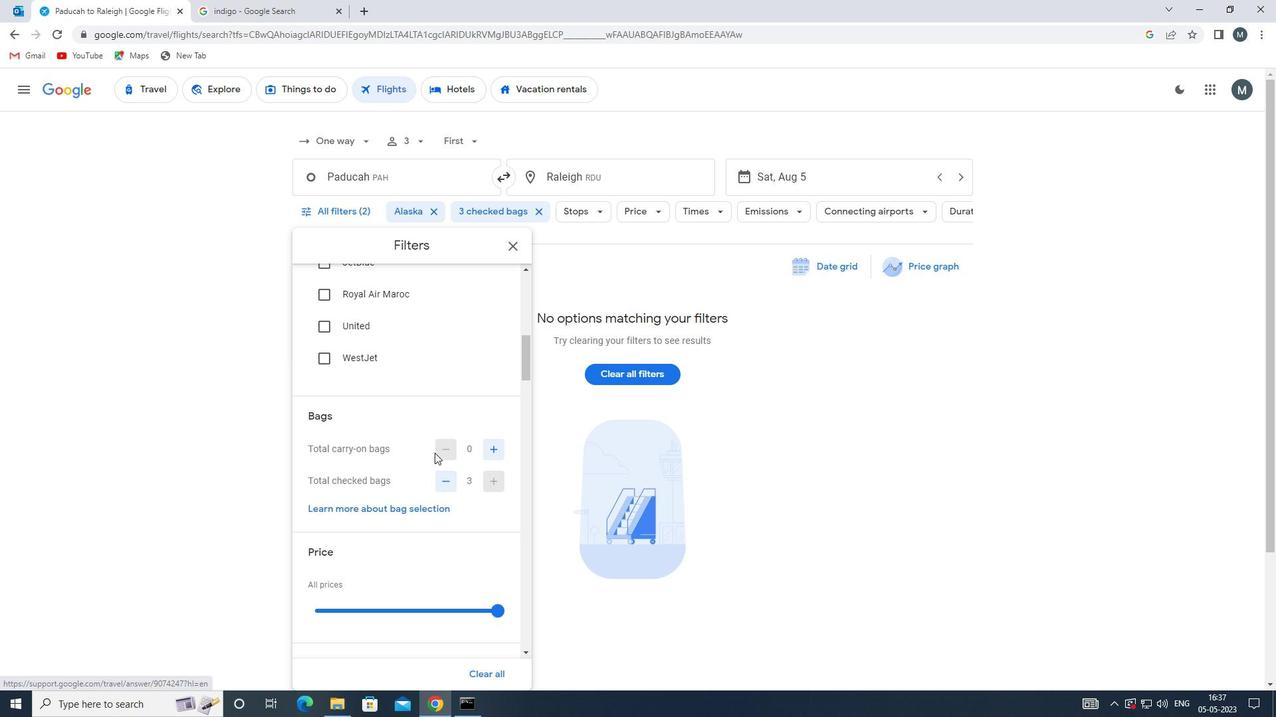 
Action: Mouse moved to (395, 542)
Screenshot: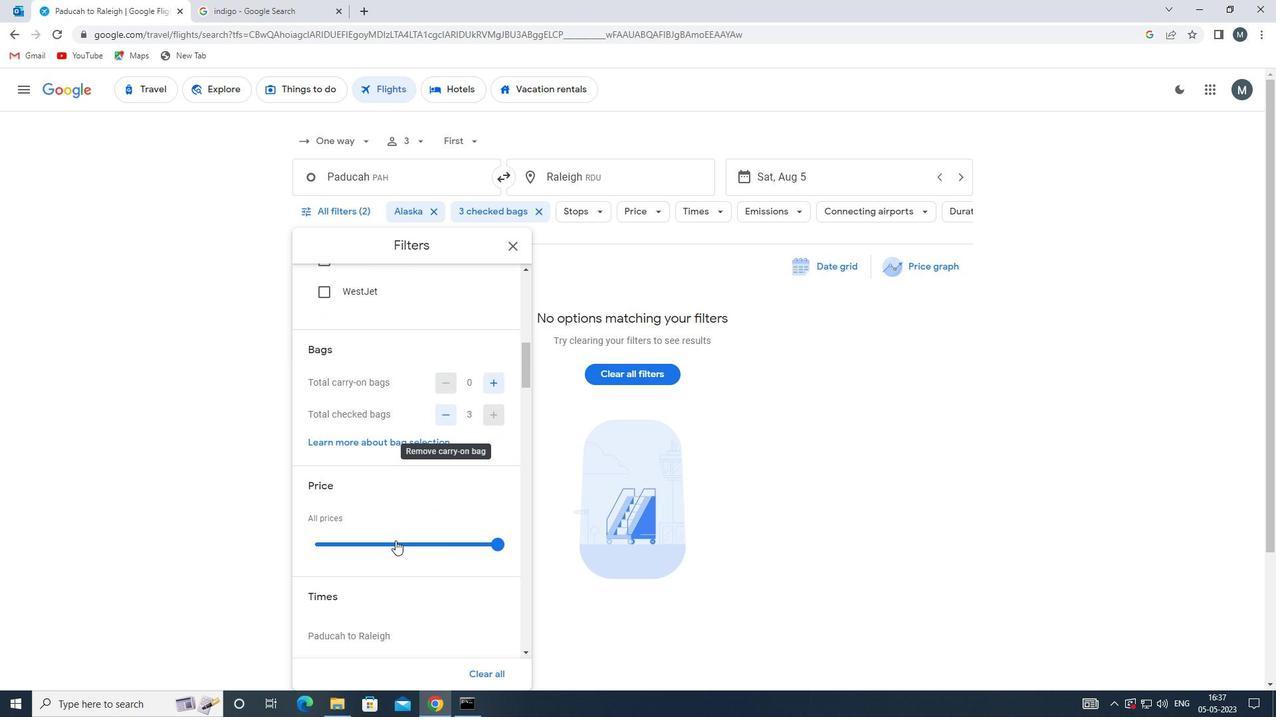 
Action: Mouse pressed left at (395, 542)
Screenshot: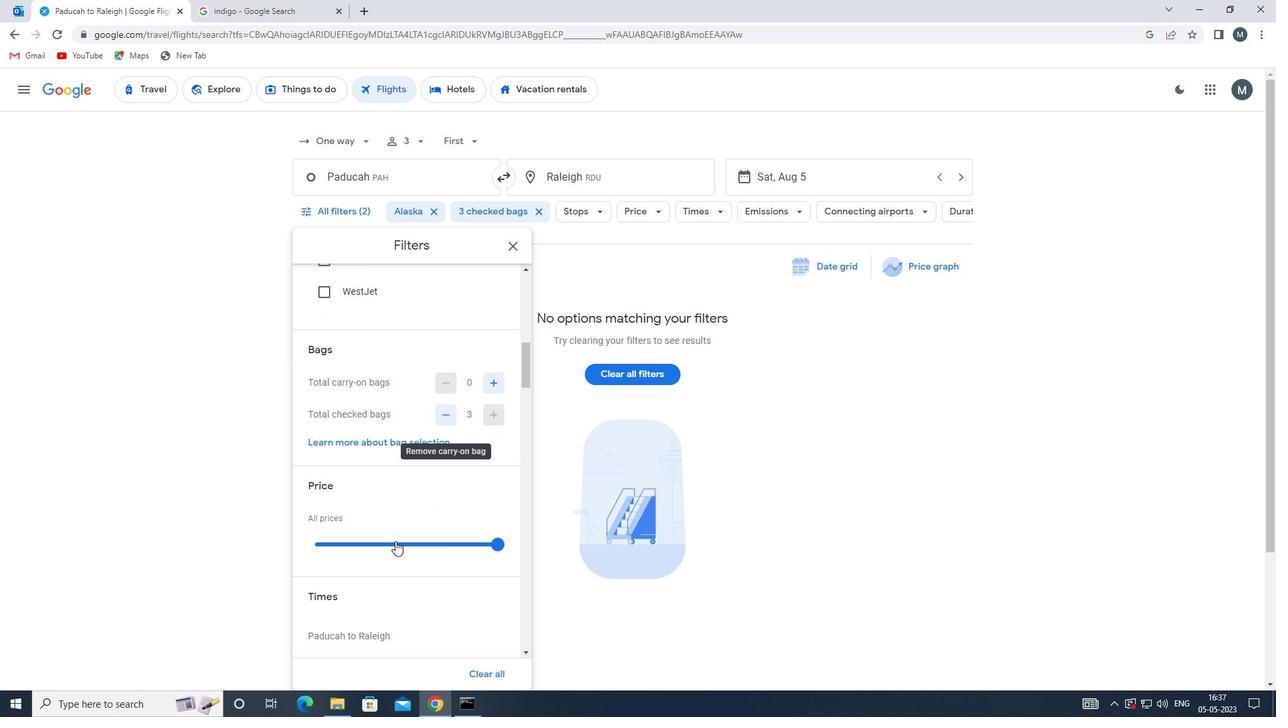 
Action: Mouse moved to (397, 541)
Screenshot: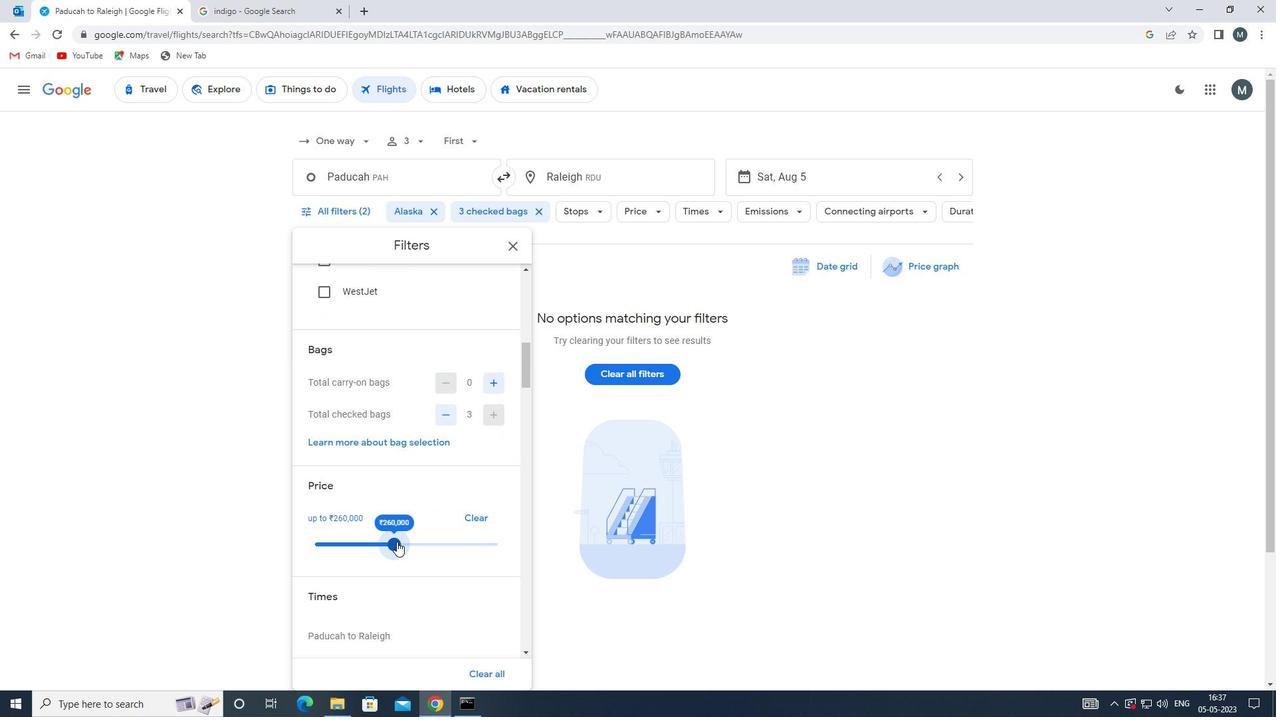 
Action: Mouse pressed left at (397, 541)
Screenshot: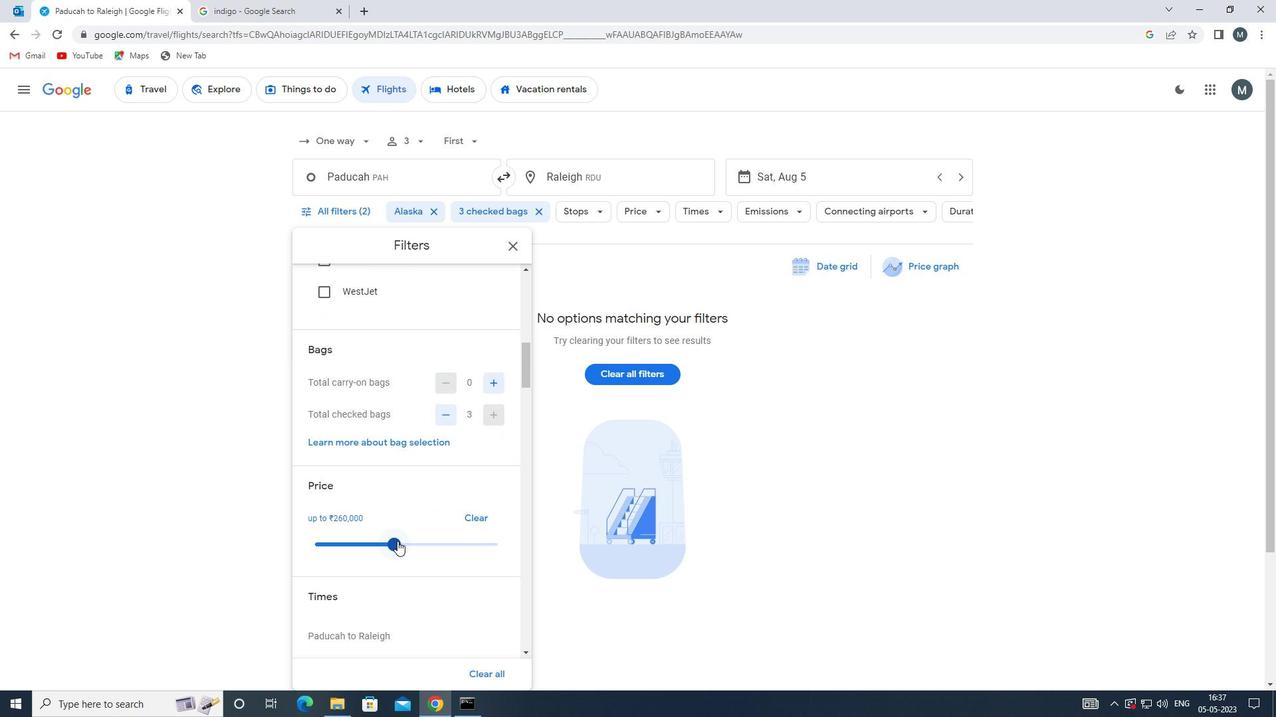 
Action: Mouse moved to (428, 496)
Screenshot: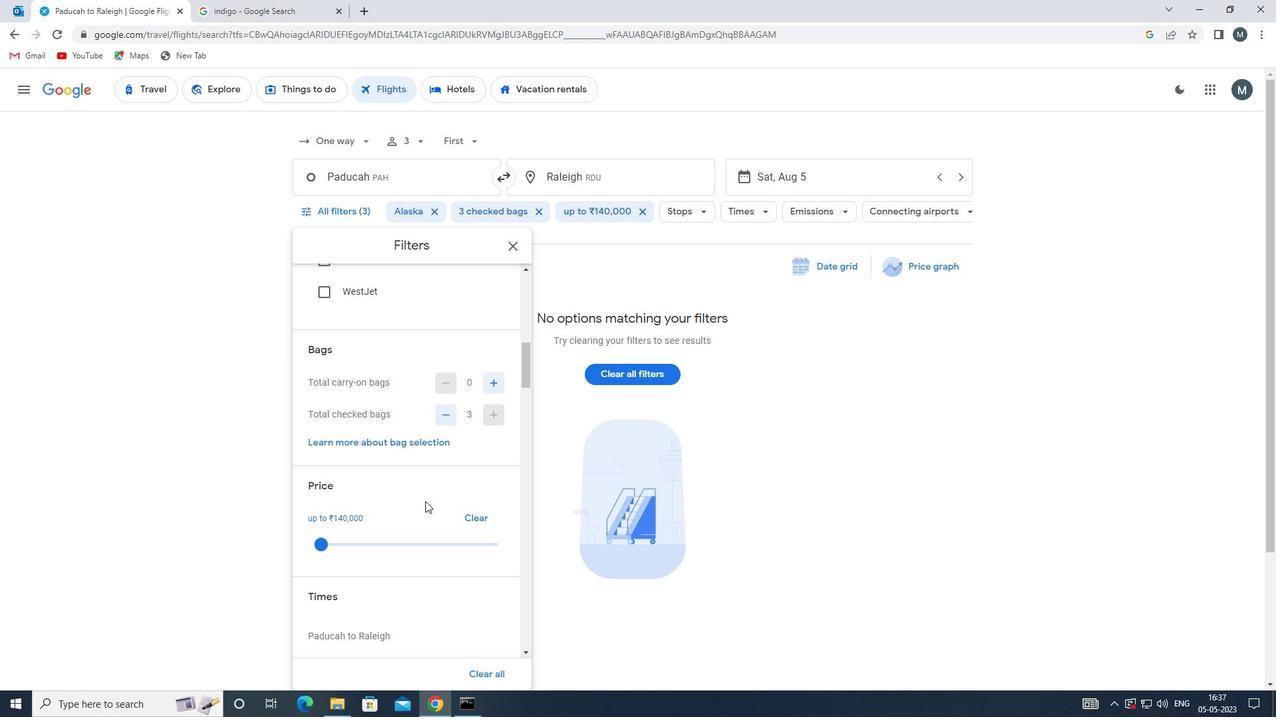 
Action: Mouse scrolled (428, 495) with delta (0, 0)
Screenshot: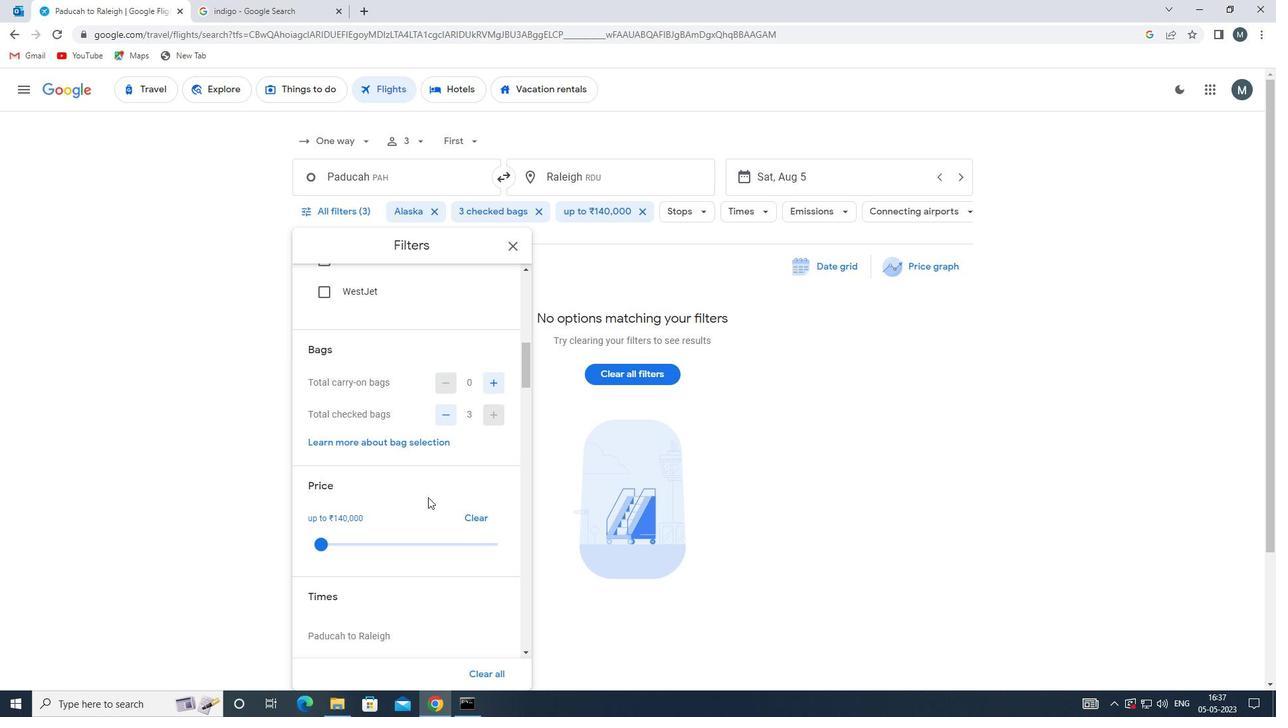 
Action: Mouse scrolled (428, 495) with delta (0, 0)
Screenshot: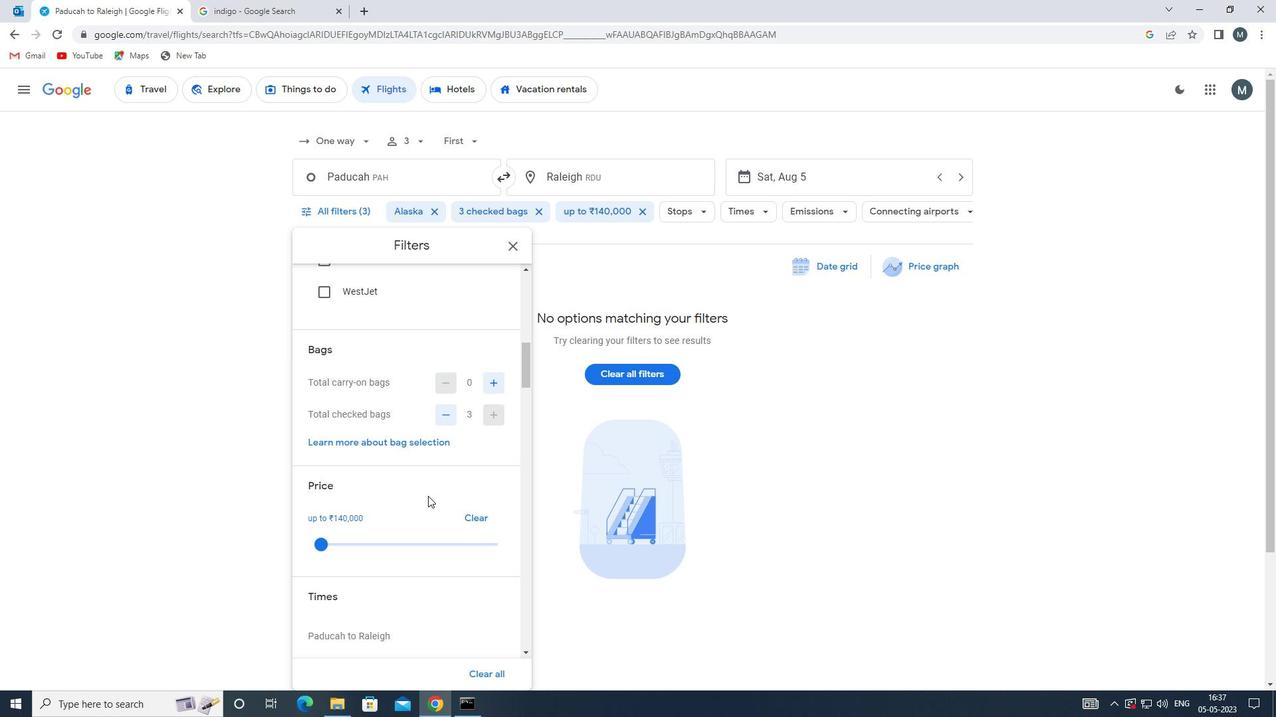 
Action: Mouse moved to (321, 554)
Screenshot: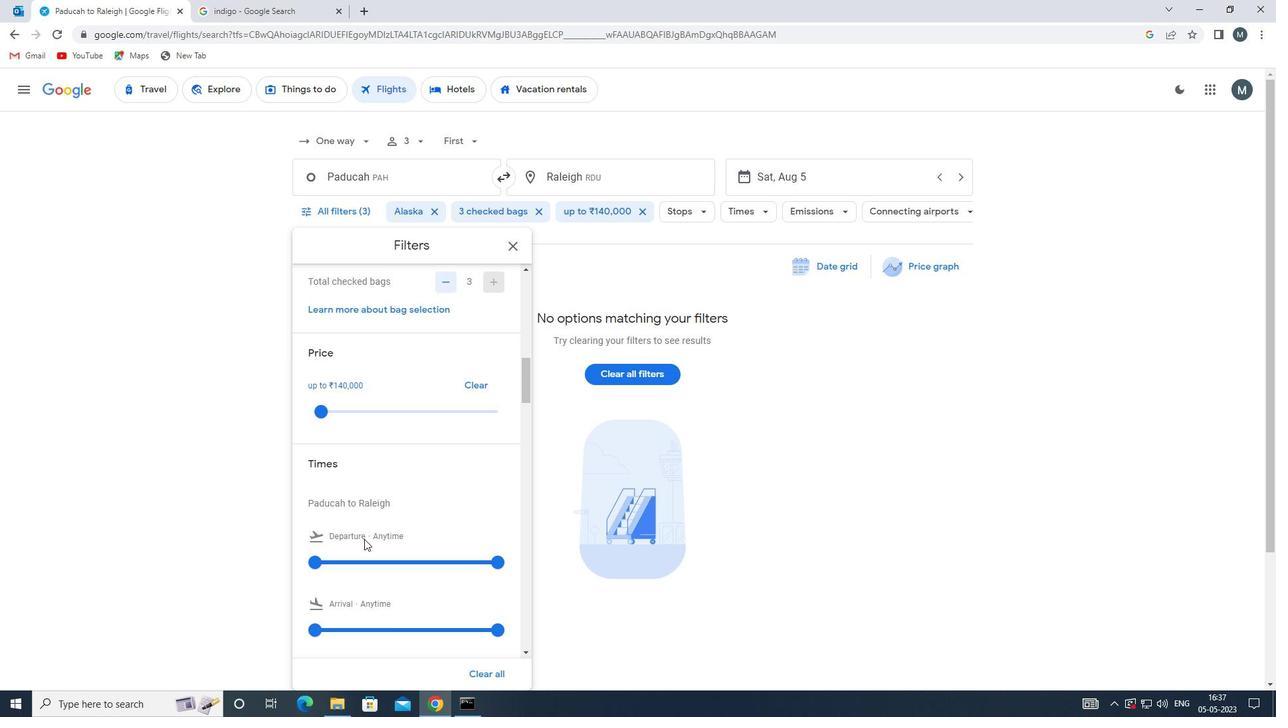 
Action: Mouse pressed left at (321, 554)
Screenshot: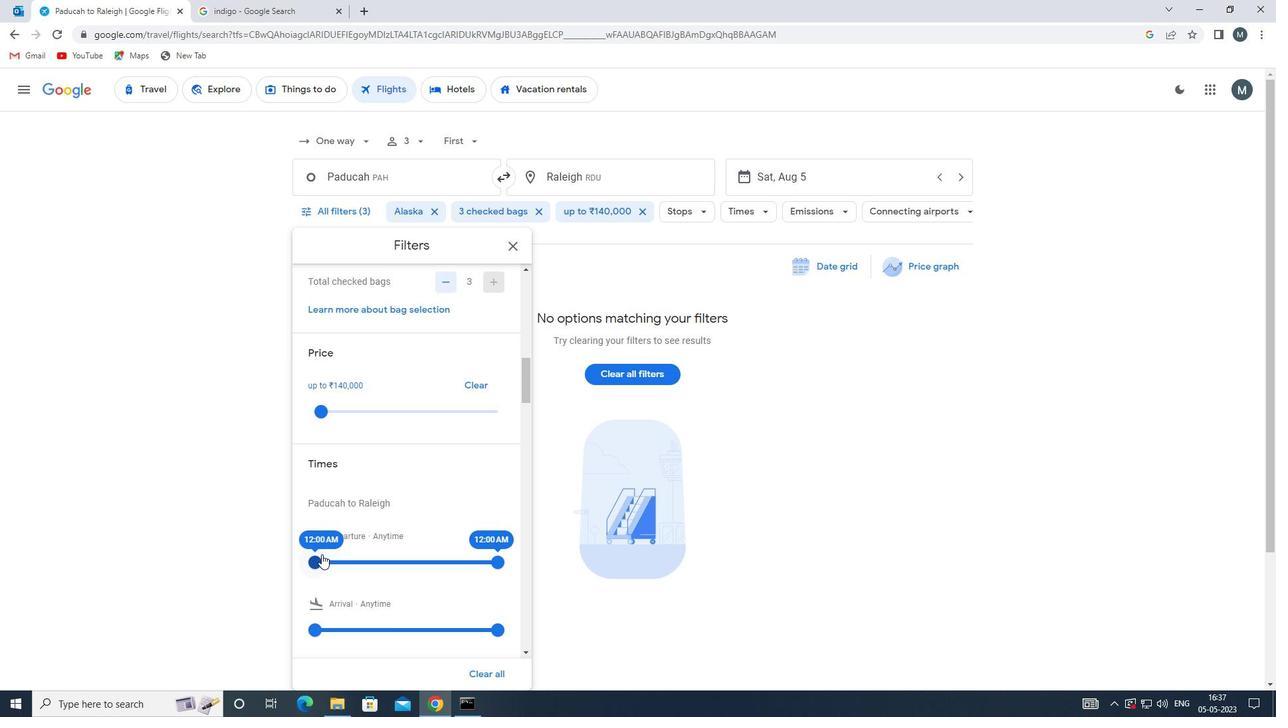 
Action: Mouse moved to (489, 560)
Screenshot: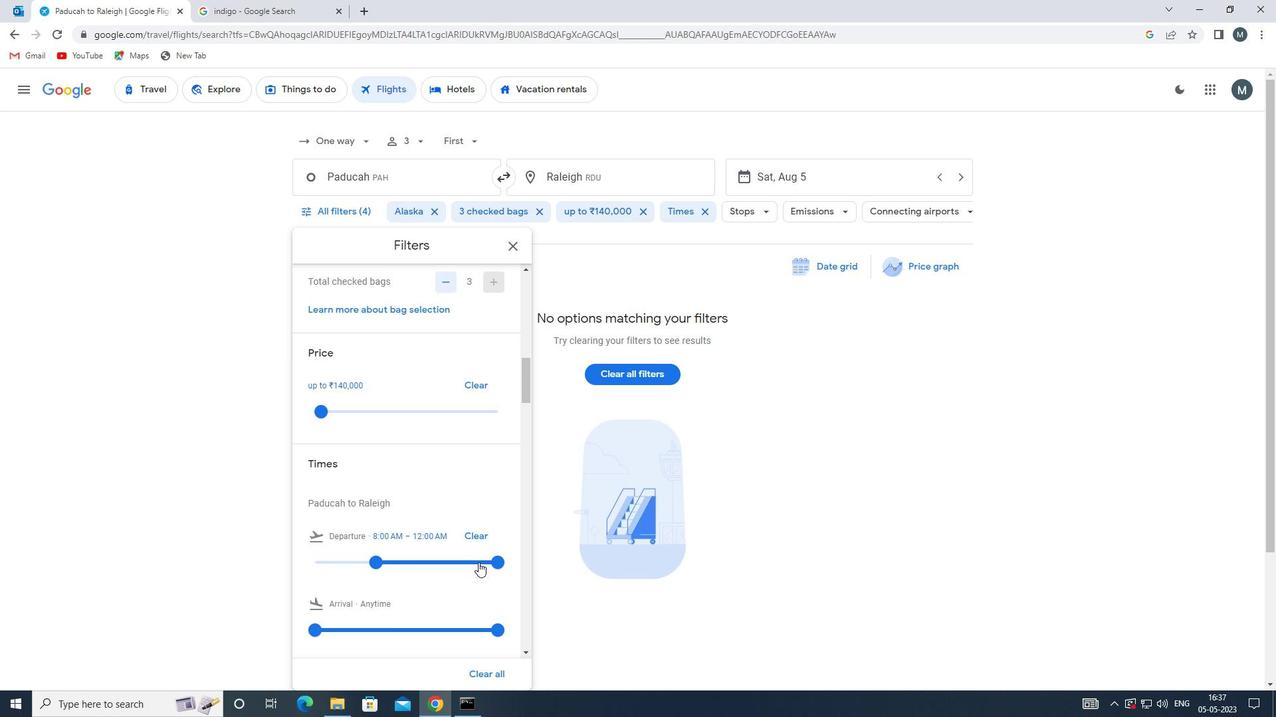 
Action: Mouse pressed left at (489, 560)
Screenshot: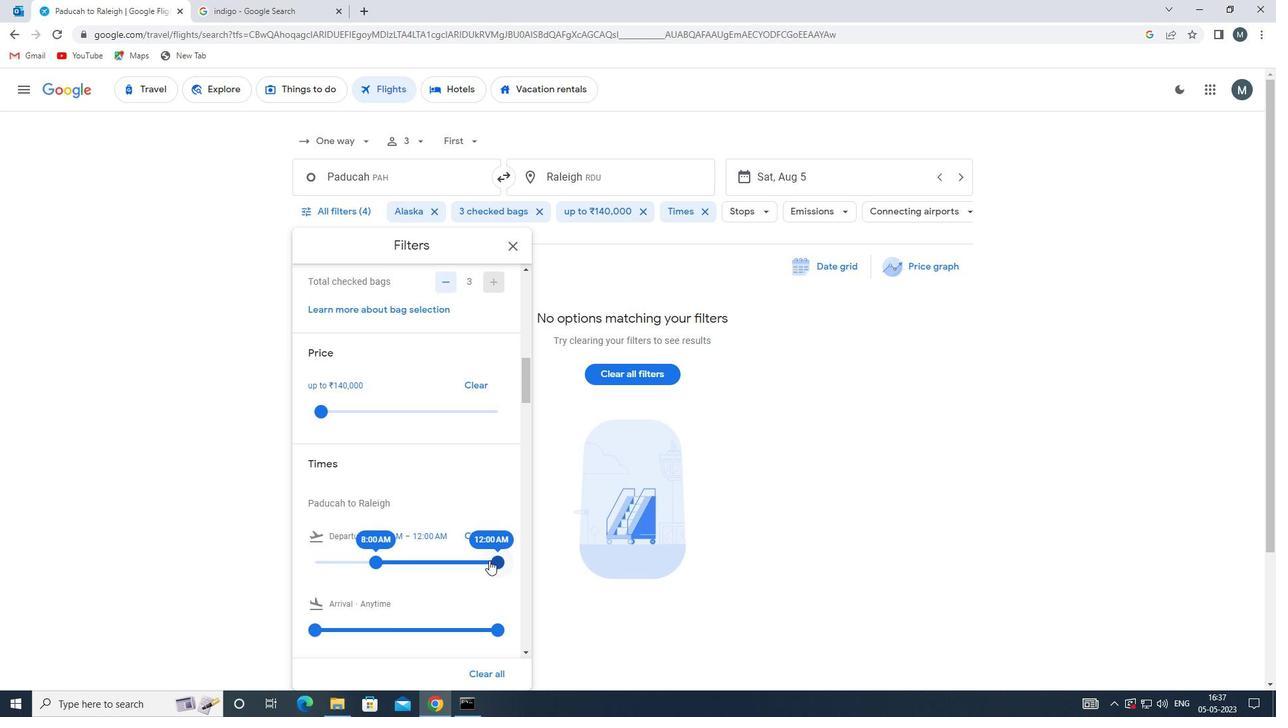 
Action: Mouse moved to (401, 527)
Screenshot: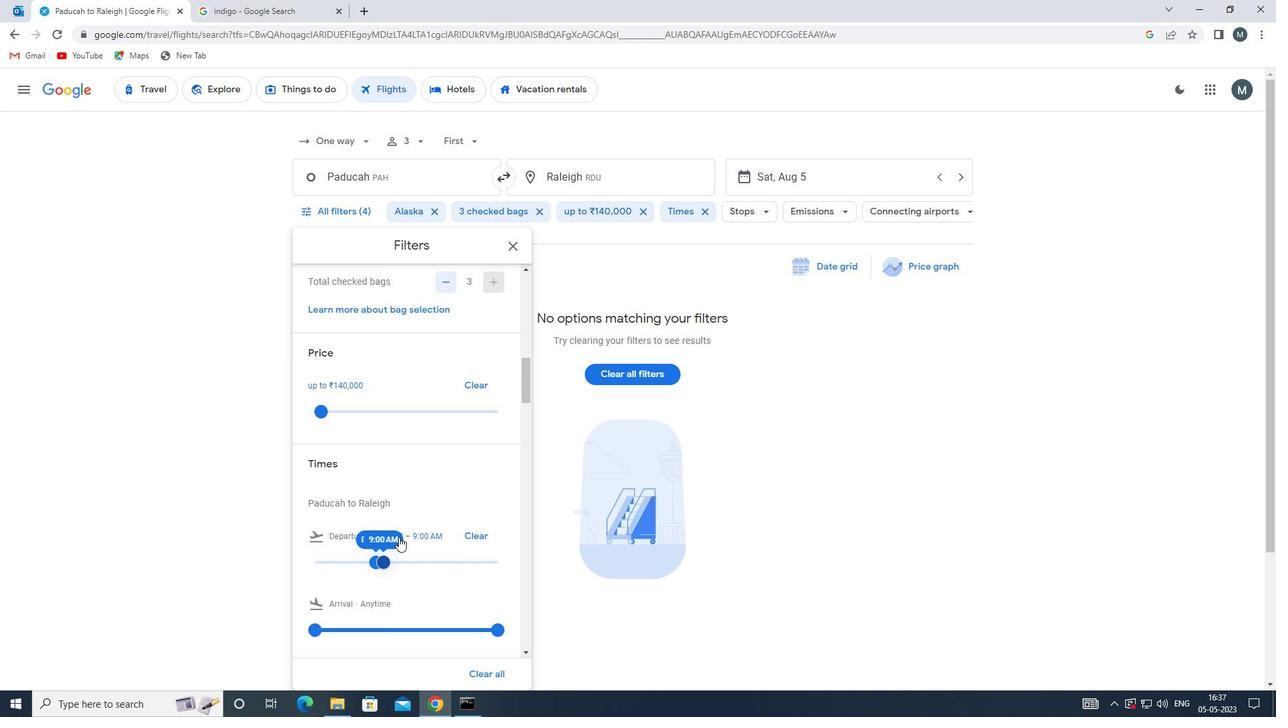 
Action: Mouse scrolled (401, 526) with delta (0, 0)
Screenshot: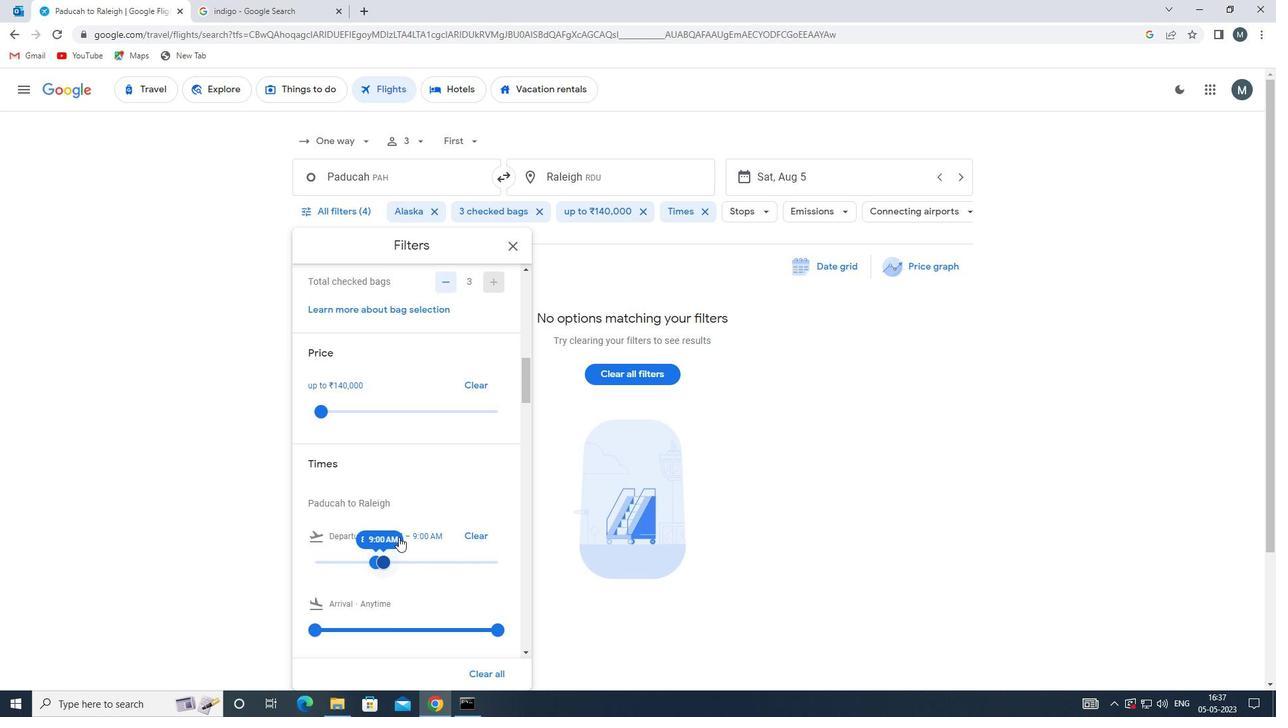 
Action: Mouse moved to (398, 525)
Screenshot: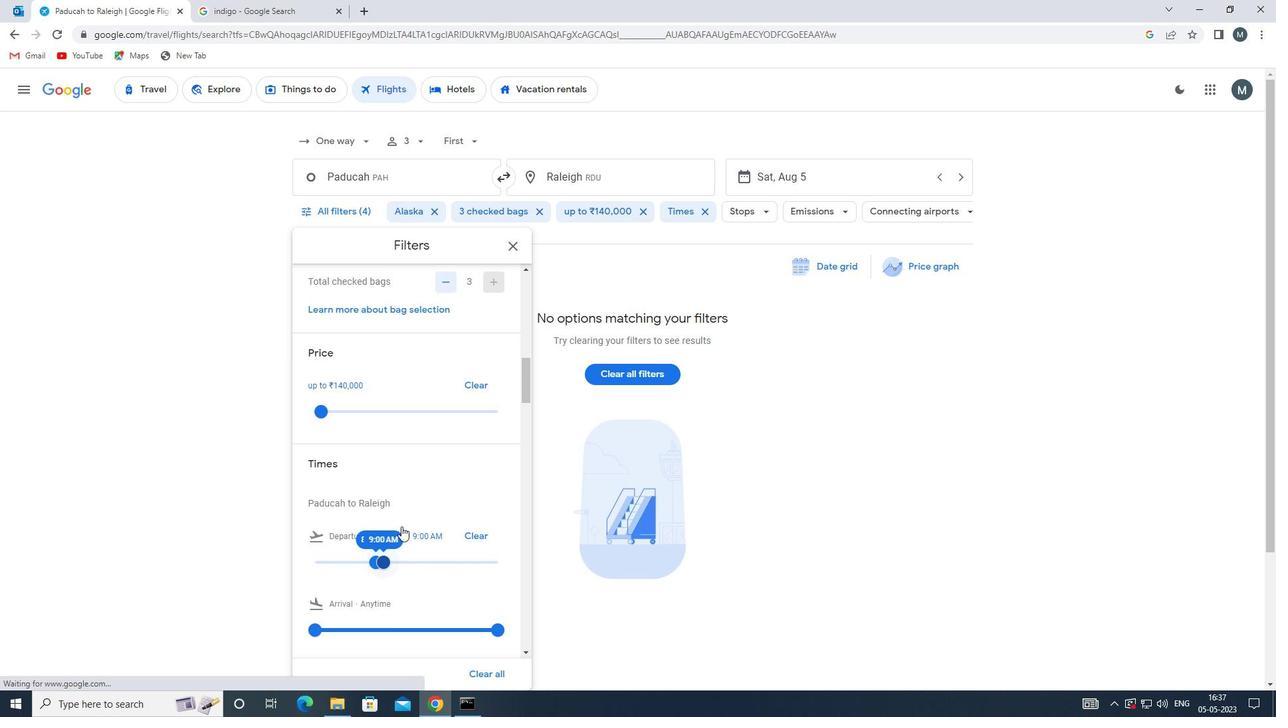 
Action: Mouse scrolled (398, 525) with delta (0, 0)
Screenshot: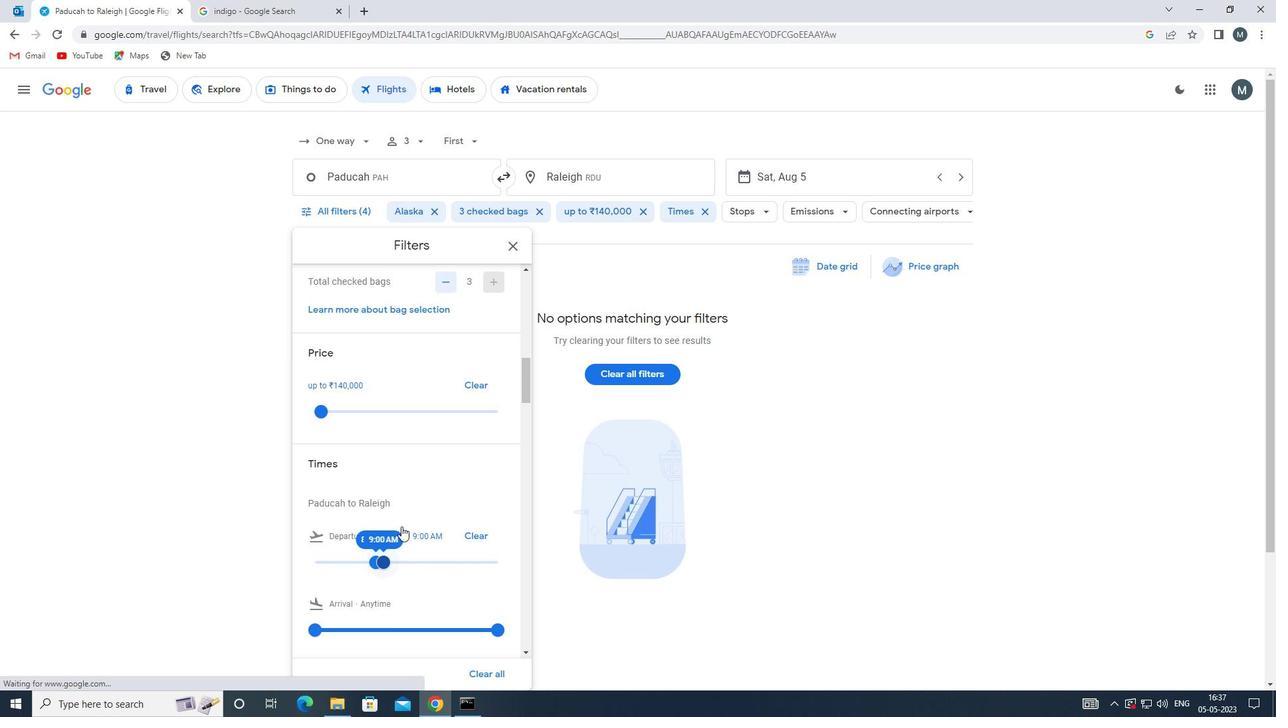 
Action: Mouse moved to (515, 244)
Screenshot: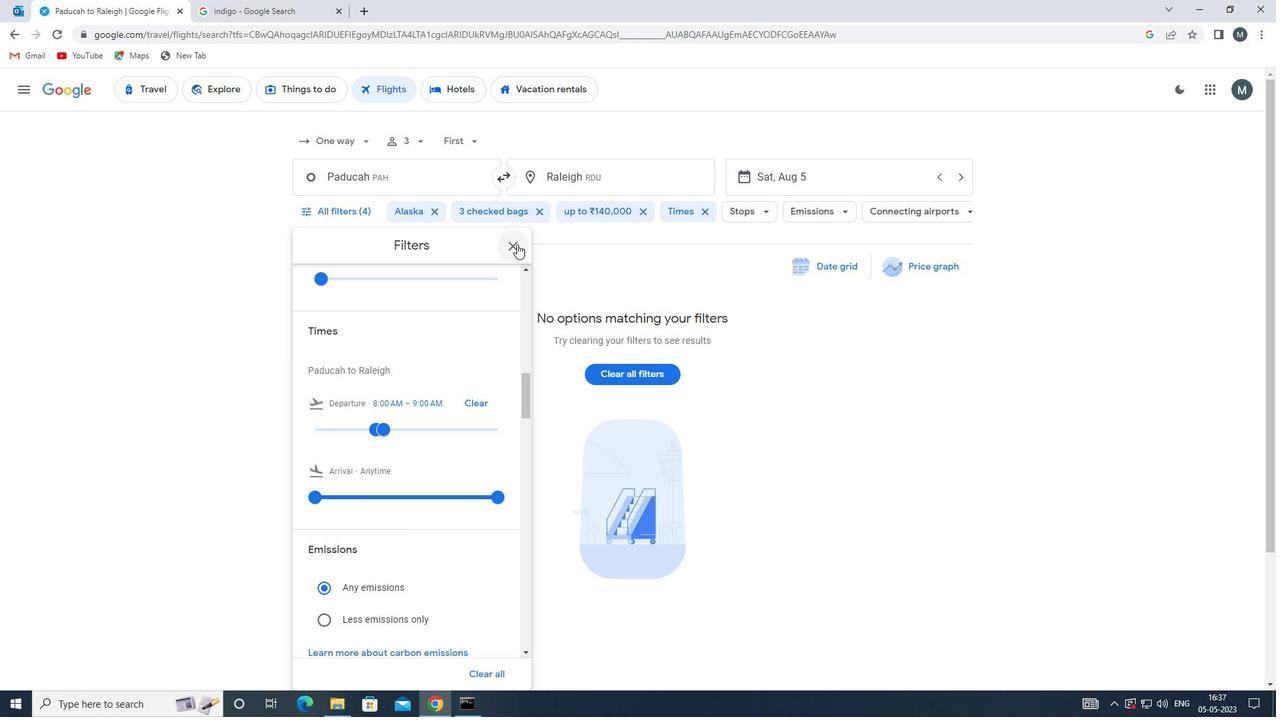
Action: Mouse pressed left at (515, 244)
Screenshot: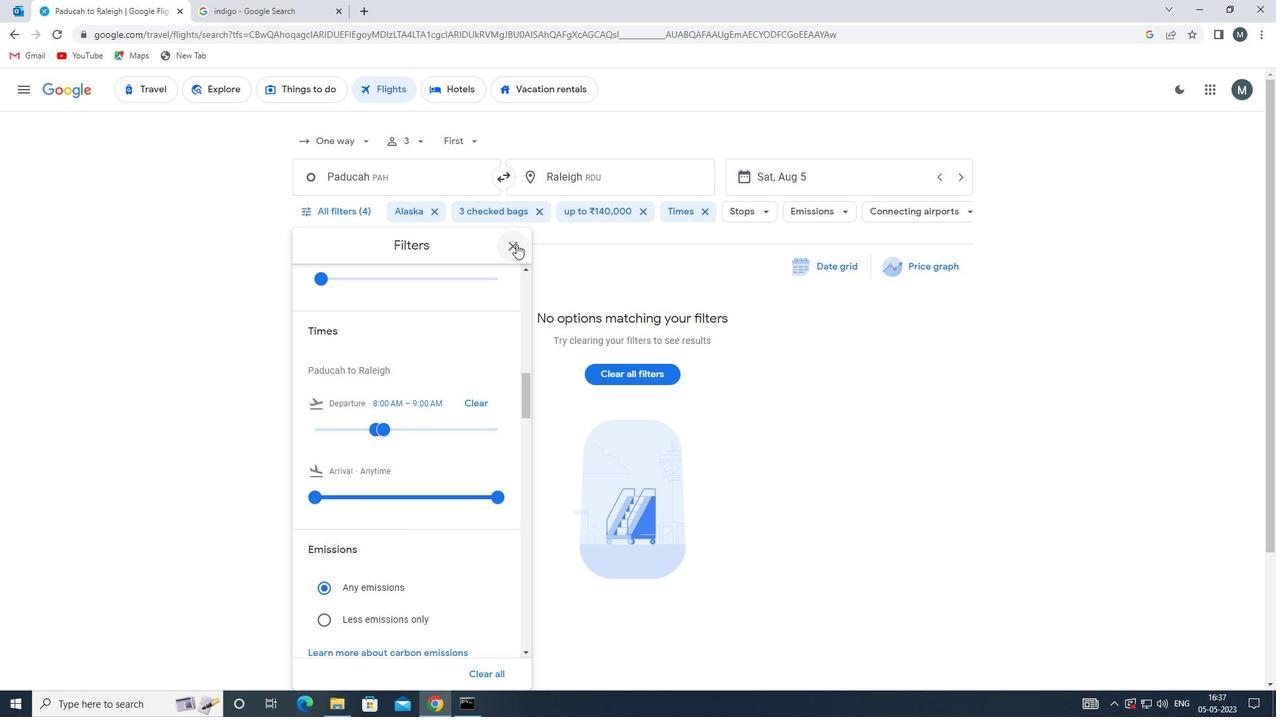 
Action: Mouse moved to (515, 244)
Screenshot: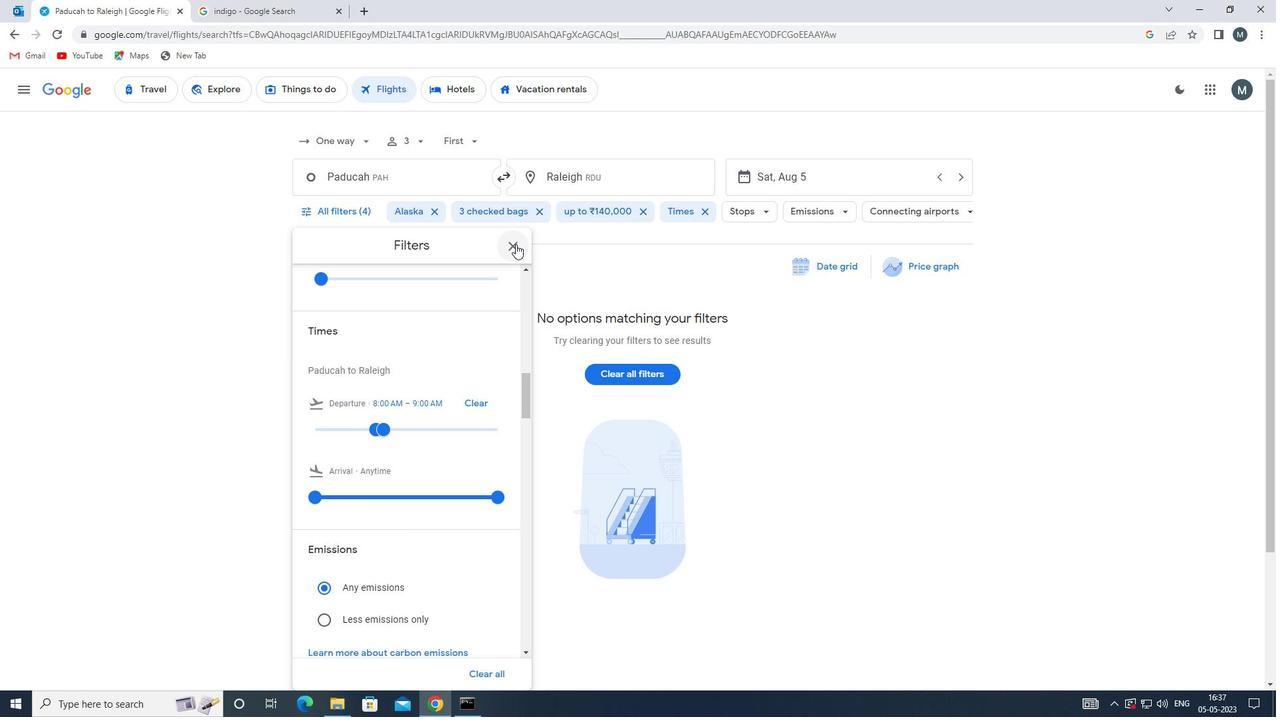 
Action: Key pressed <Key.f6>
Screenshot: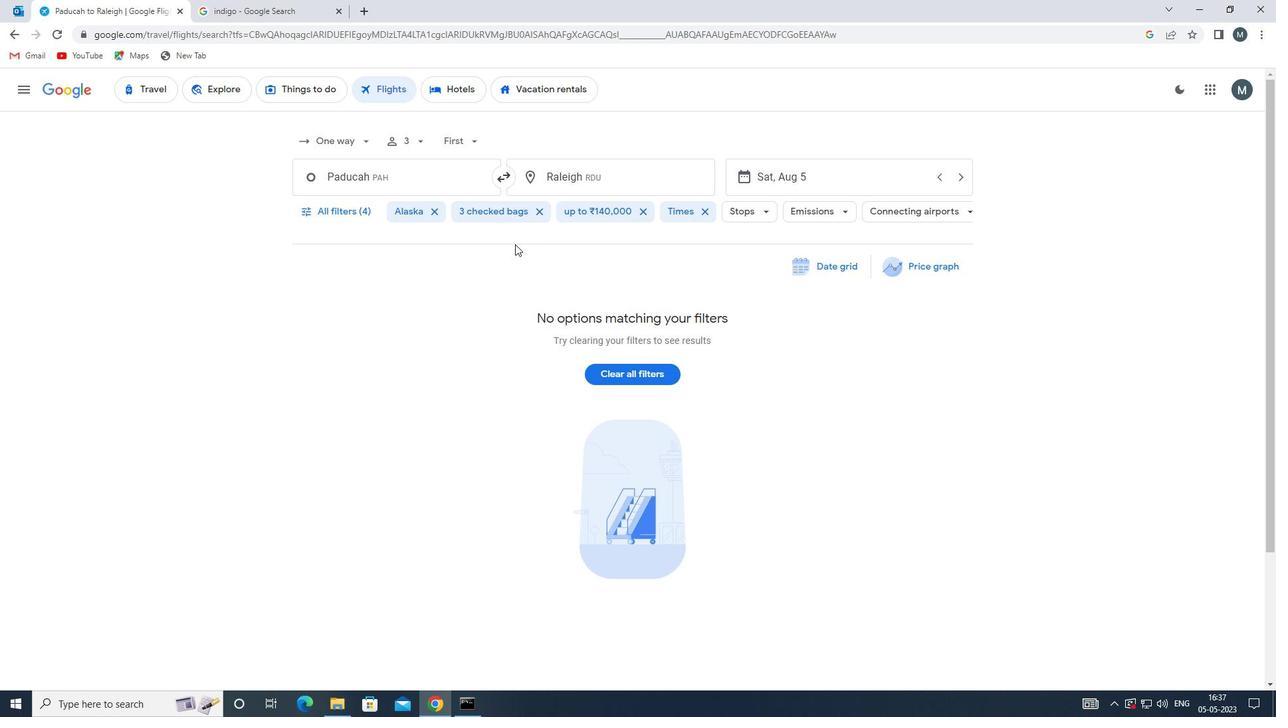 
